 Task: Find a house in West Fargo, United States, for 8 guests from July 12 to July 16, with a price range of ₹10,000 to ₹16,000, including amenities like free parking and TV, and options like self check-in, with the host speaking English.
Action: Mouse moved to (843, 161)
Screenshot: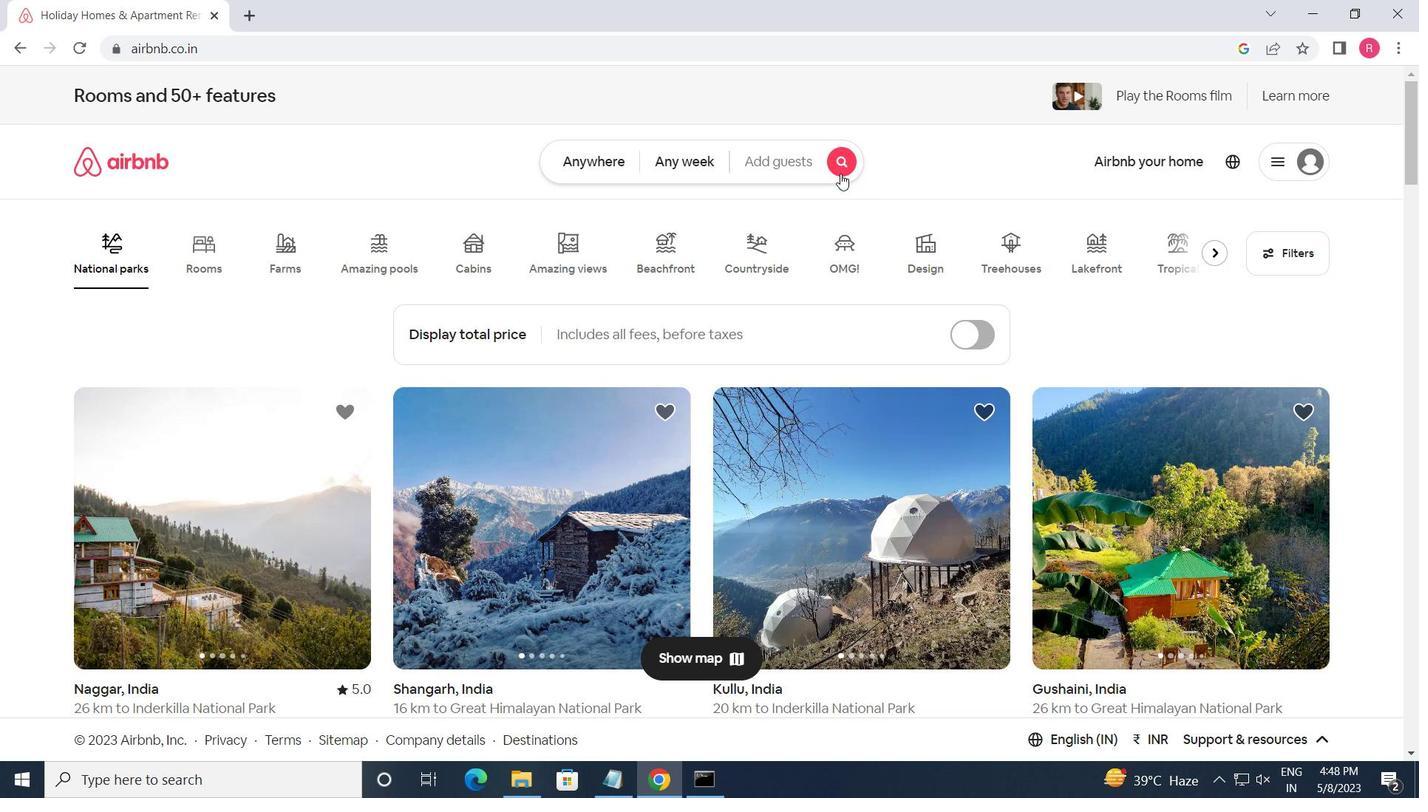 
Action: Mouse pressed left at (843, 161)
Screenshot: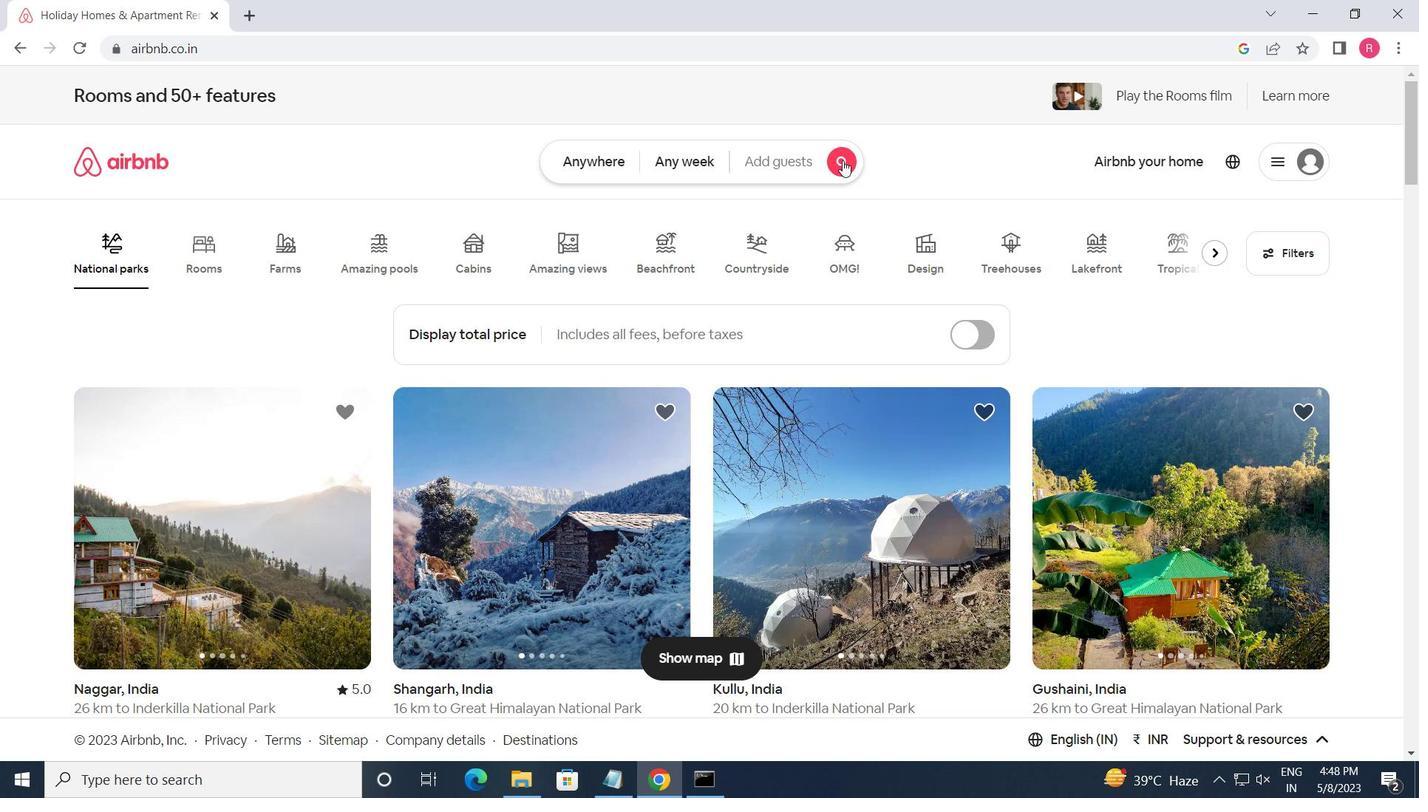 
Action: Mouse moved to (373, 231)
Screenshot: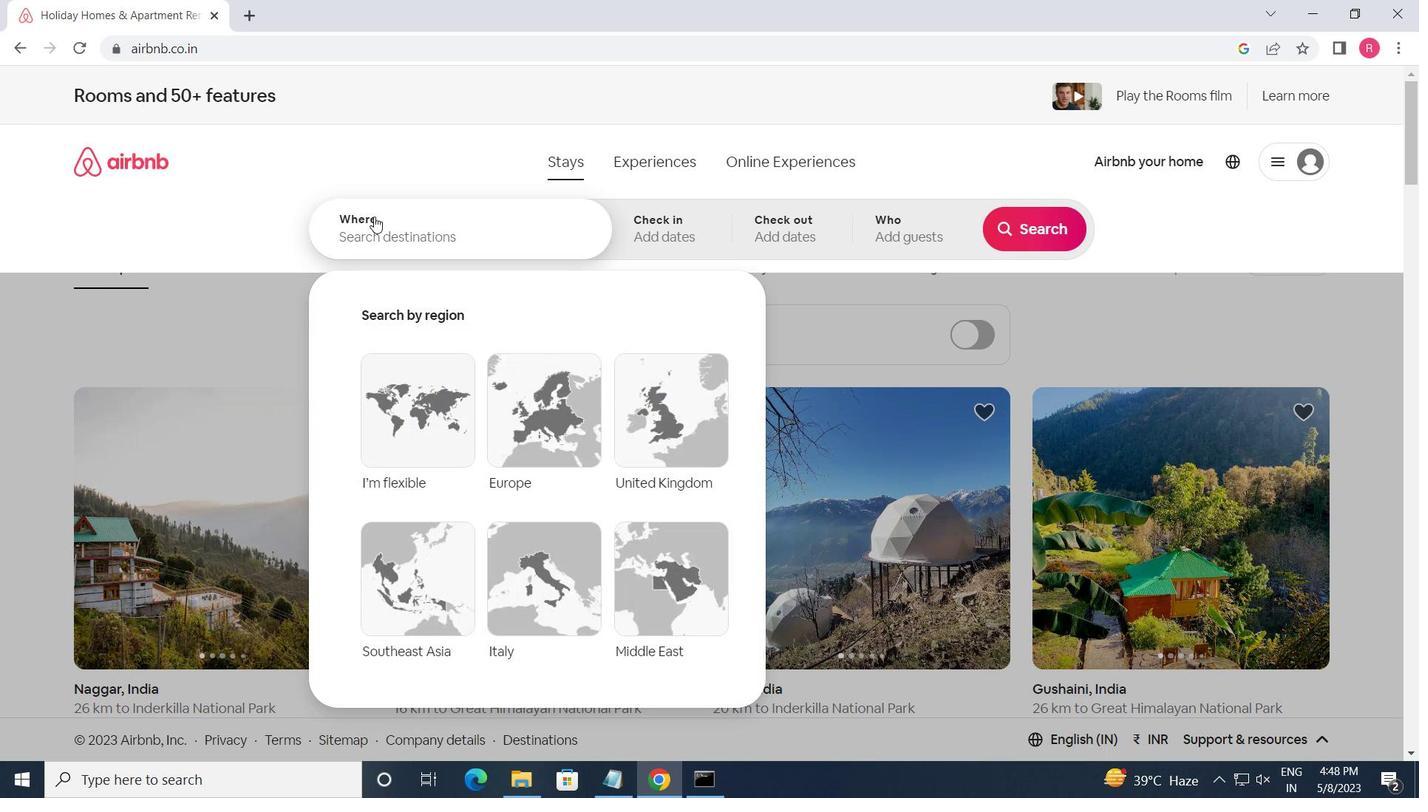 
Action: Mouse pressed left at (373, 231)
Screenshot: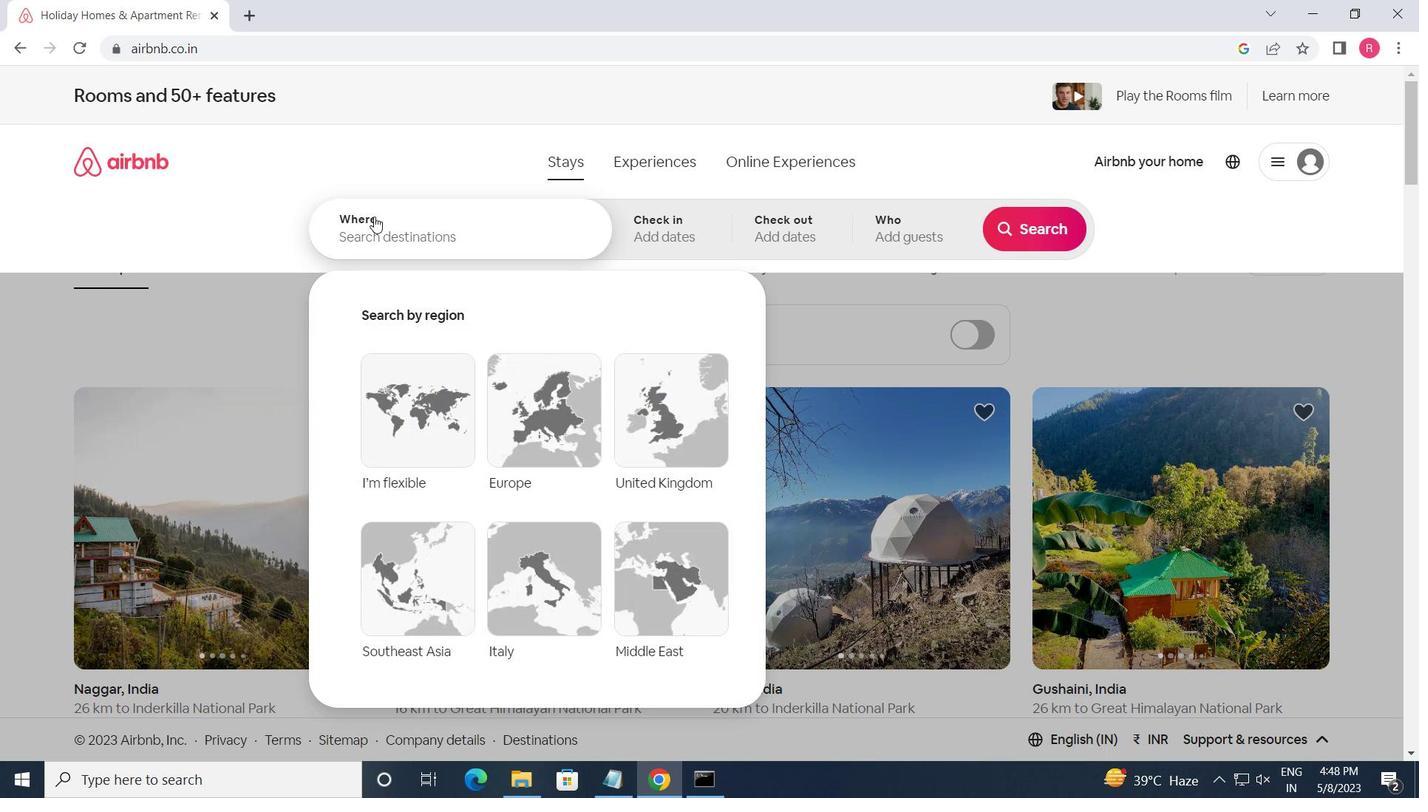
Action: Key pressed <Key.shift><Key.shift><Key.shift><Key.shift><Key.shift>WEST<Key.space><Key.shift>FARGO,<Key.space><Key.shift_r>UNITED<Key.space><Key.shift>STATES<Key.enter>
Screenshot: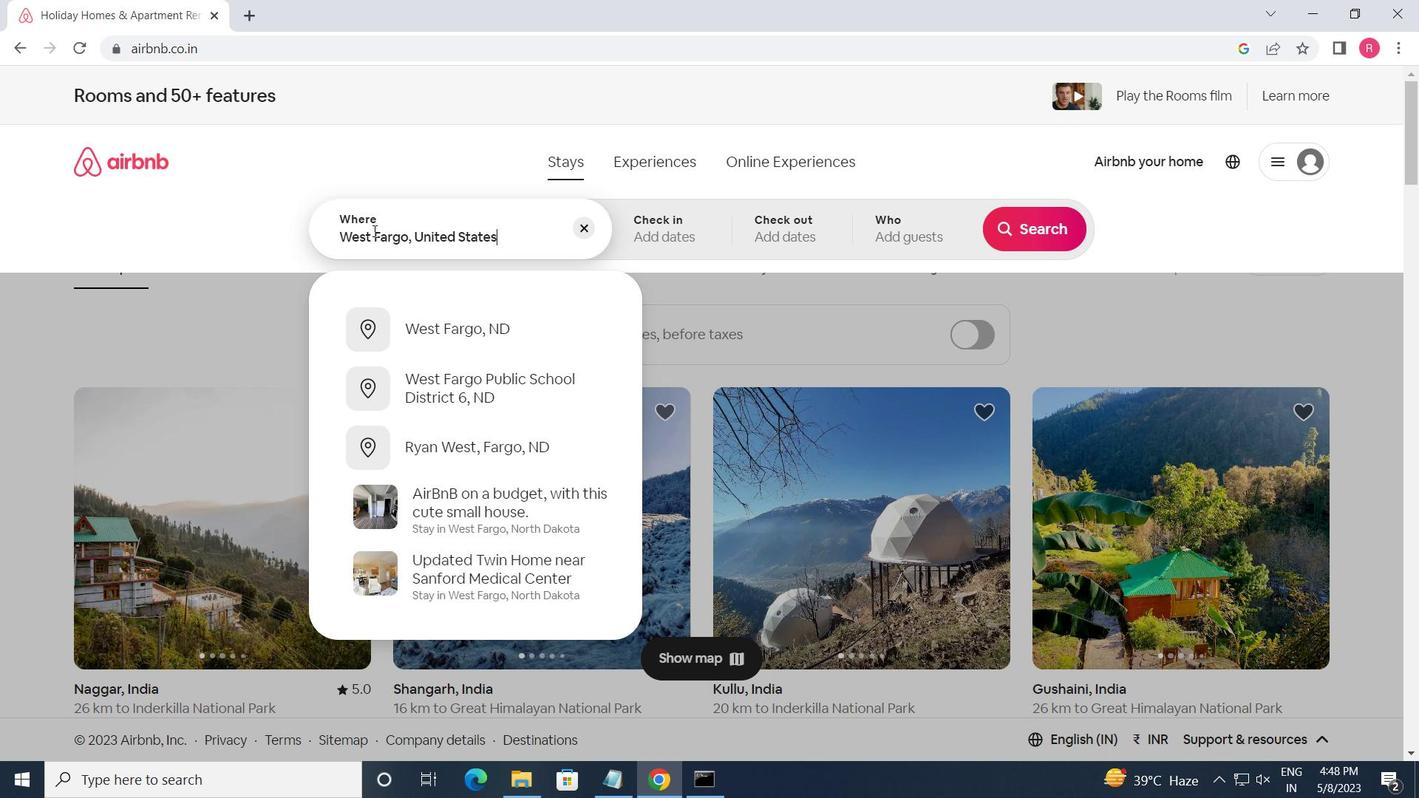 
Action: Mouse moved to (1036, 380)
Screenshot: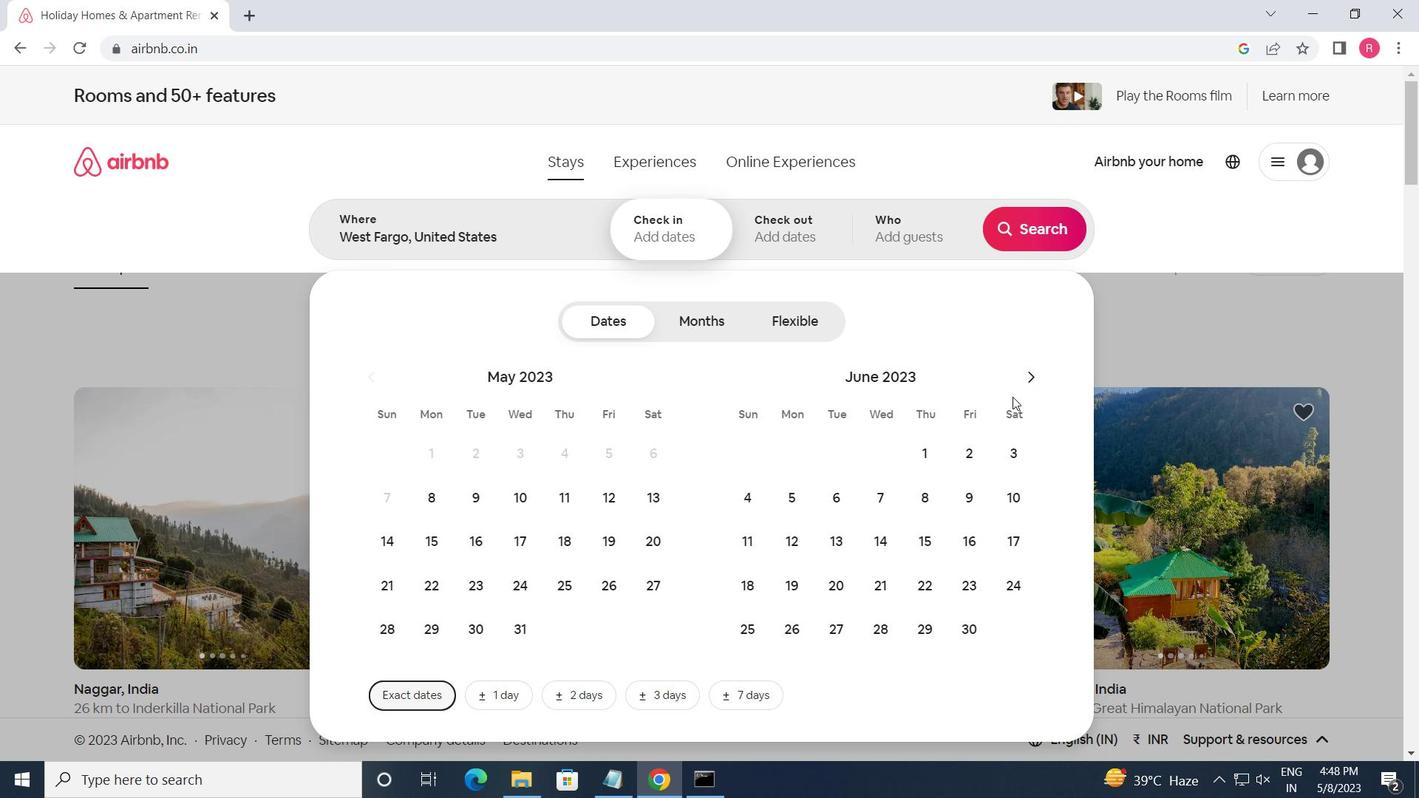 
Action: Mouse pressed left at (1036, 380)
Screenshot: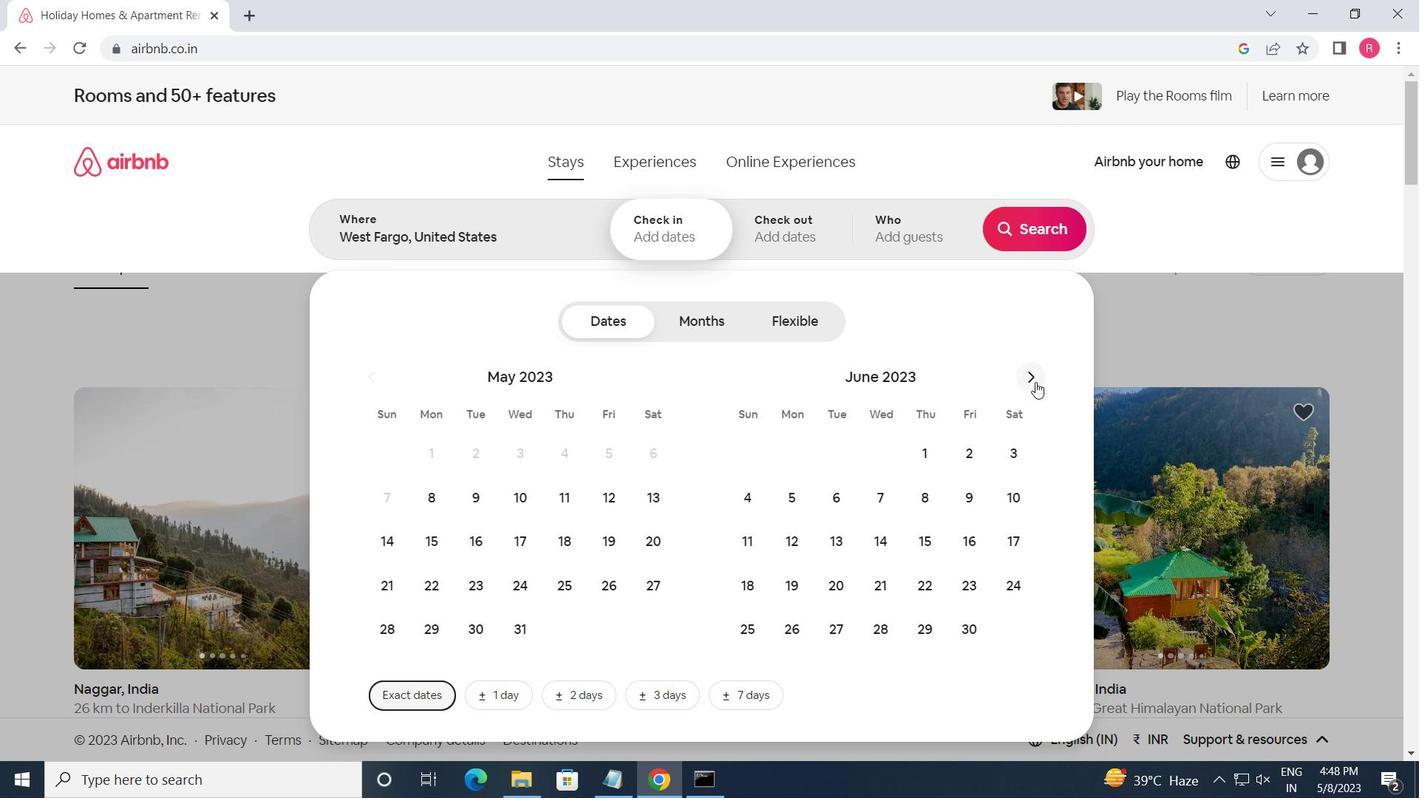 
Action: Mouse moved to (888, 550)
Screenshot: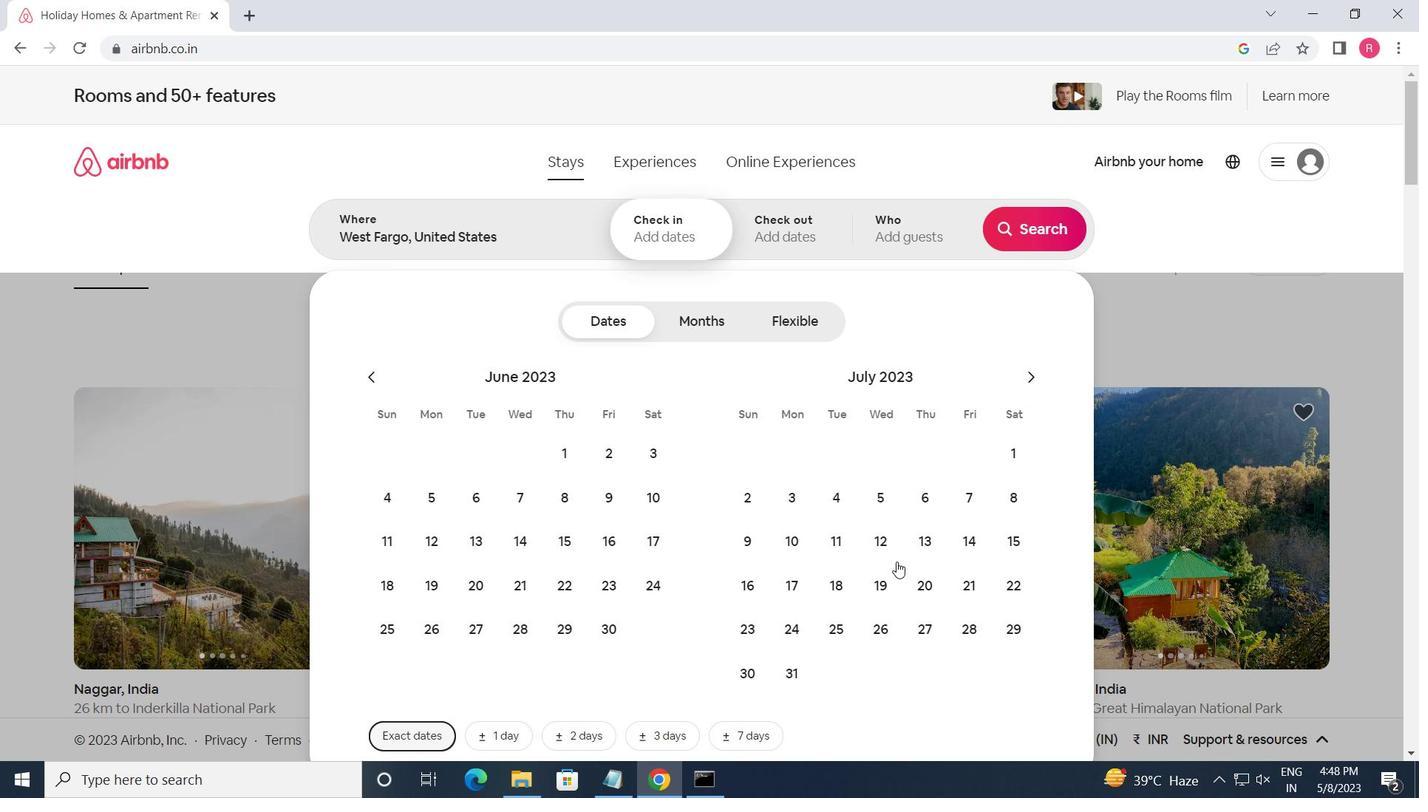 
Action: Mouse pressed left at (888, 550)
Screenshot: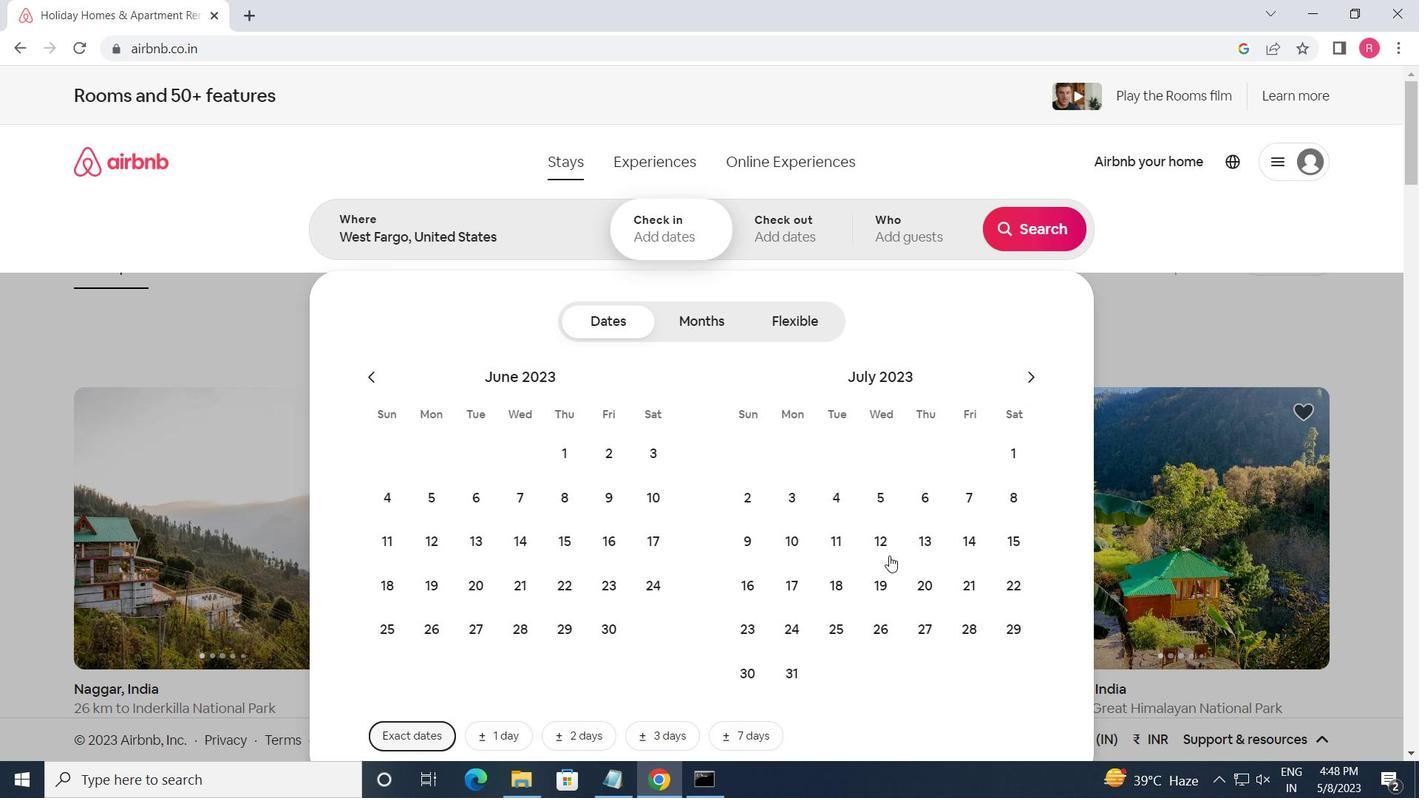 
Action: Mouse moved to (764, 581)
Screenshot: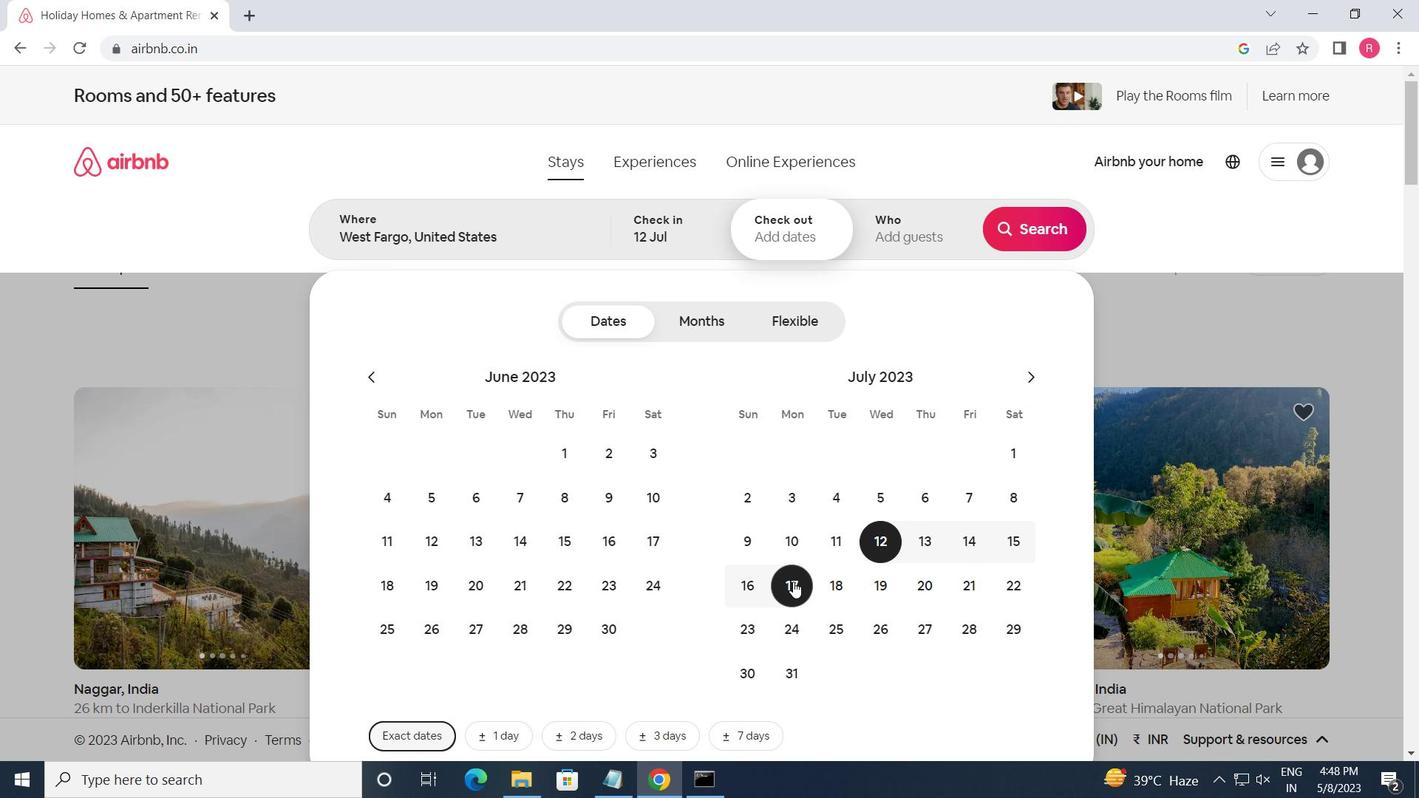 
Action: Mouse pressed left at (764, 581)
Screenshot: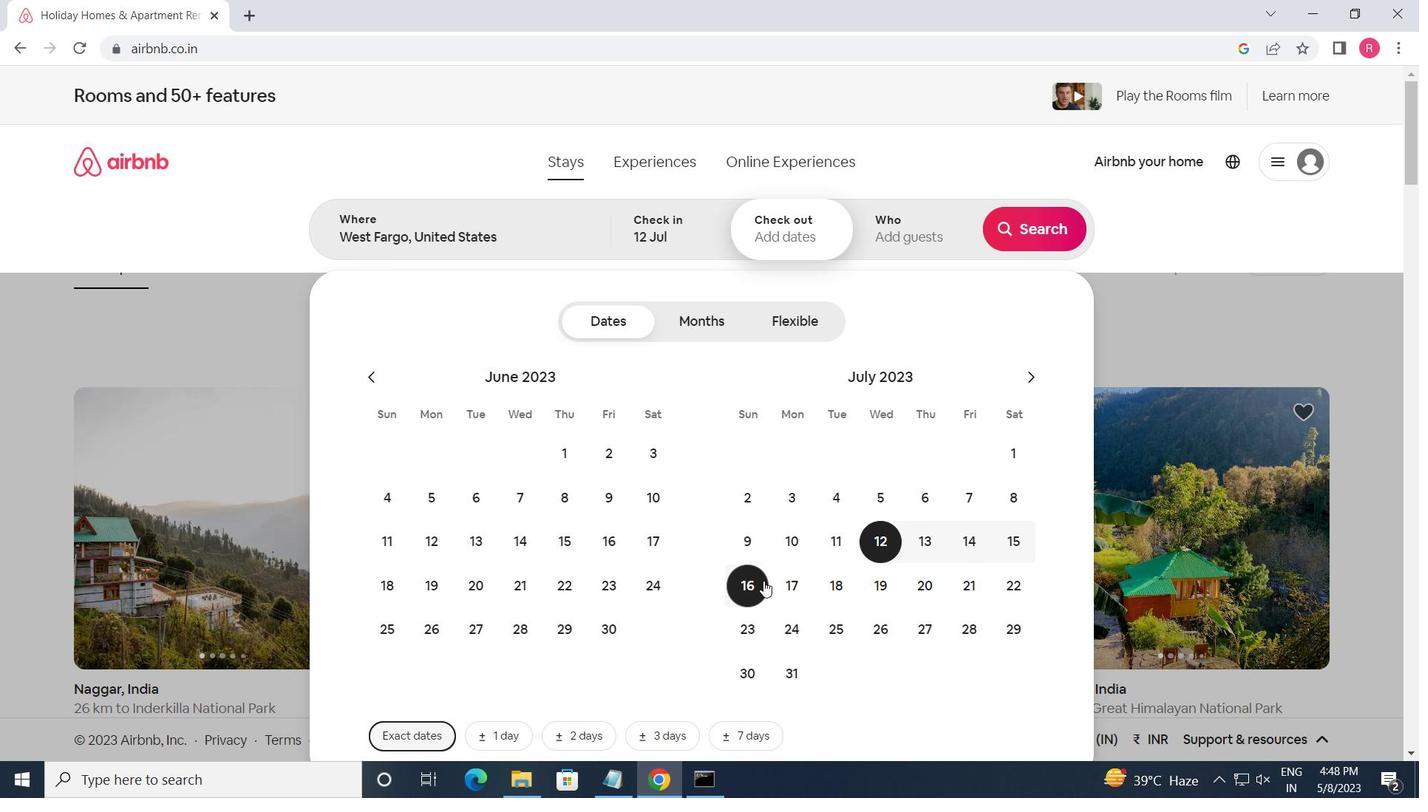 
Action: Mouse moved to (929, 224)
Screenshot: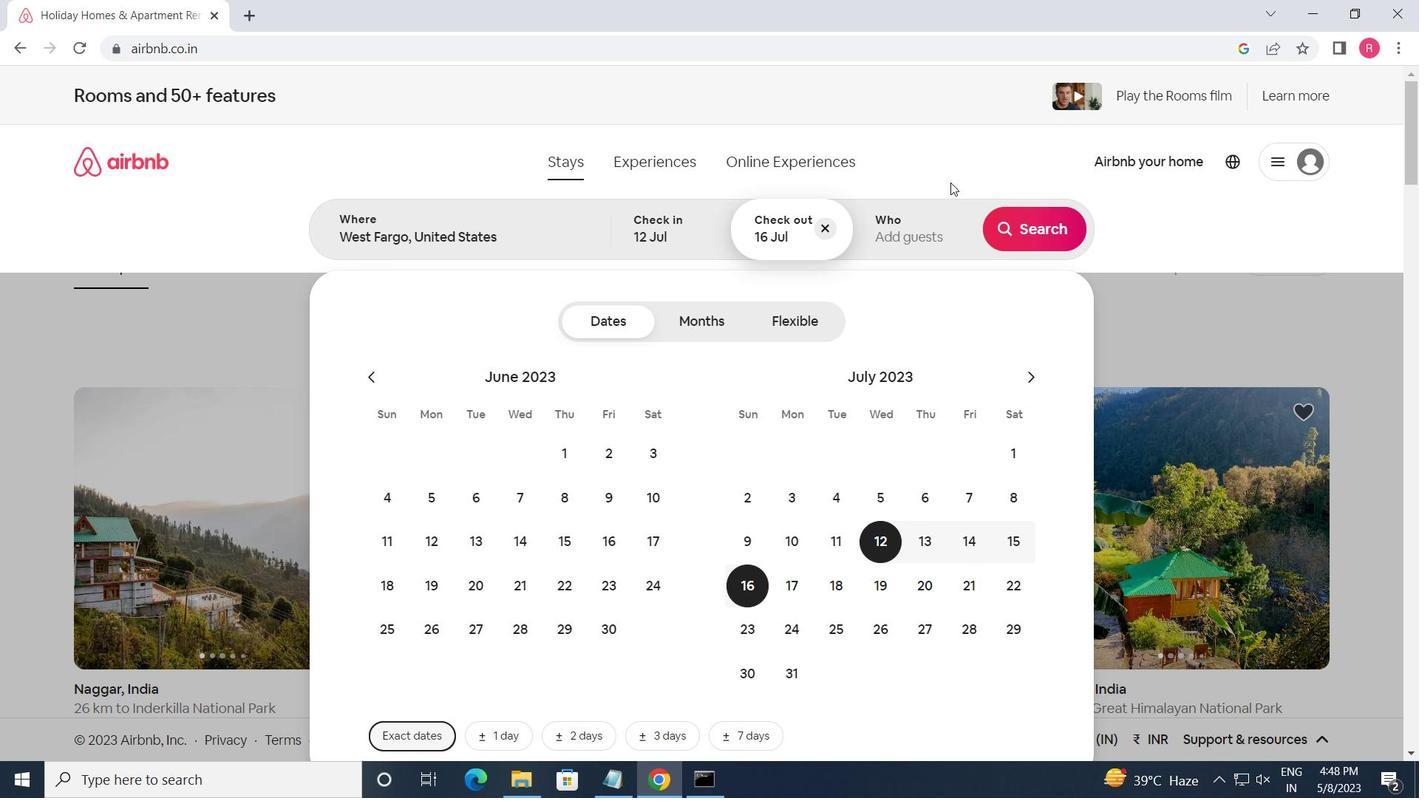 
Action: Mouse pressed left at (929, 224)
Screenshot: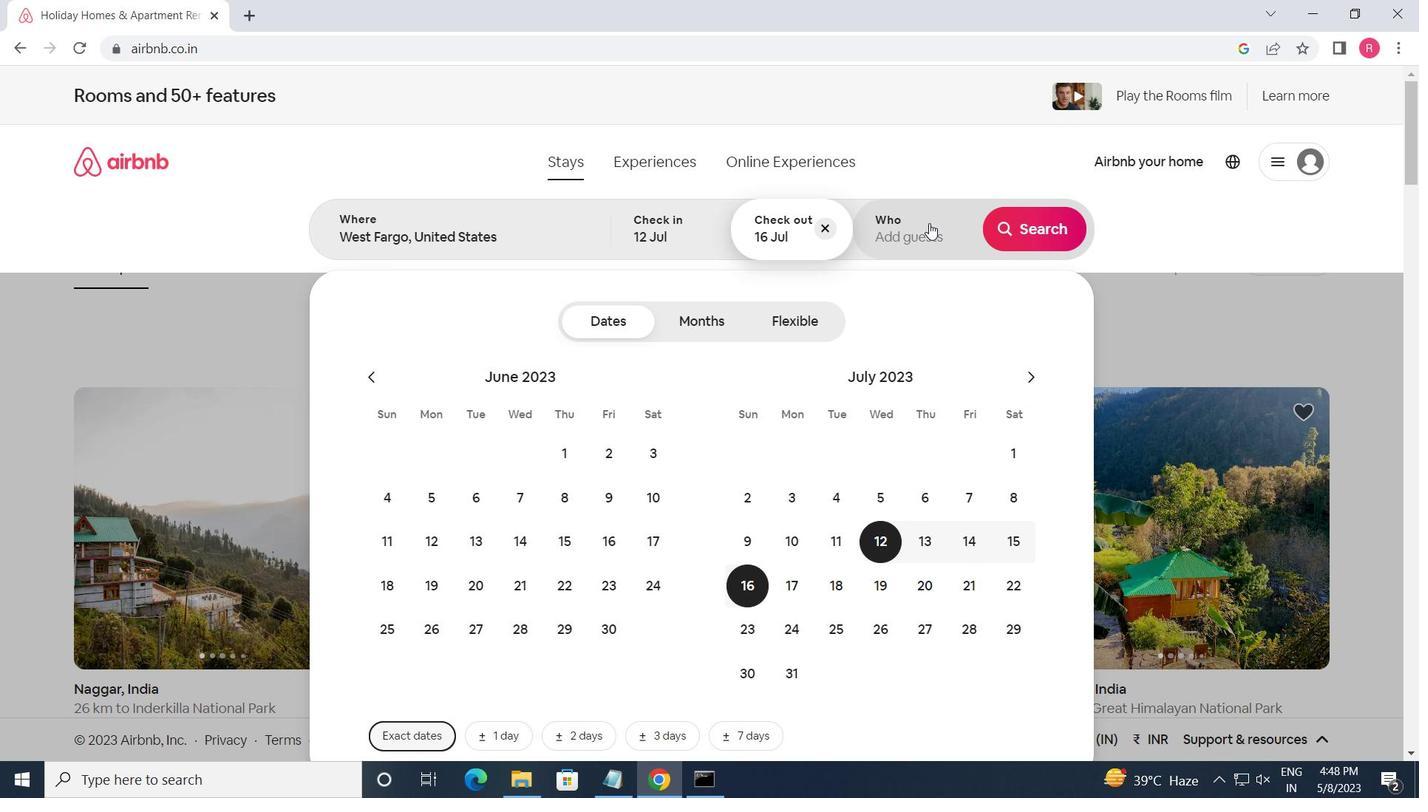 
Action: Mouse moved to (1044, 331)
Screenshot: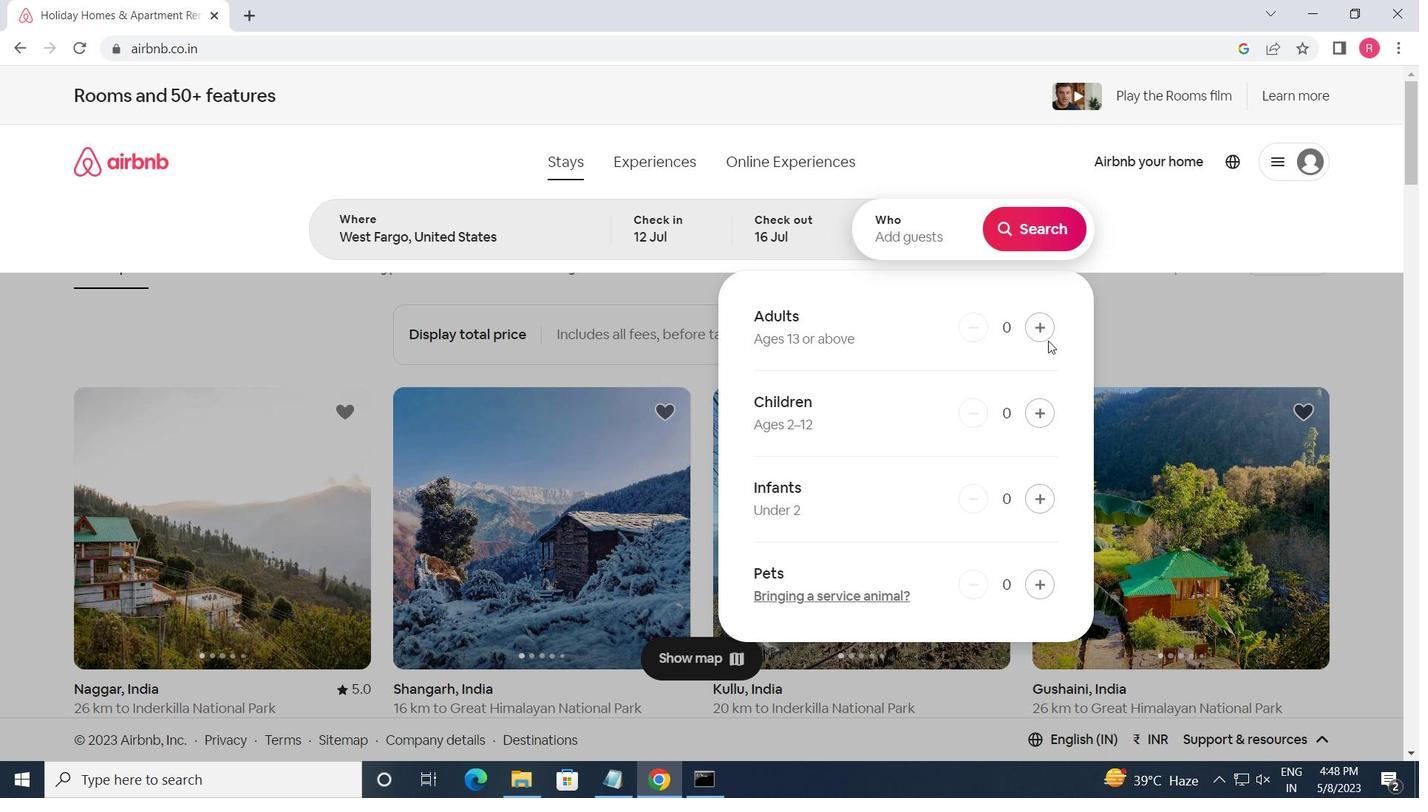 
Action: Mouse pressed left at (1044, 331)
Screenshot: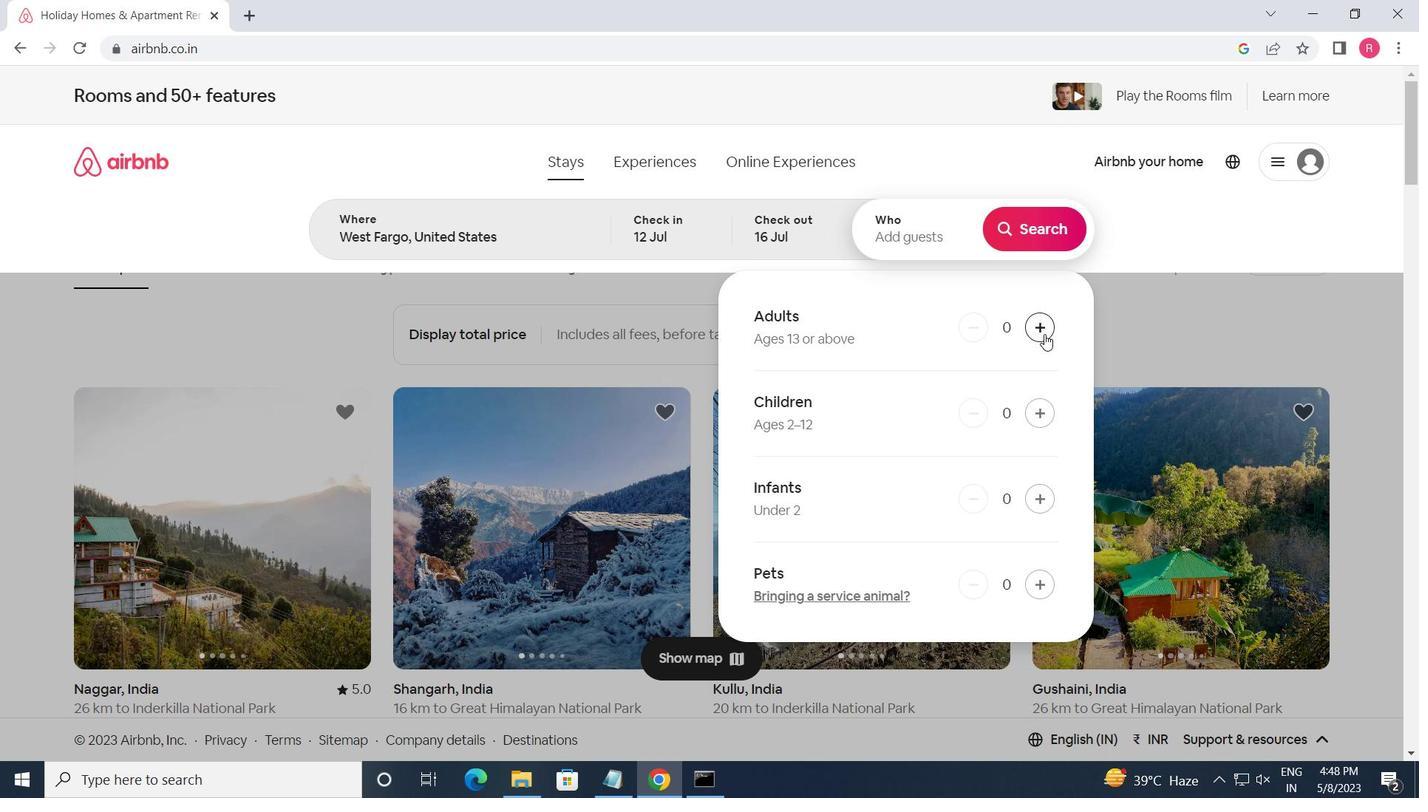 
Action: Mouse pressed left at (1044, 331)
Screenshot: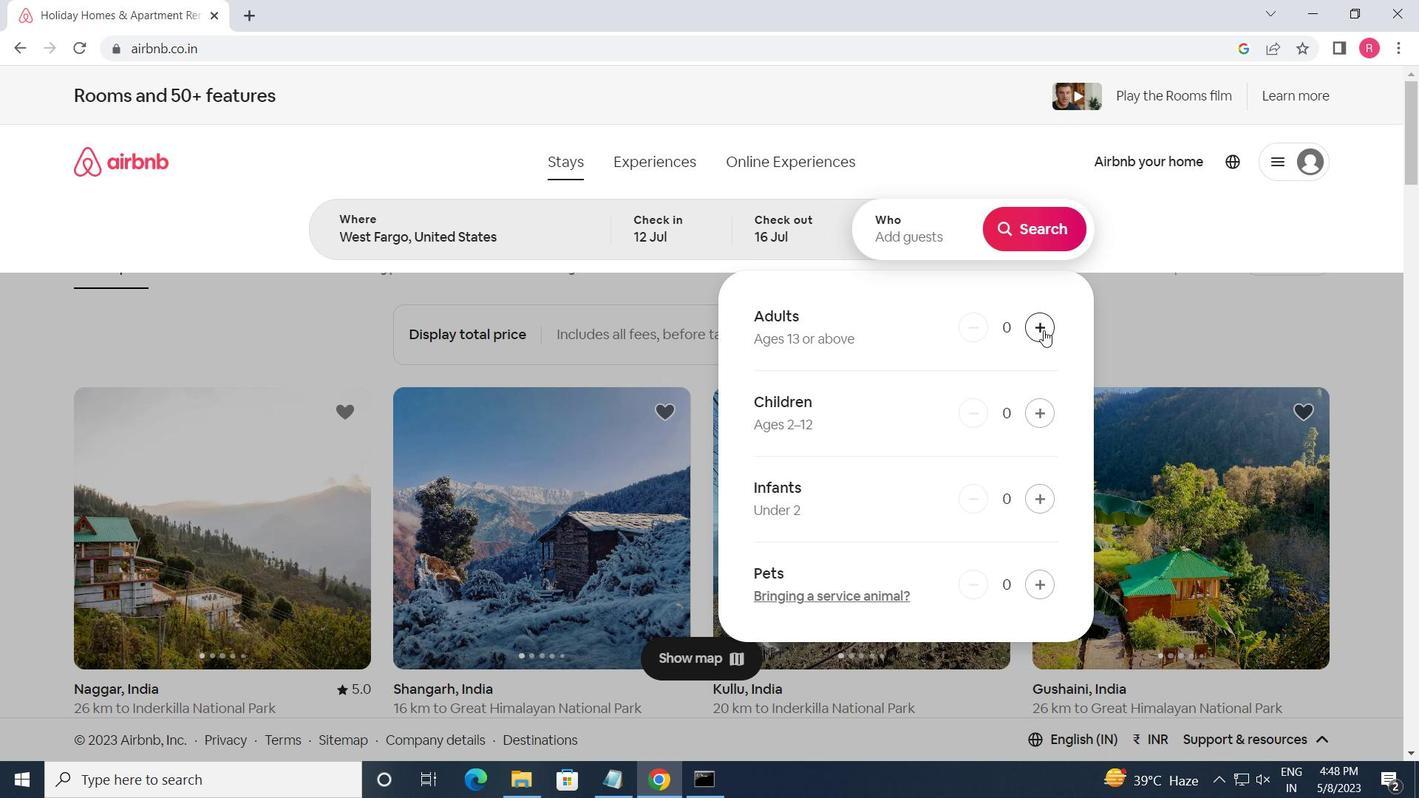 
Action: Mouse pressed left at (1044, 331)
Screenshot: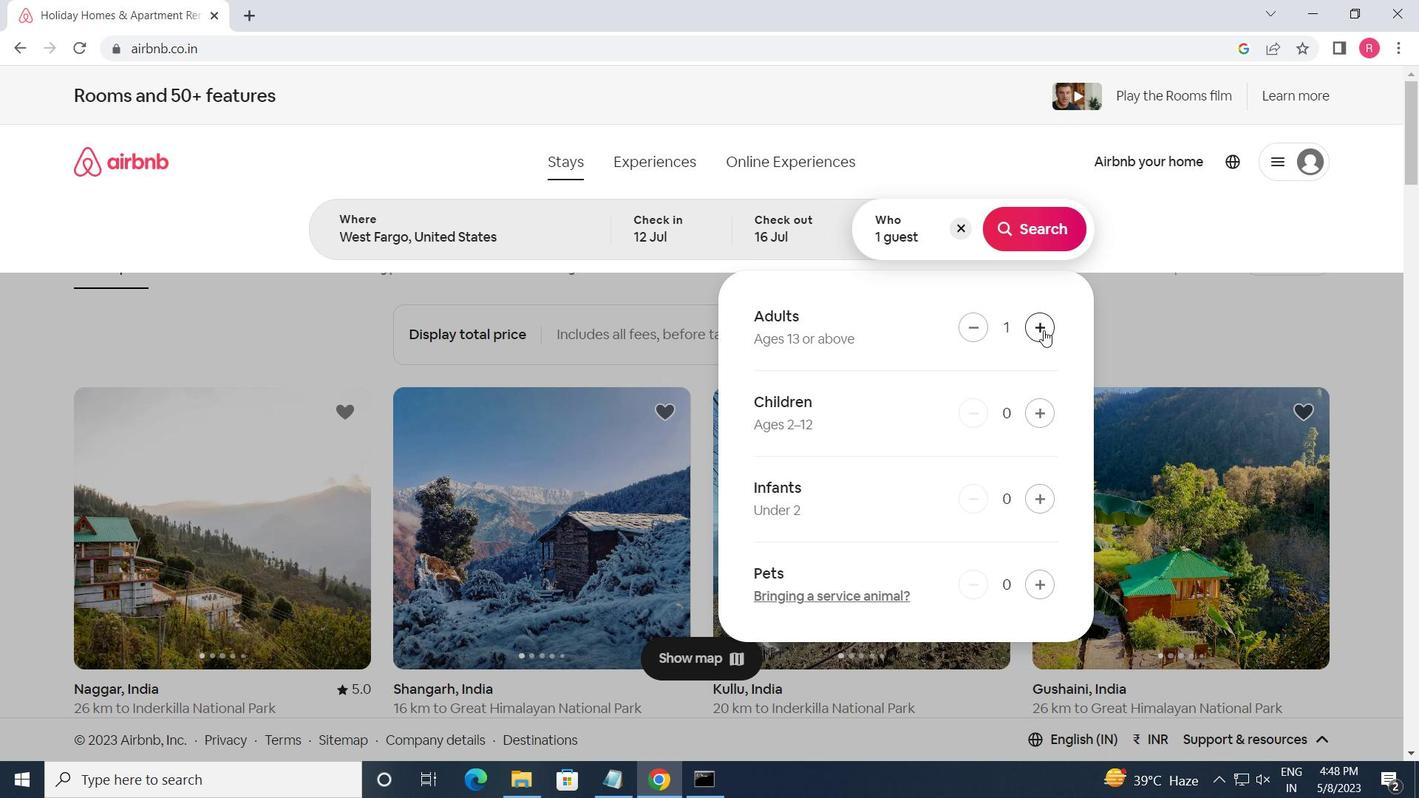 
Action: Mouse pressed left at (1044, 331)
Screenshot: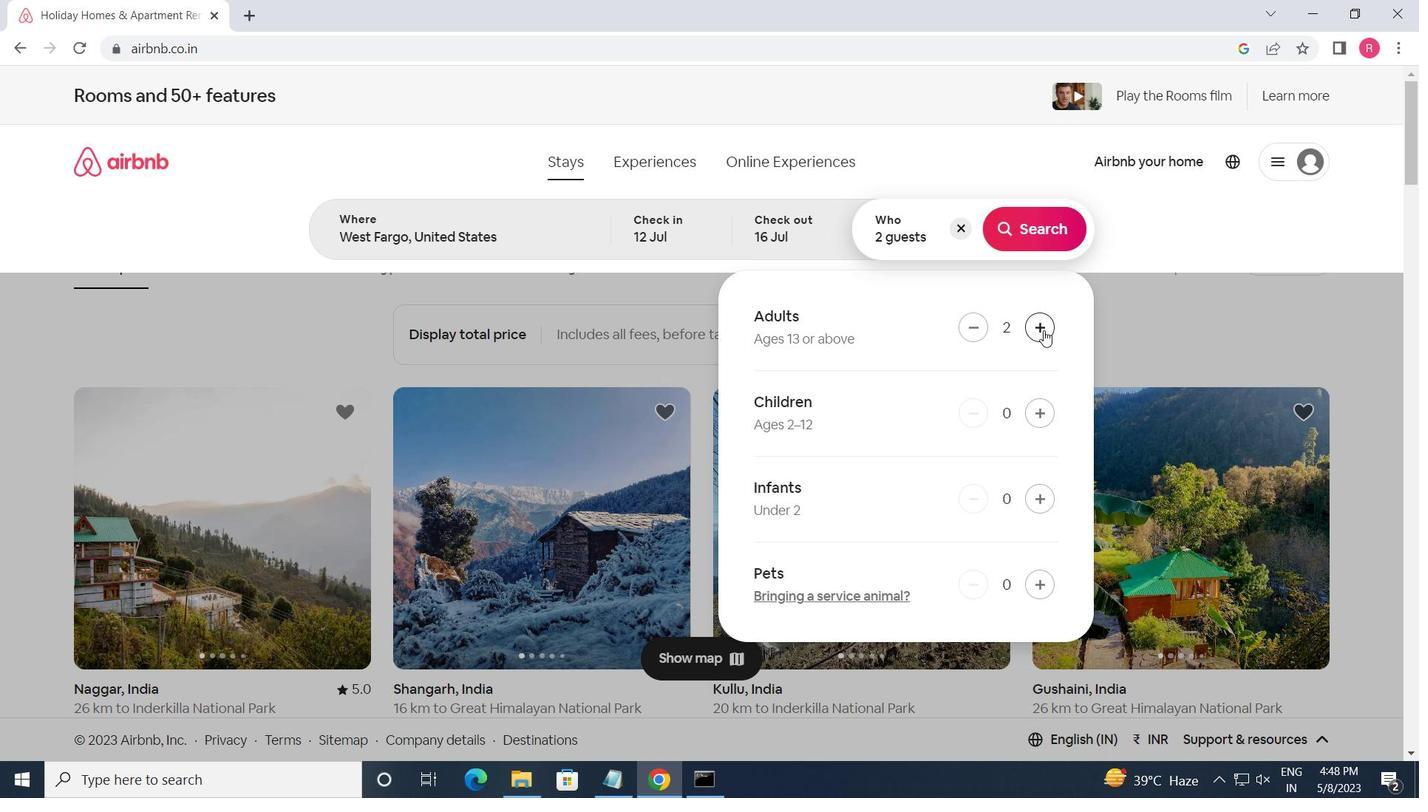 
Action: Mouse pressed left at (1044, 331)
Screenshot: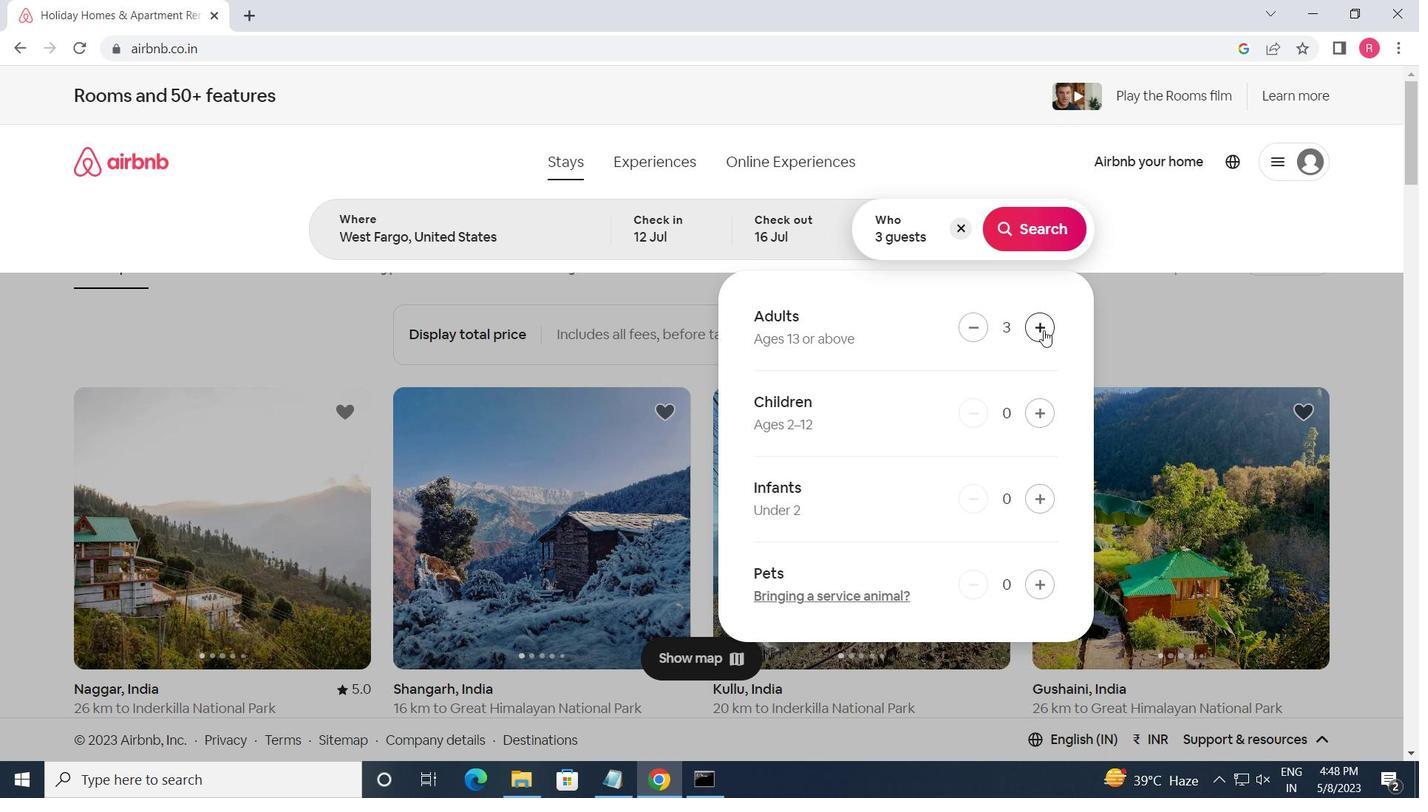 
Action: Mouse pressed left at (1044, 331)
Screenshot: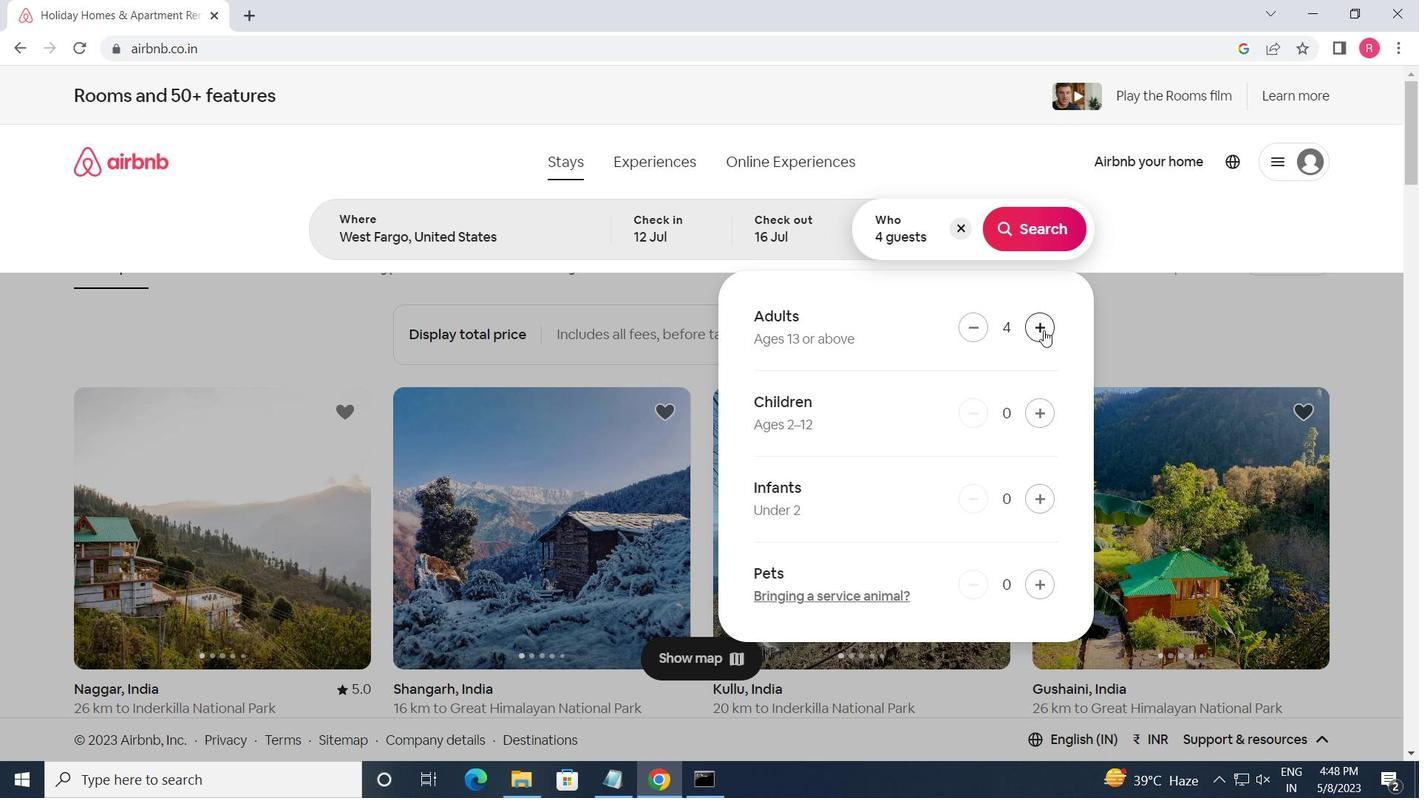 
Action: Mouse pressed left at (1044, 331)
Screenshot: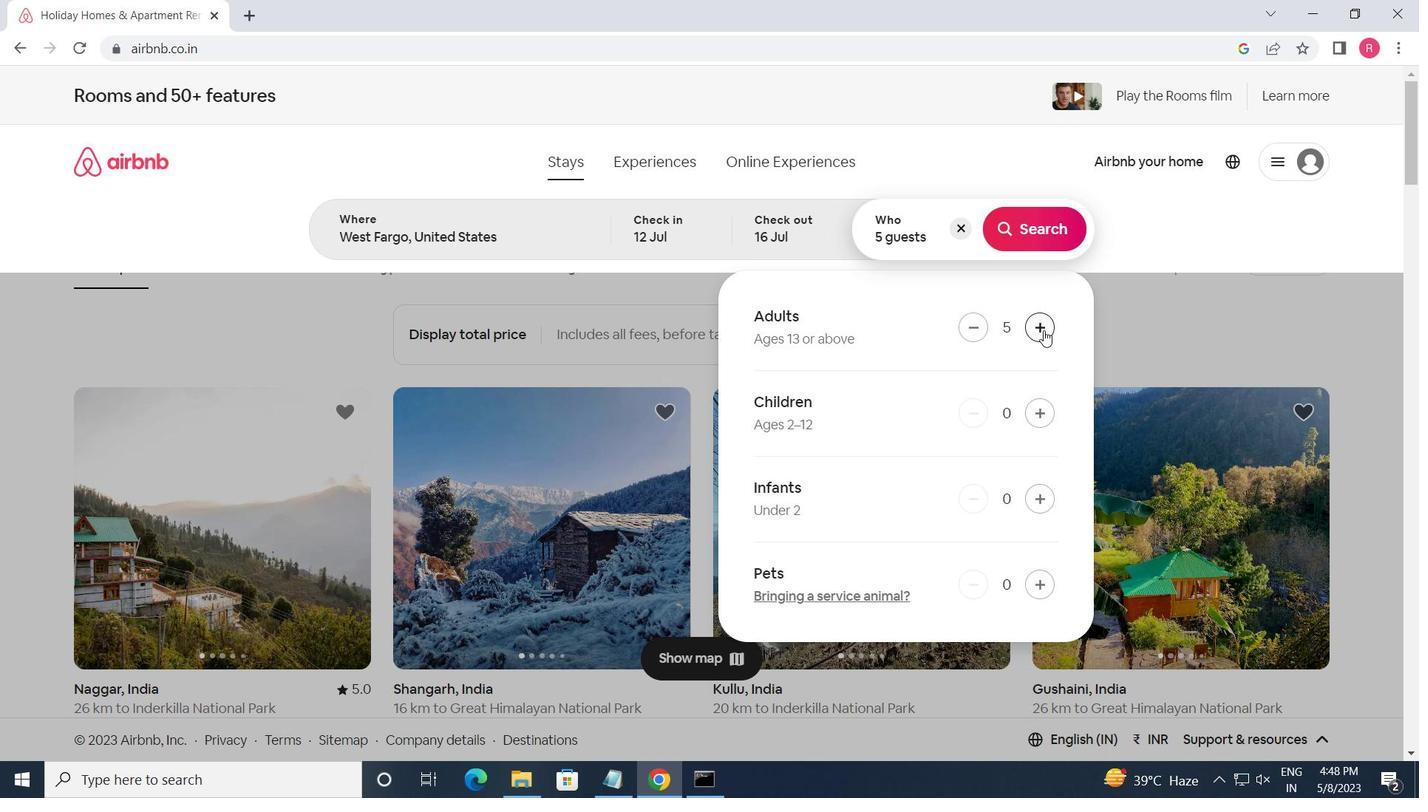 
Action: Mouse pressed left at (1044, 331)
Screenshot: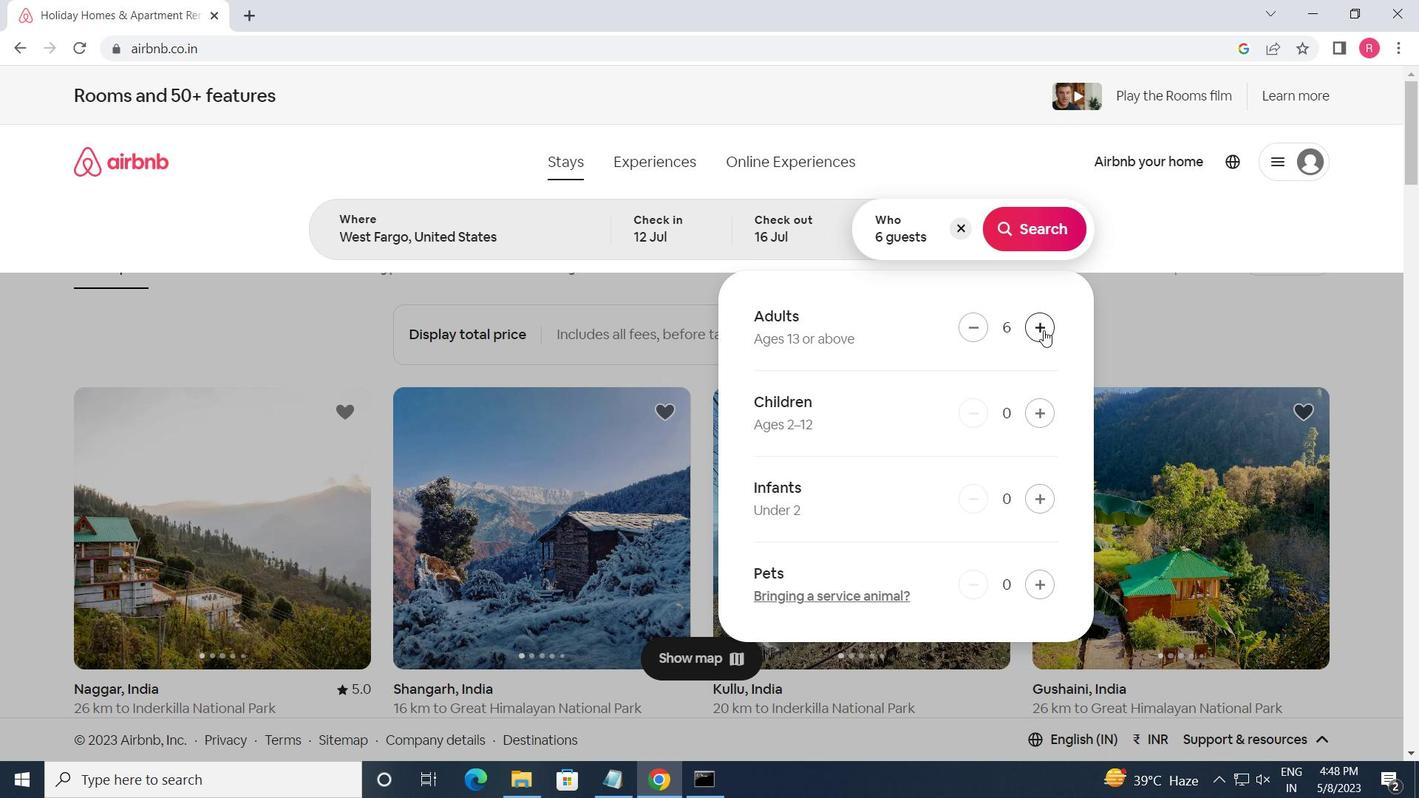
Action: Mouse moved to (1030, 243)
Screenshot: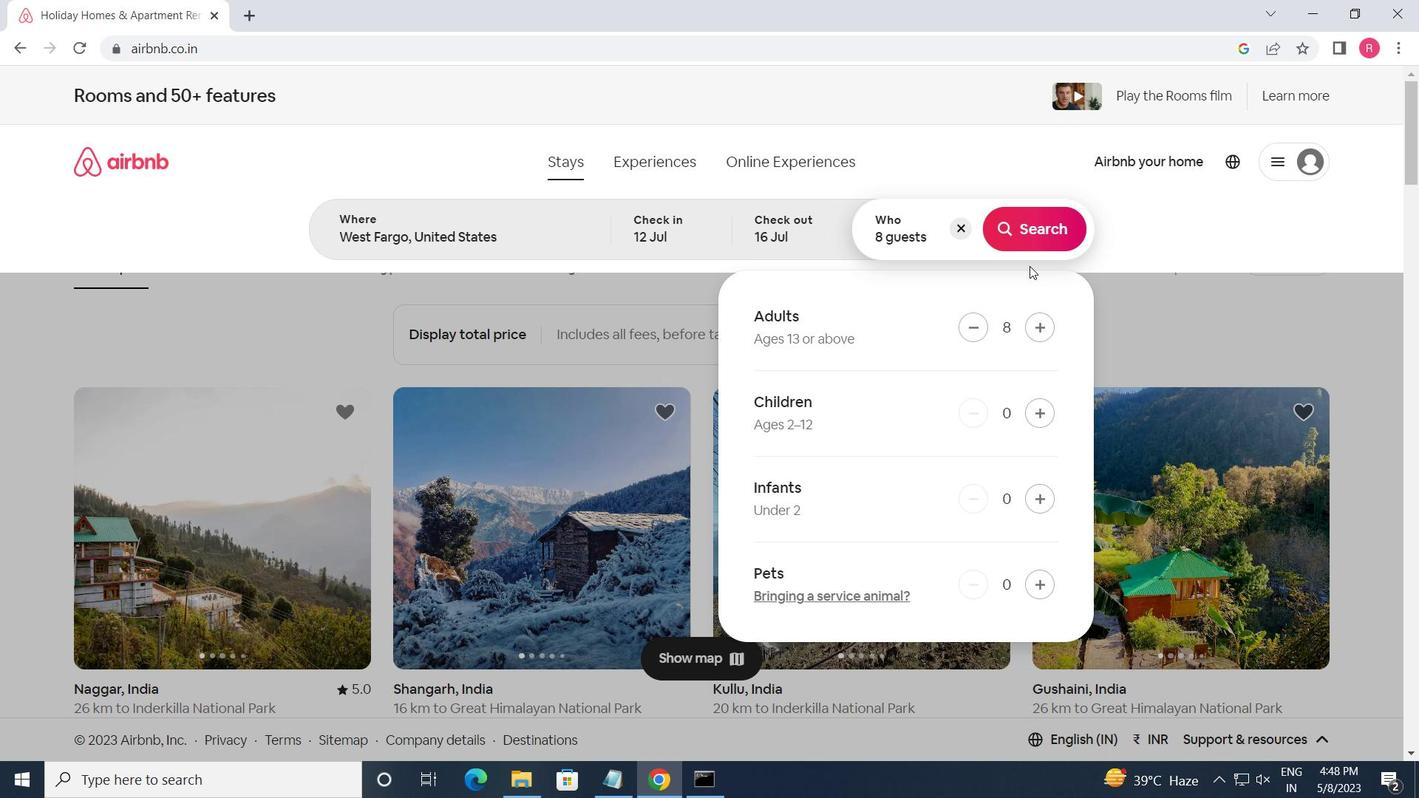
Action: Mouse pressed left at (1030, 243)
Screenshot: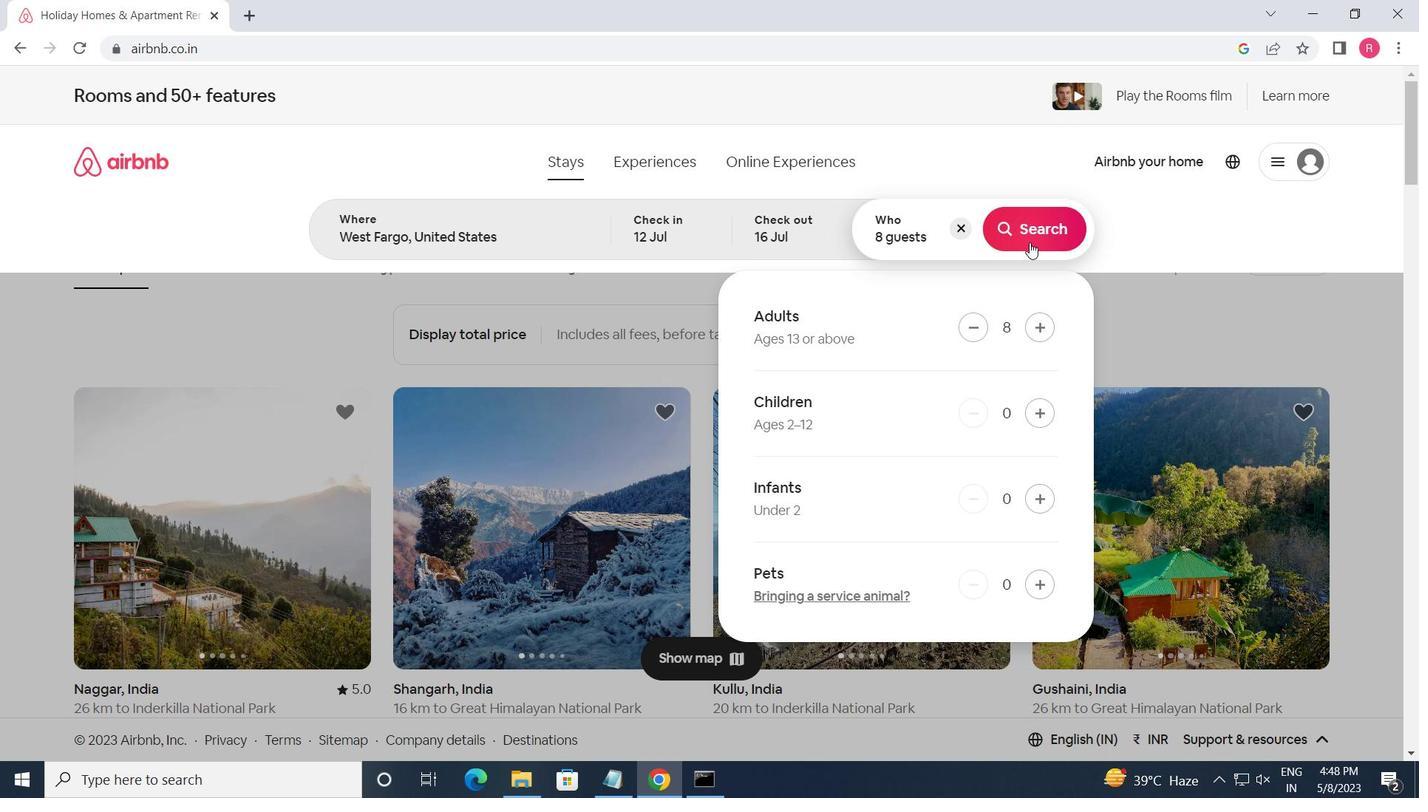 
Action: Mouse moved to (1328, 185)
Screenshot: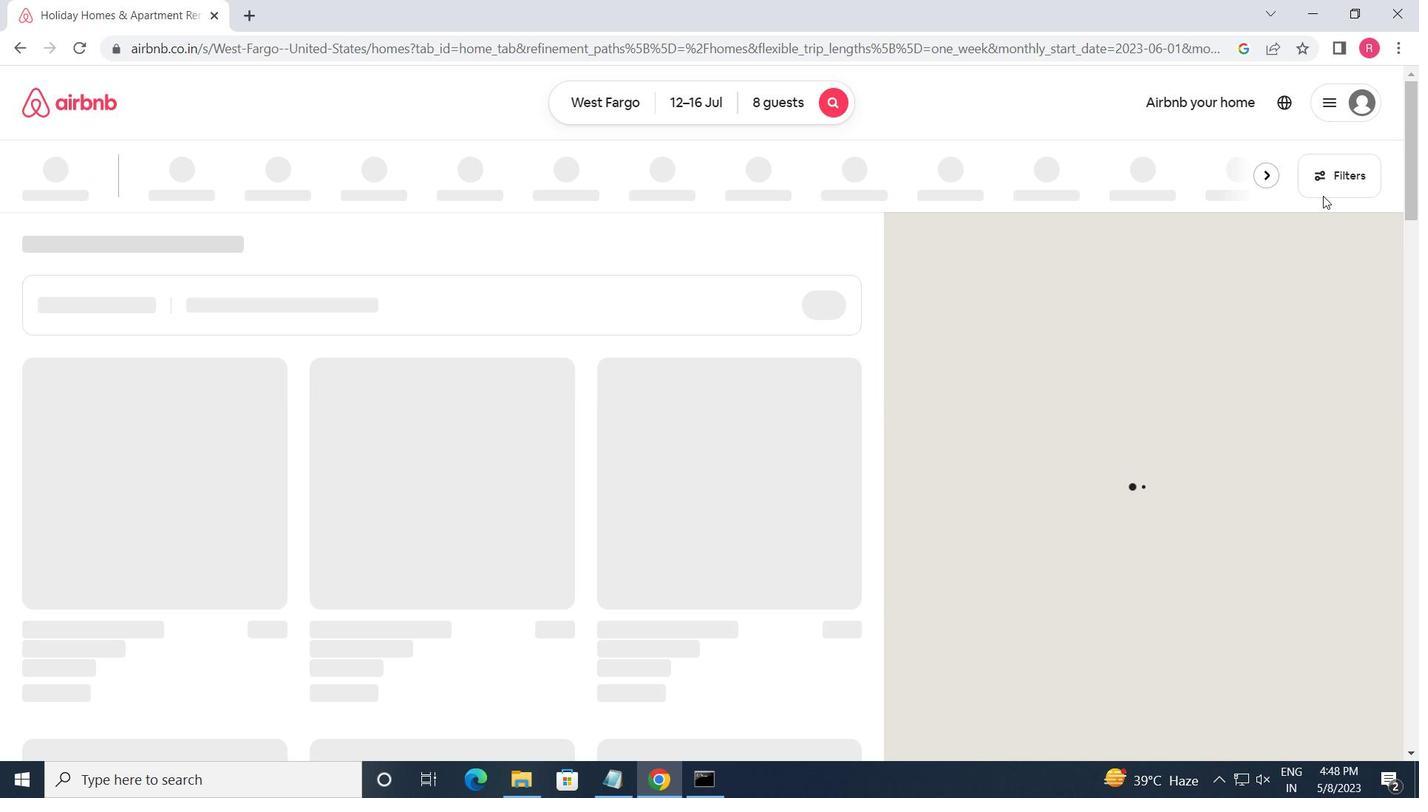 
Action: Mouse pressed left at (1328, 185)
Screenshot: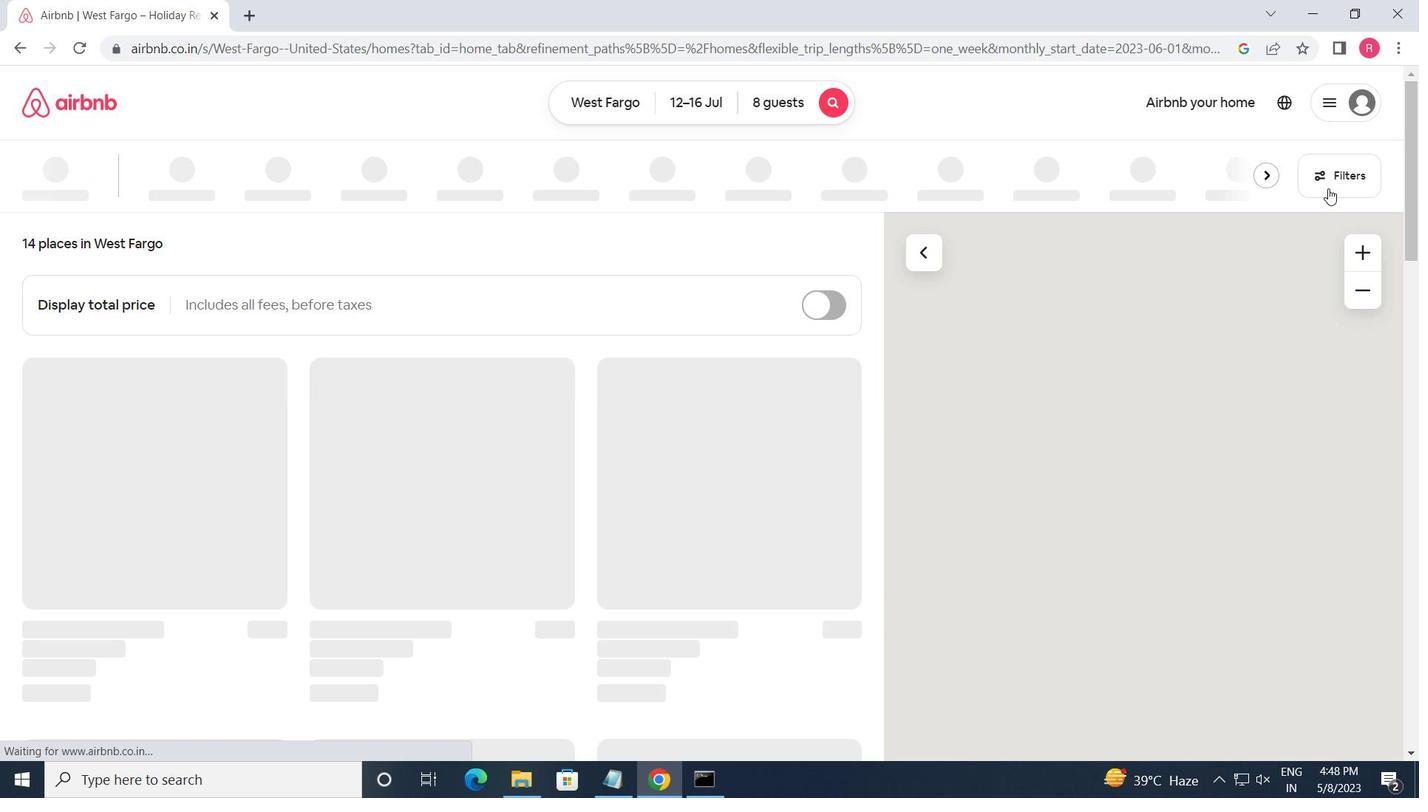 
Action: Mouse moved to (478, 613)
Screenshot: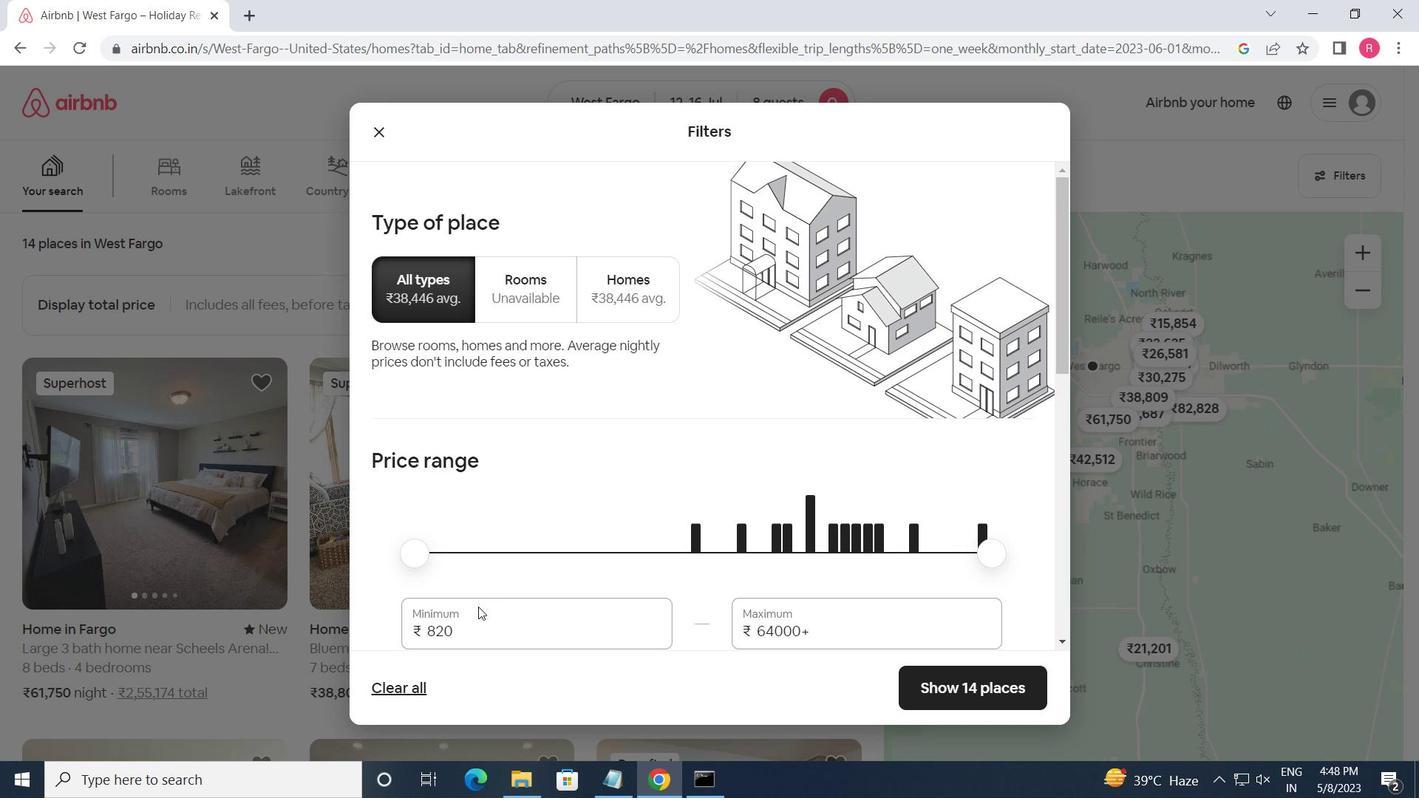 
Action: Mouse pressed left at (478, 613)
Screenshot: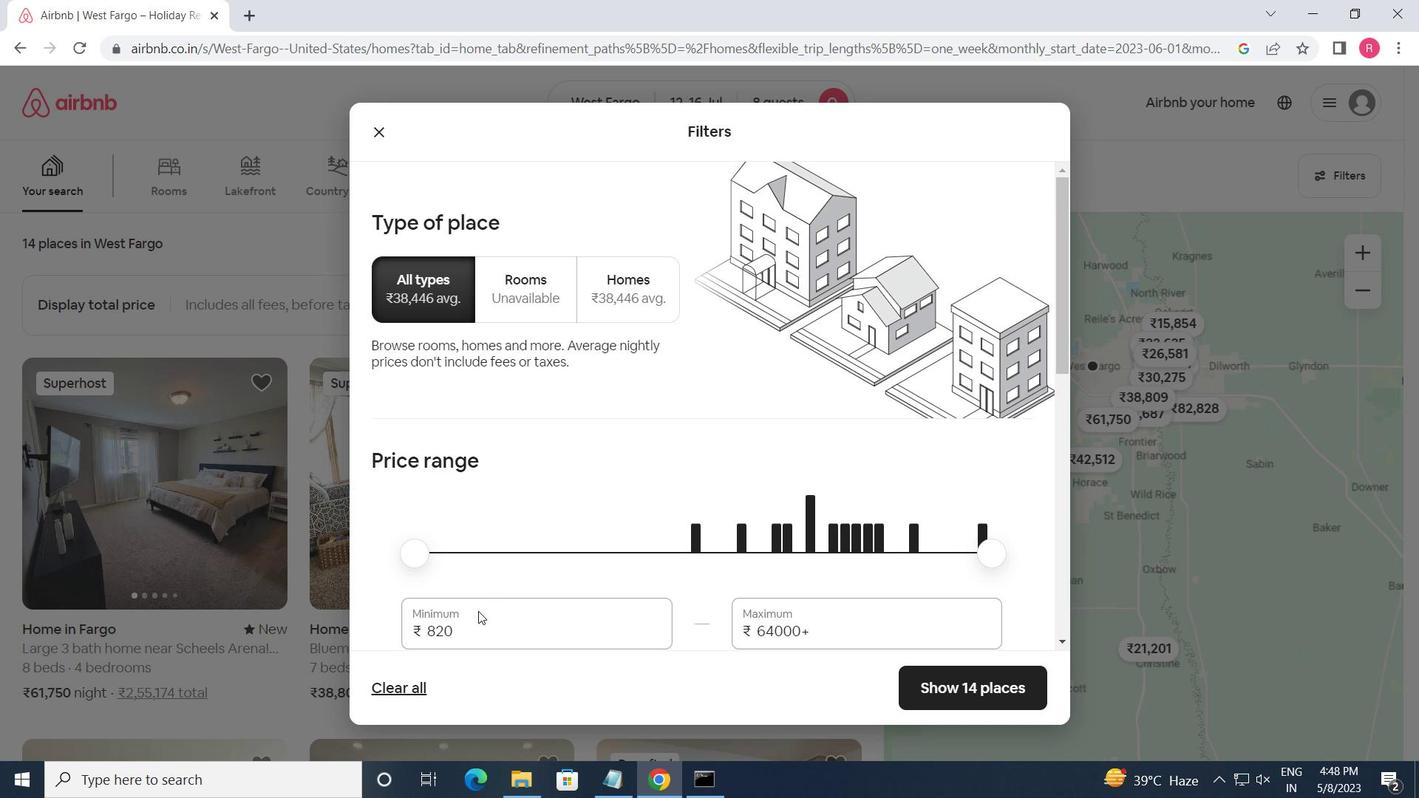 
Action: Mouse pressed left at (478, 613)
Screenshot: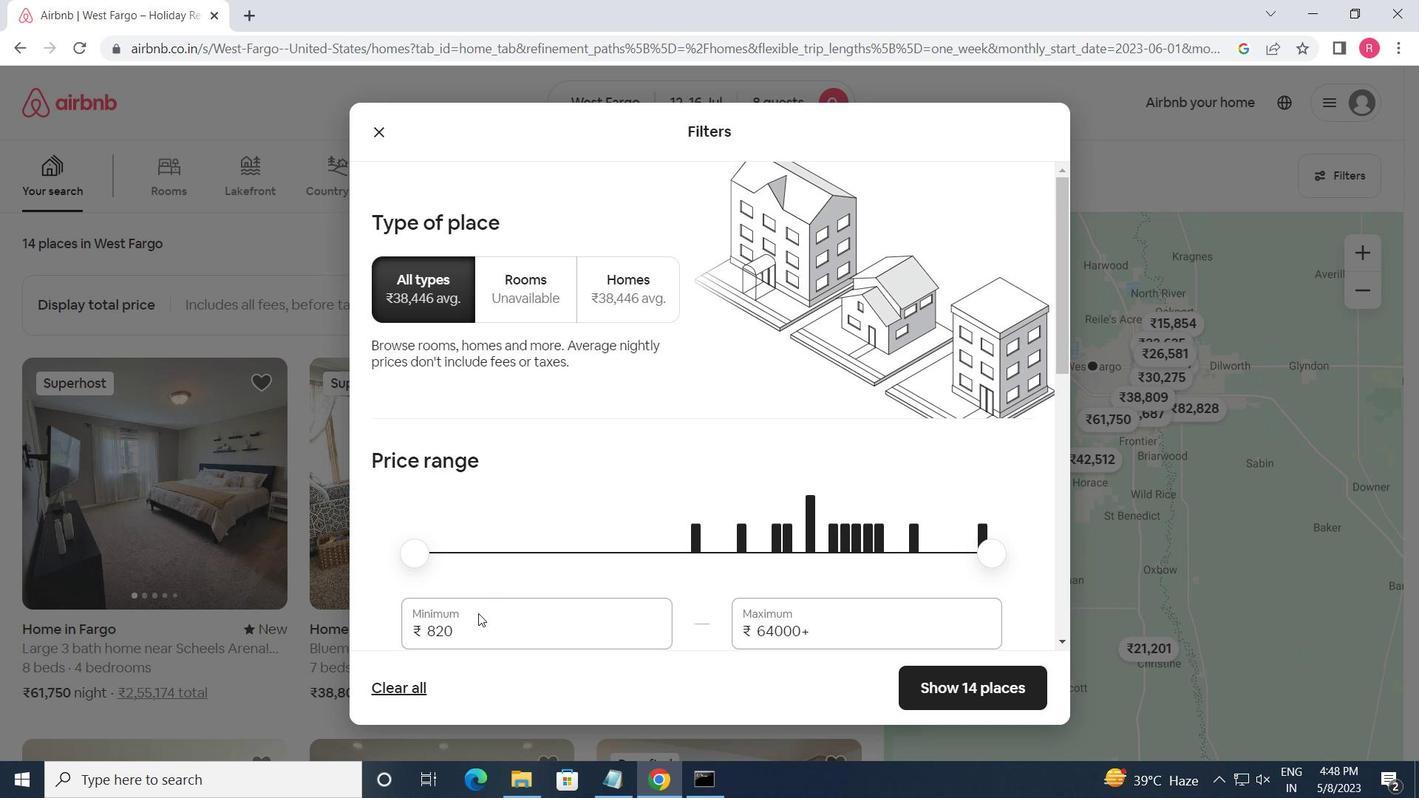 
Action: Key pressed <Key.backspace><Key.backspace><Key.backspace>10000<Key.tab>16000
Screenshot: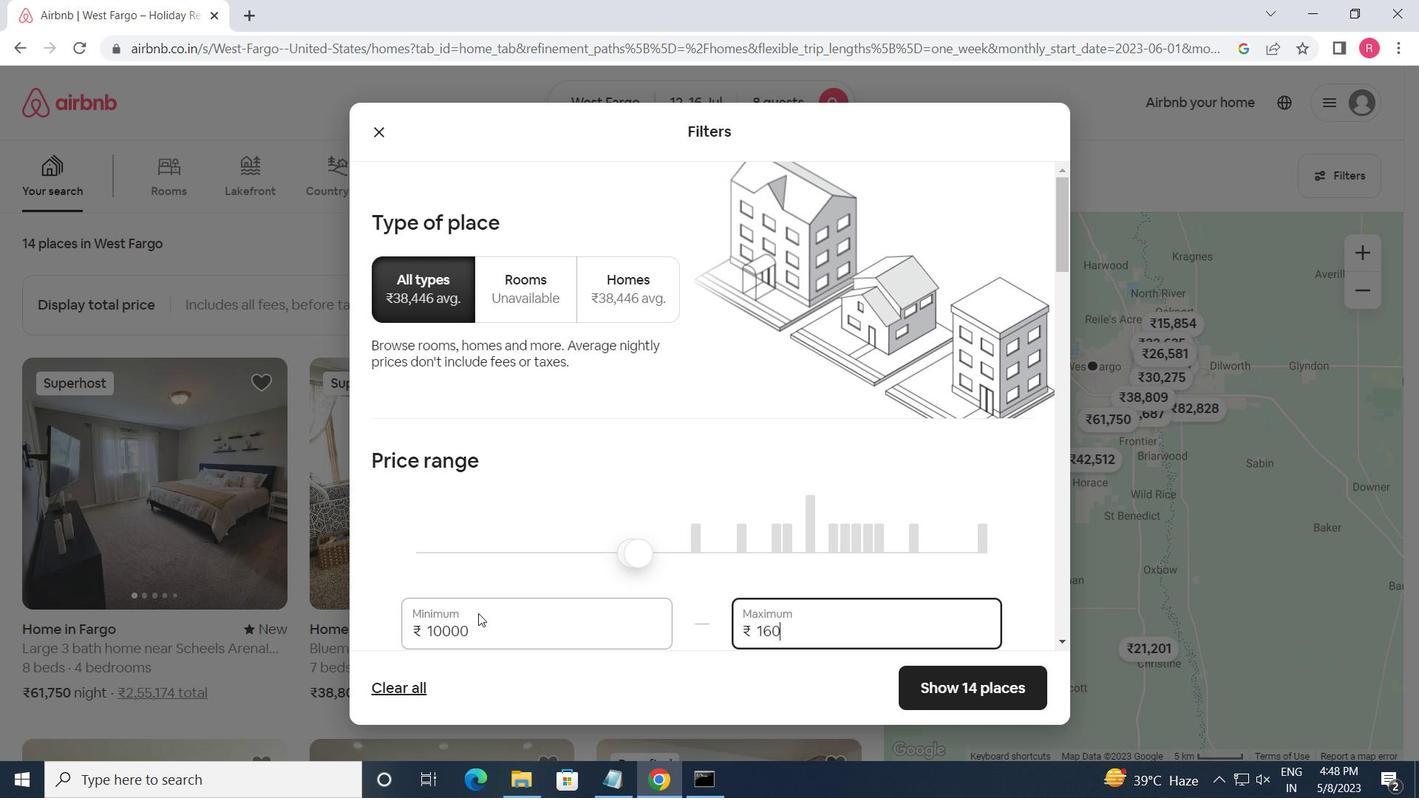 
Action: Mouse moved to (519, 582)
Screenshot: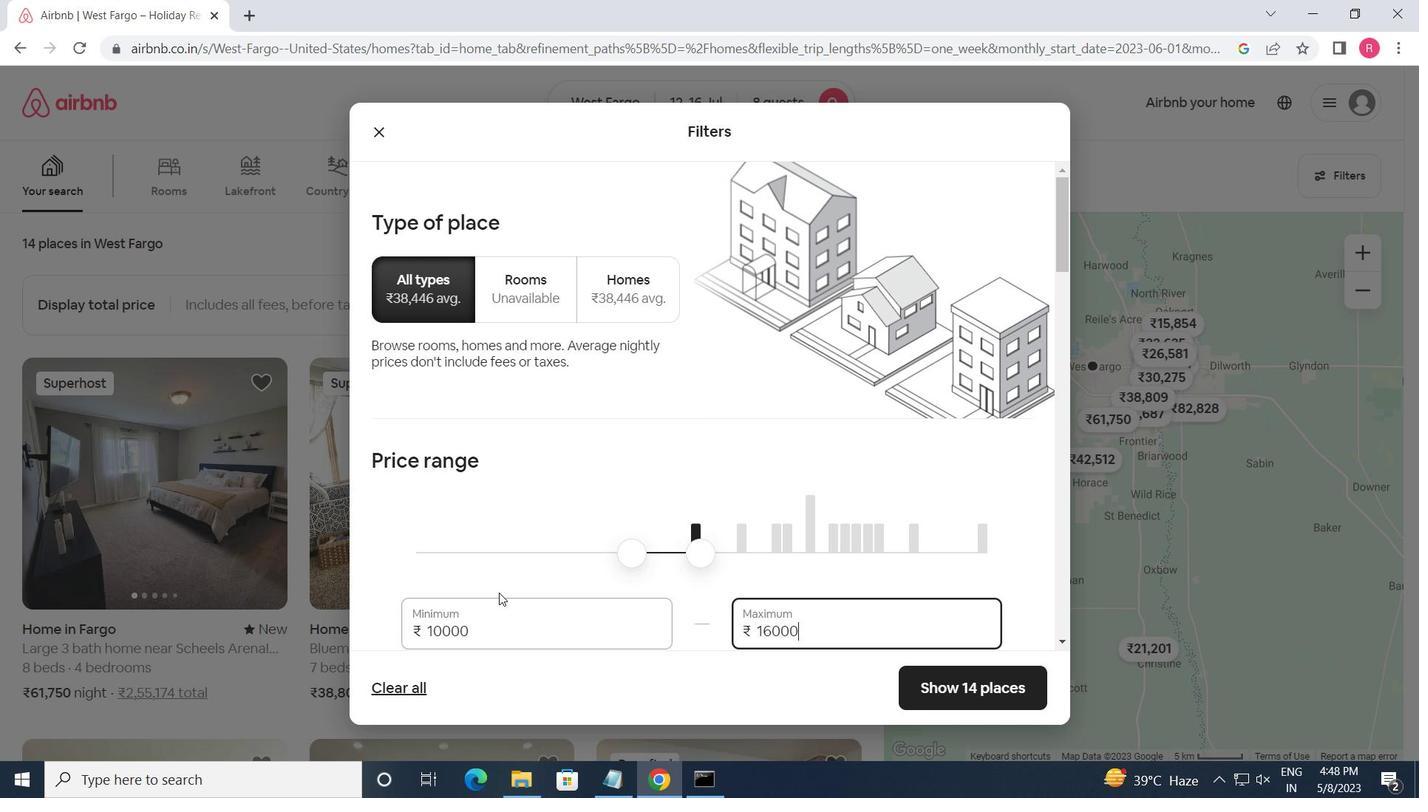 
Action: Mouse scrolled (519, 581) with delta (0, 0)
Screenshot: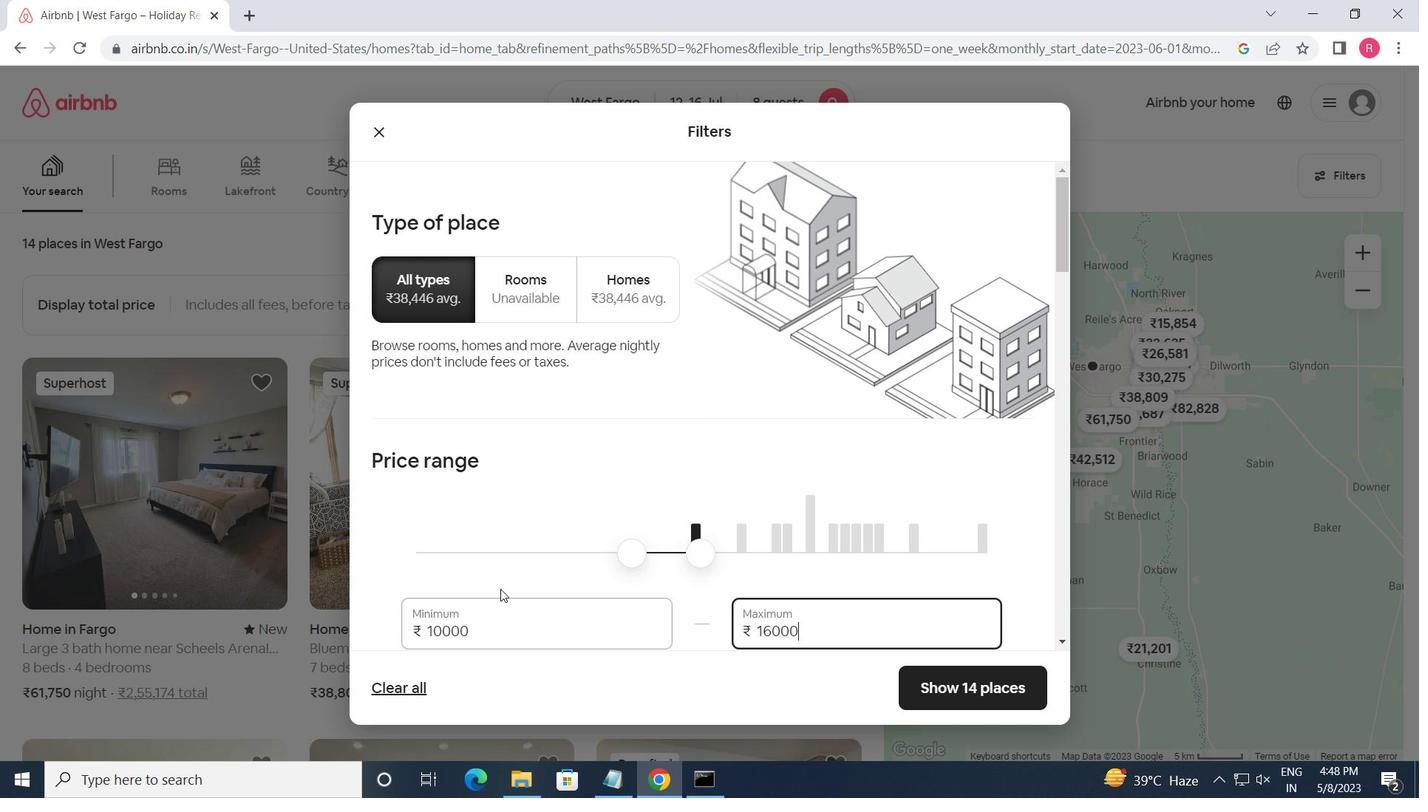 
Action: Mouse scrolled (519, 581) with delta (0, 0)
Screenshot: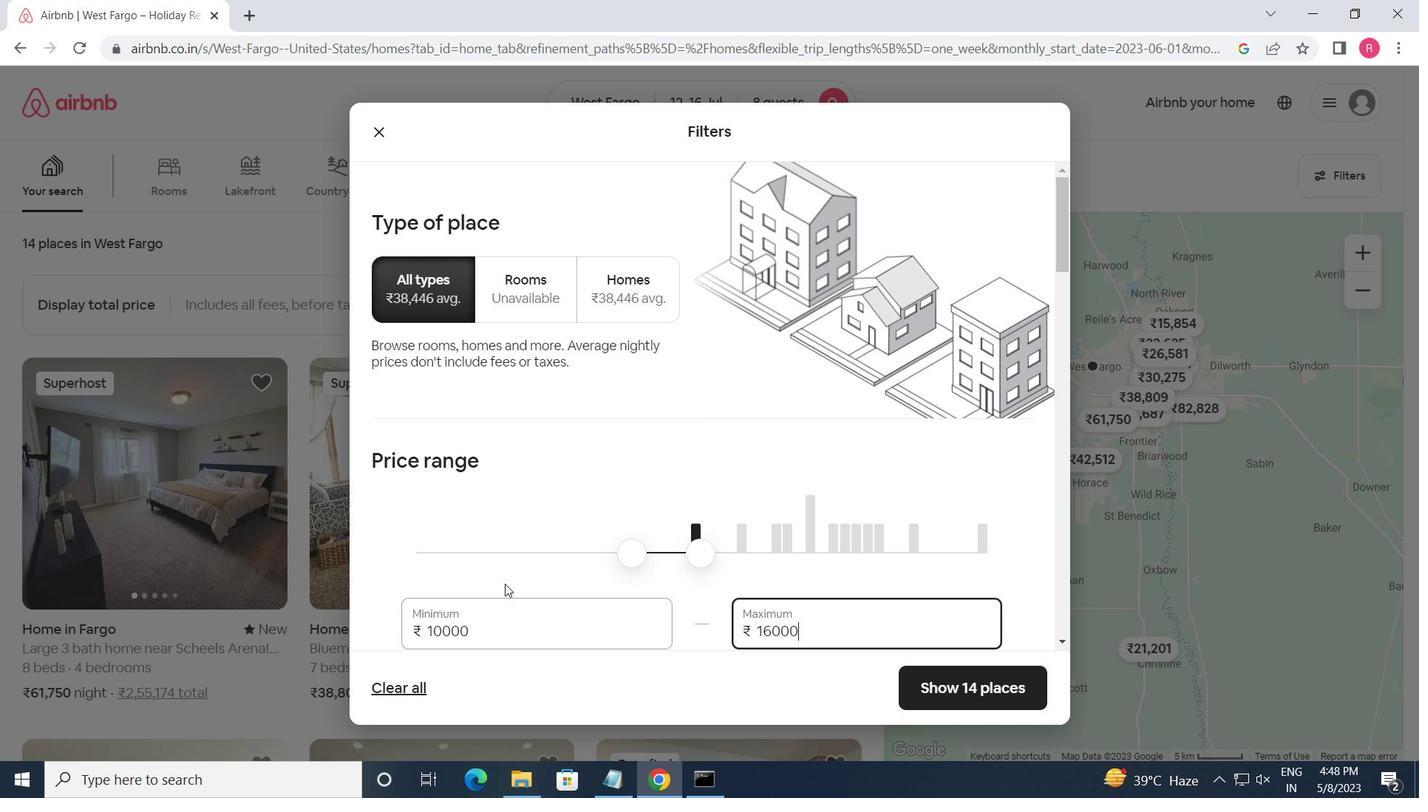 
Action: Mouse moved to (520, 582)
Screenshot: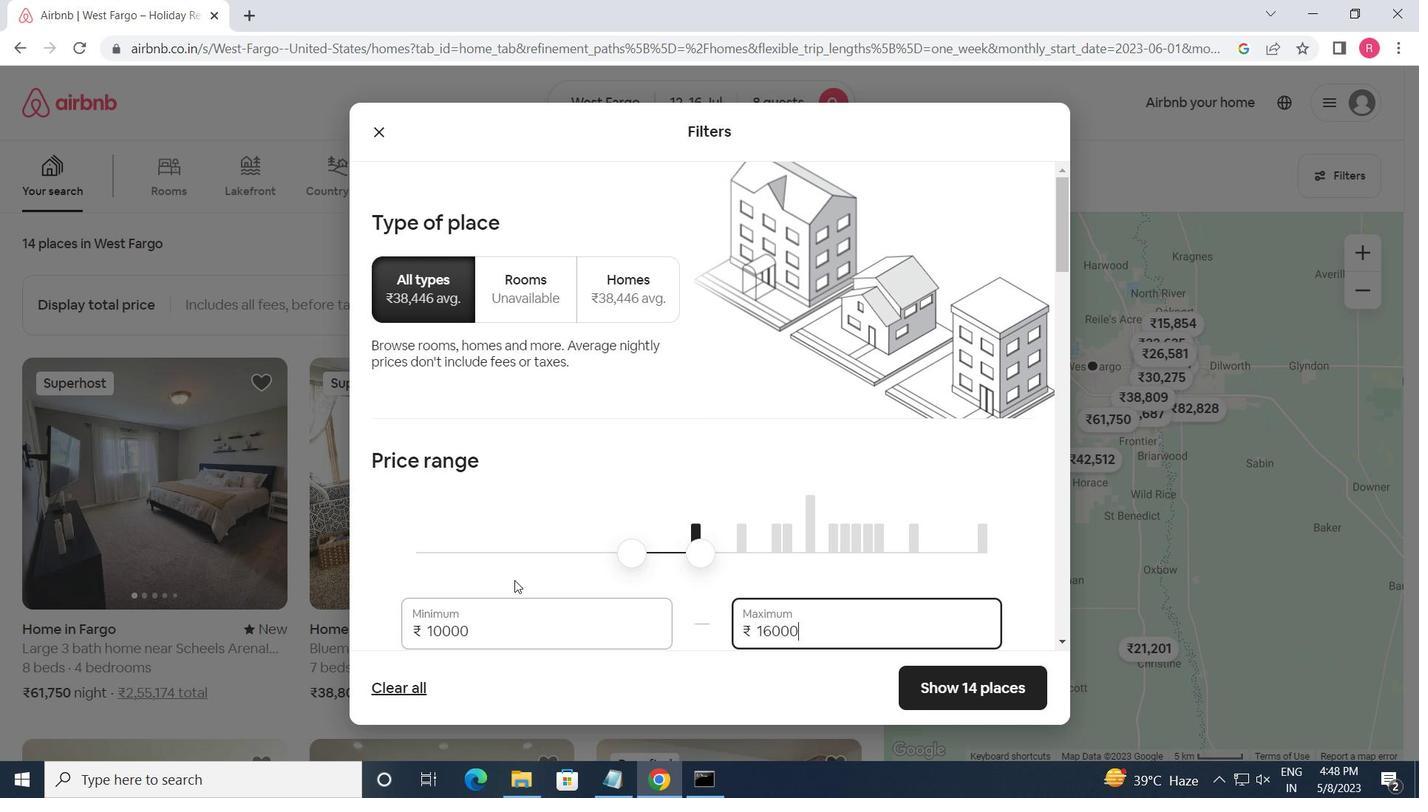 
Action: Mouse scrolled (520, 582) with delta (0, 0)
Screenshot: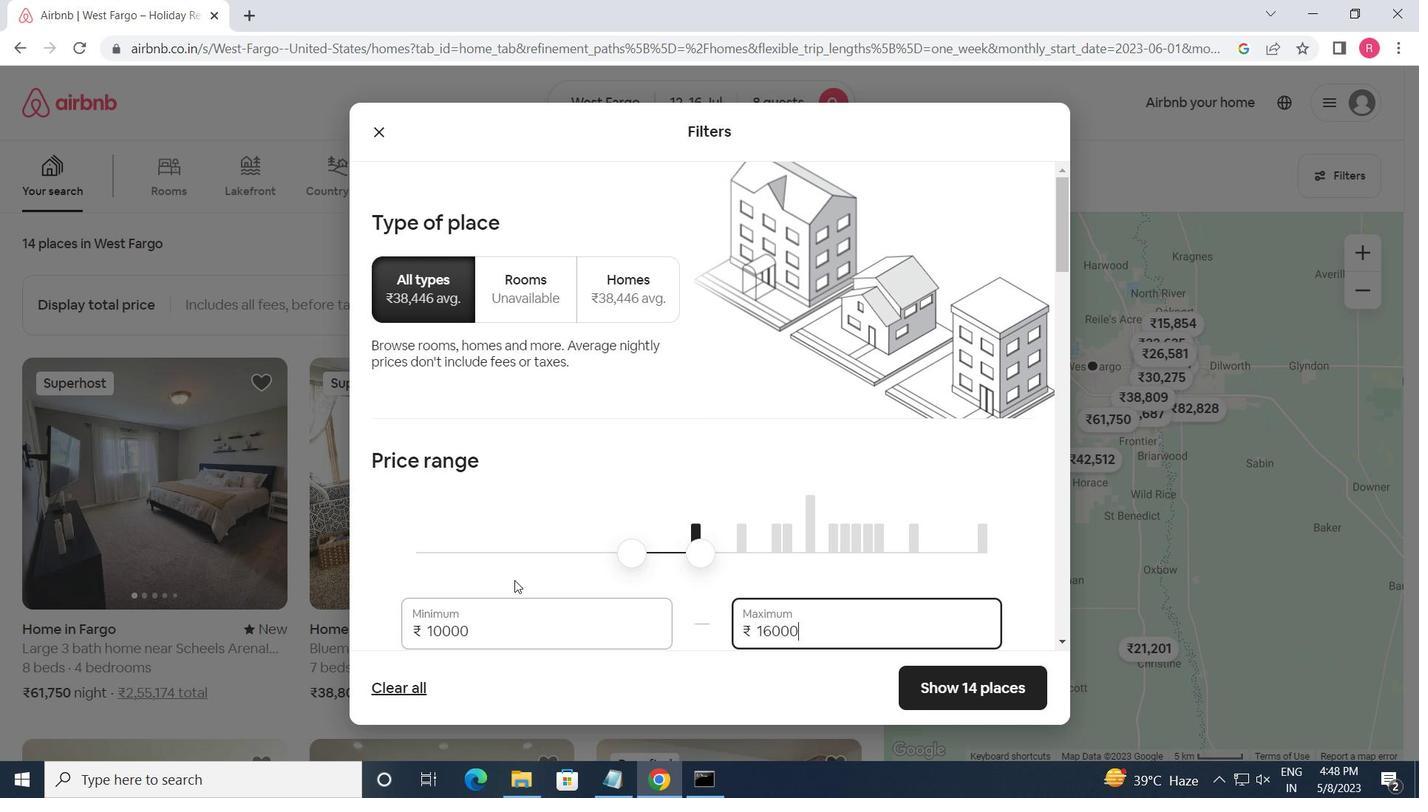 
Action: Mouse scrolled (520, 582) with delta (0, 0)
Screenshot: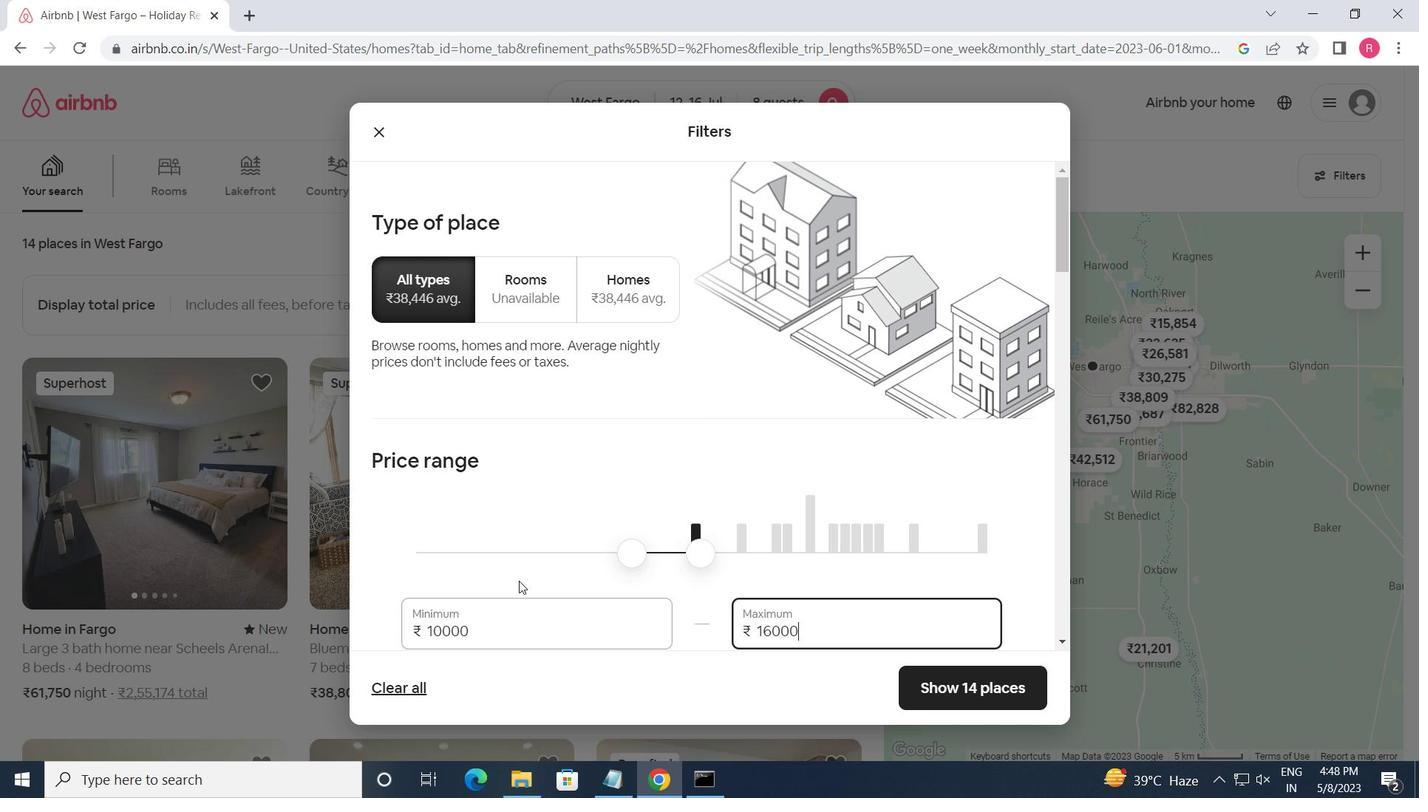 
Action: Mouse moved to (928, 457)
Screenshot: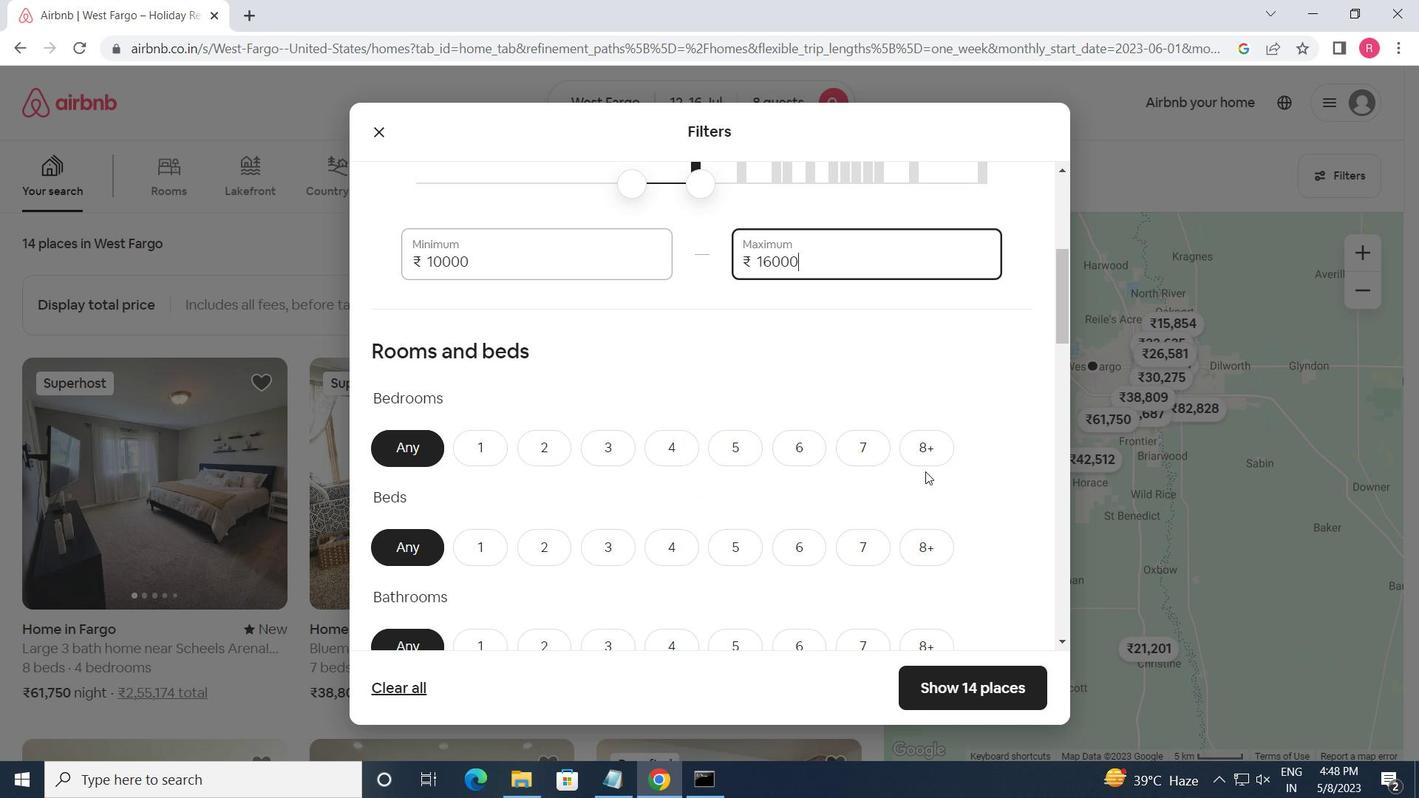 
Action: Mouse pressed left at (928, 457)
Screenshot: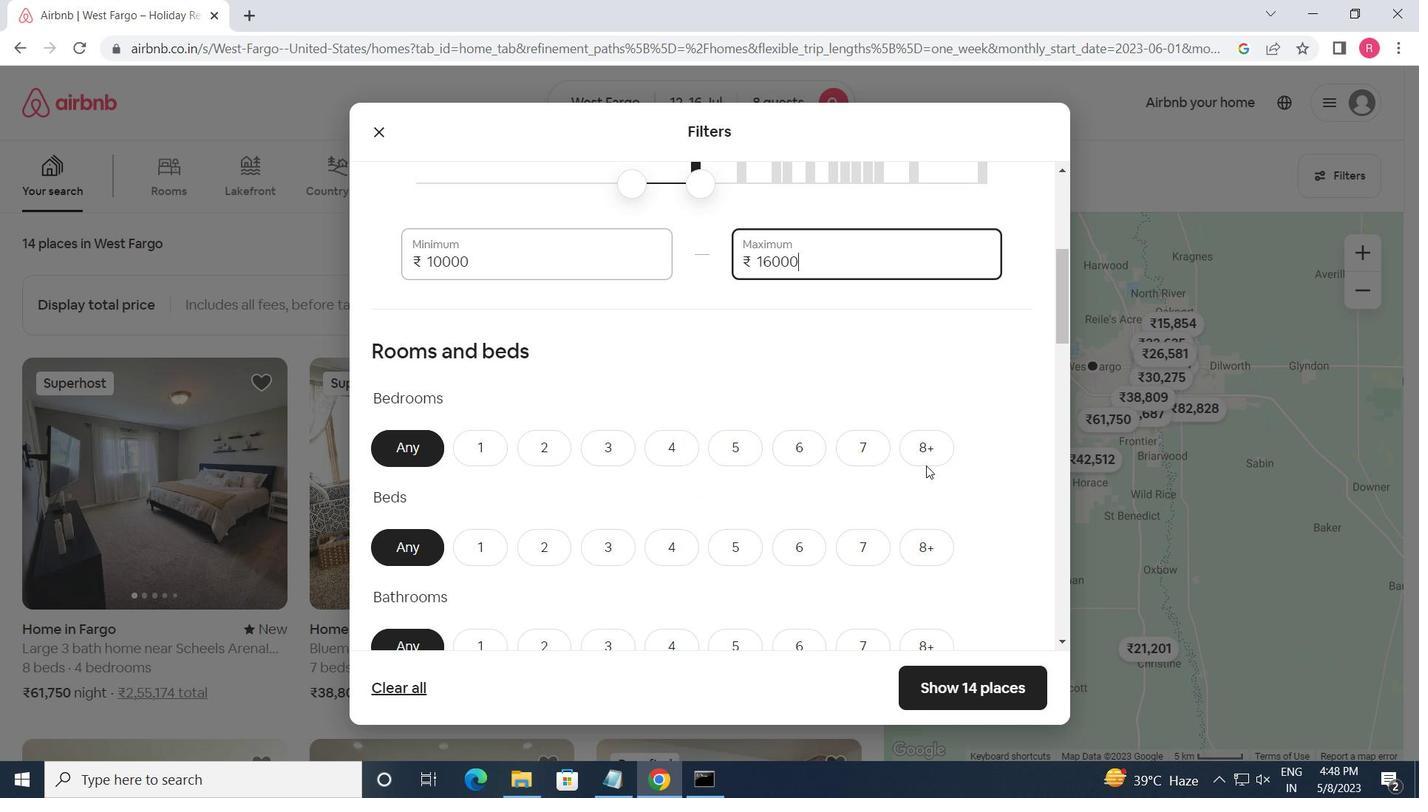 
Action: Mouse moved to (917, 550)
Screenshot: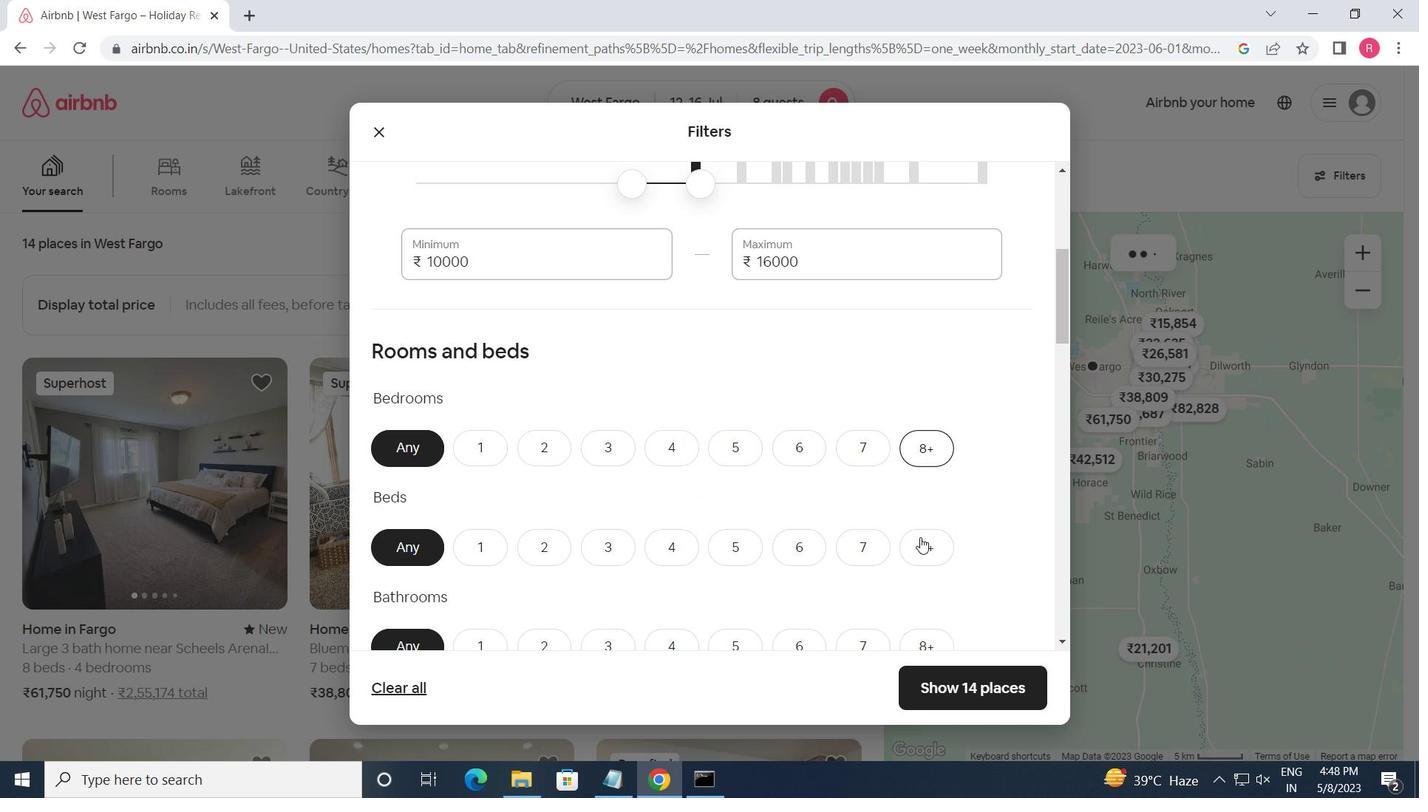 
Action: Mouse pressed left at (917, 550)
Screenshot: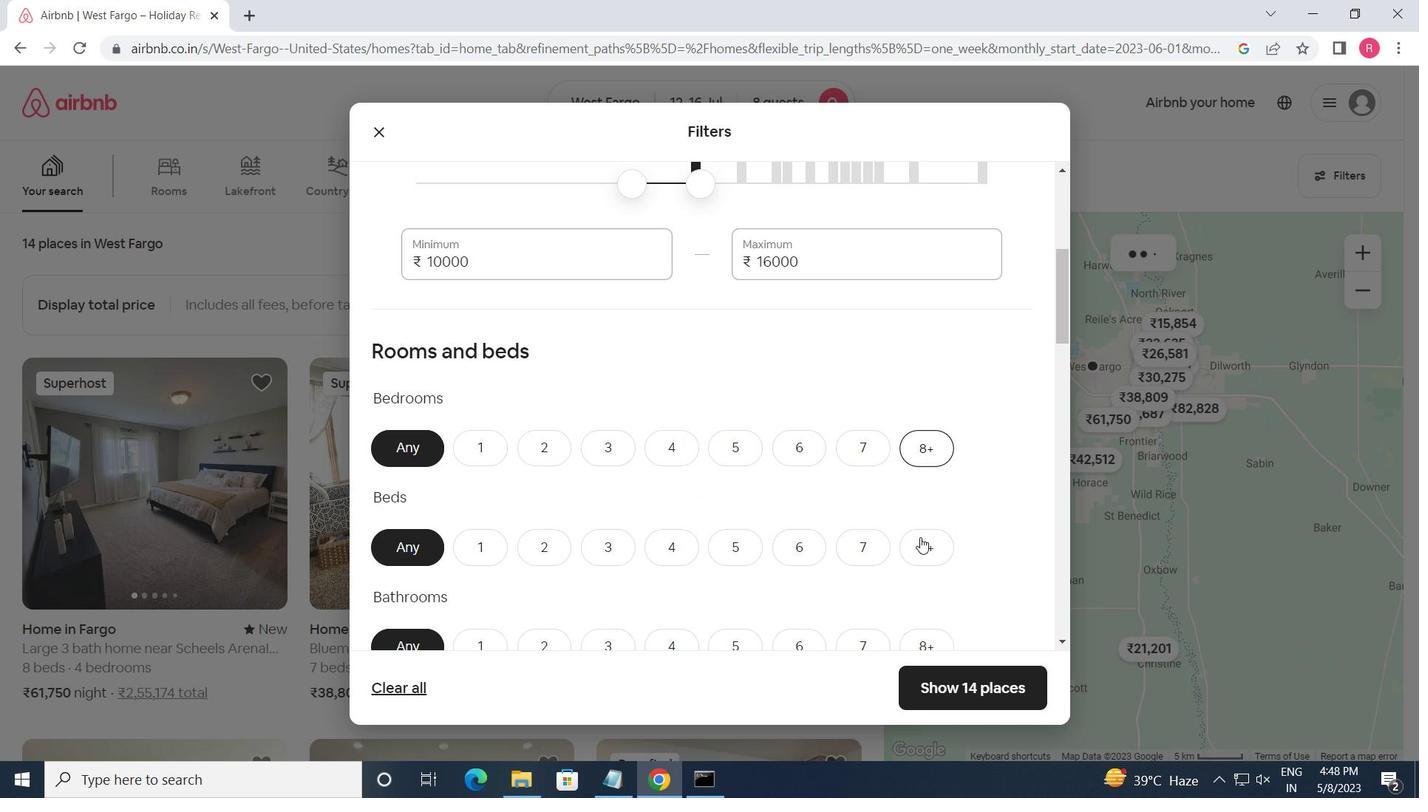 
Action: Mouse moved to (925, 628)
Screenshot: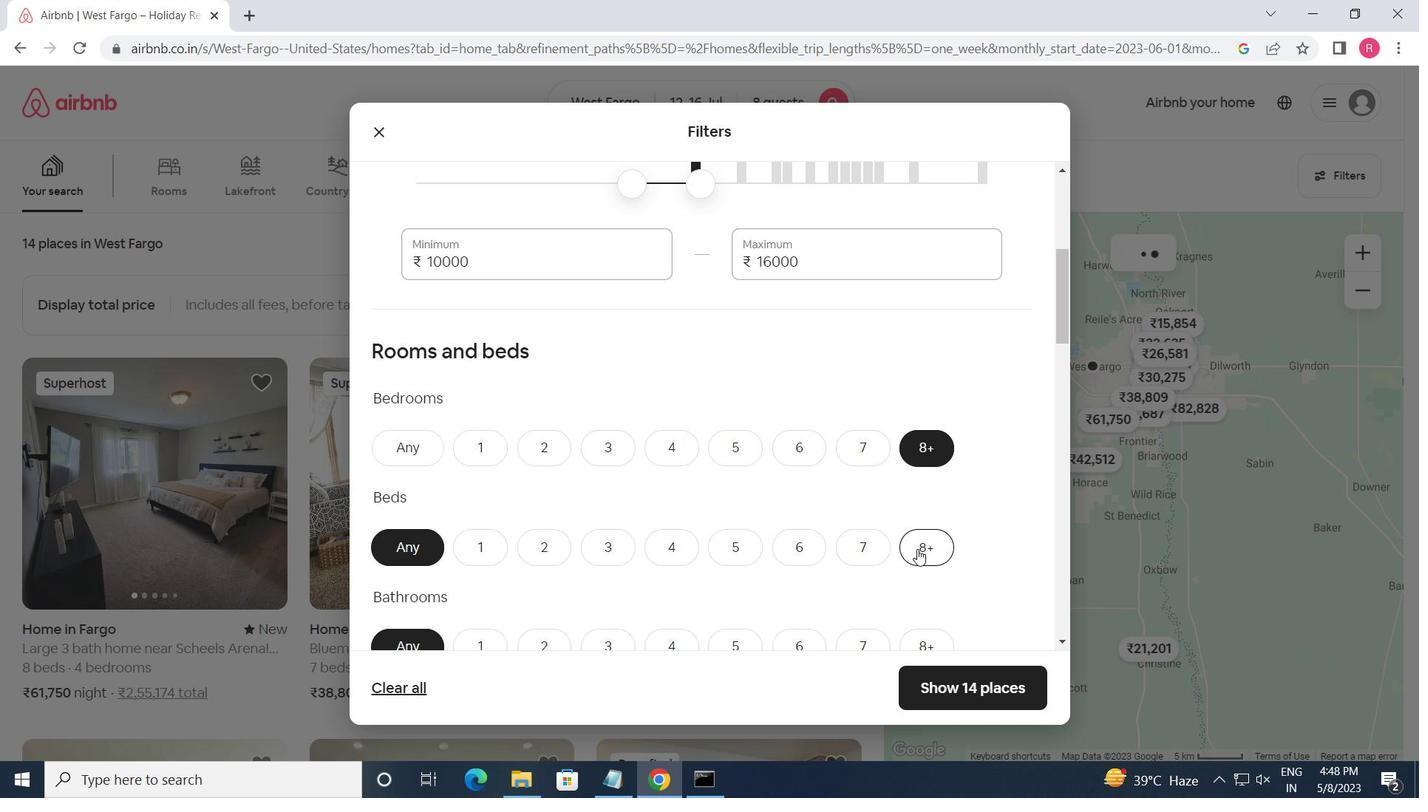 
Action: Mouse pressed left at (925, 628)
Screenshot: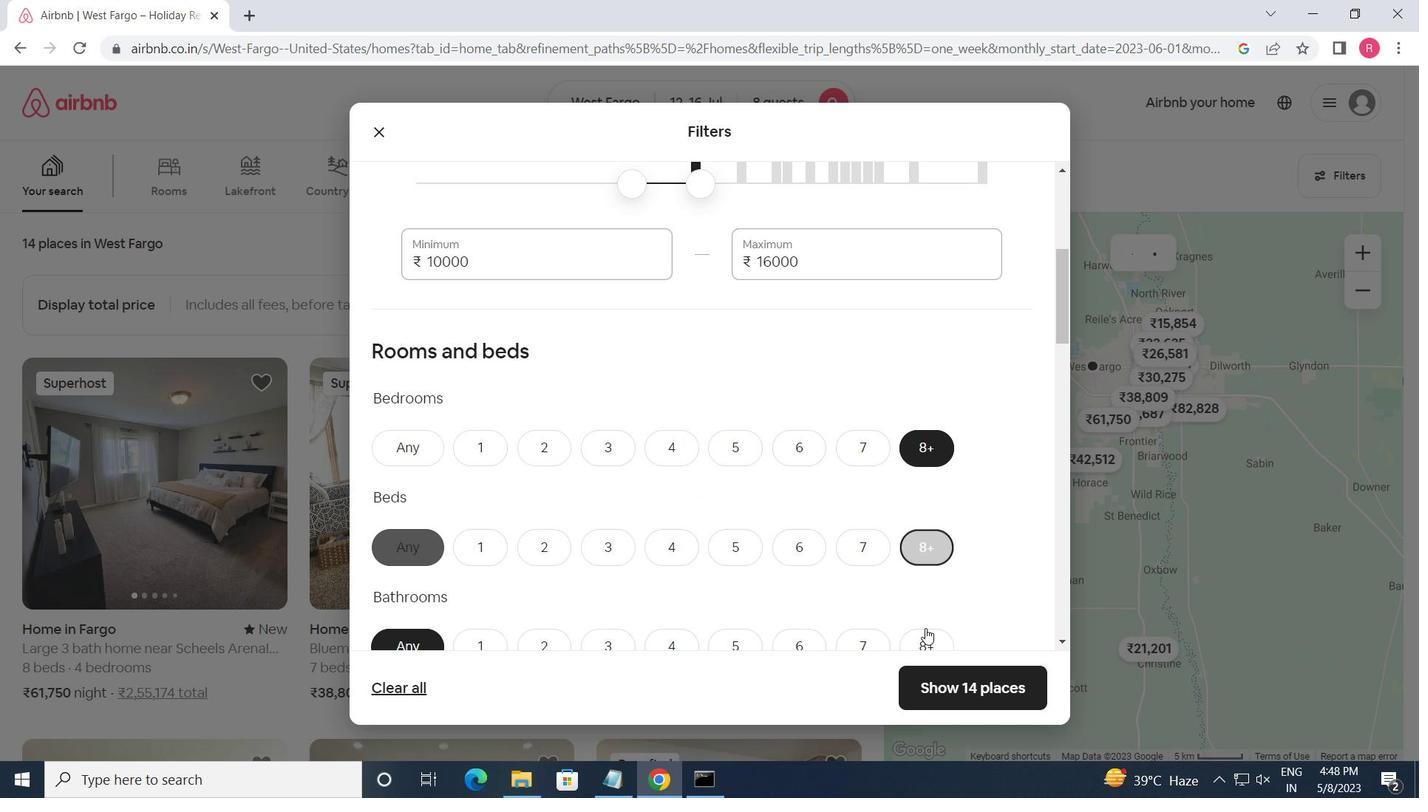 
Action: Mouse moved to (922, 624)
Screenshot: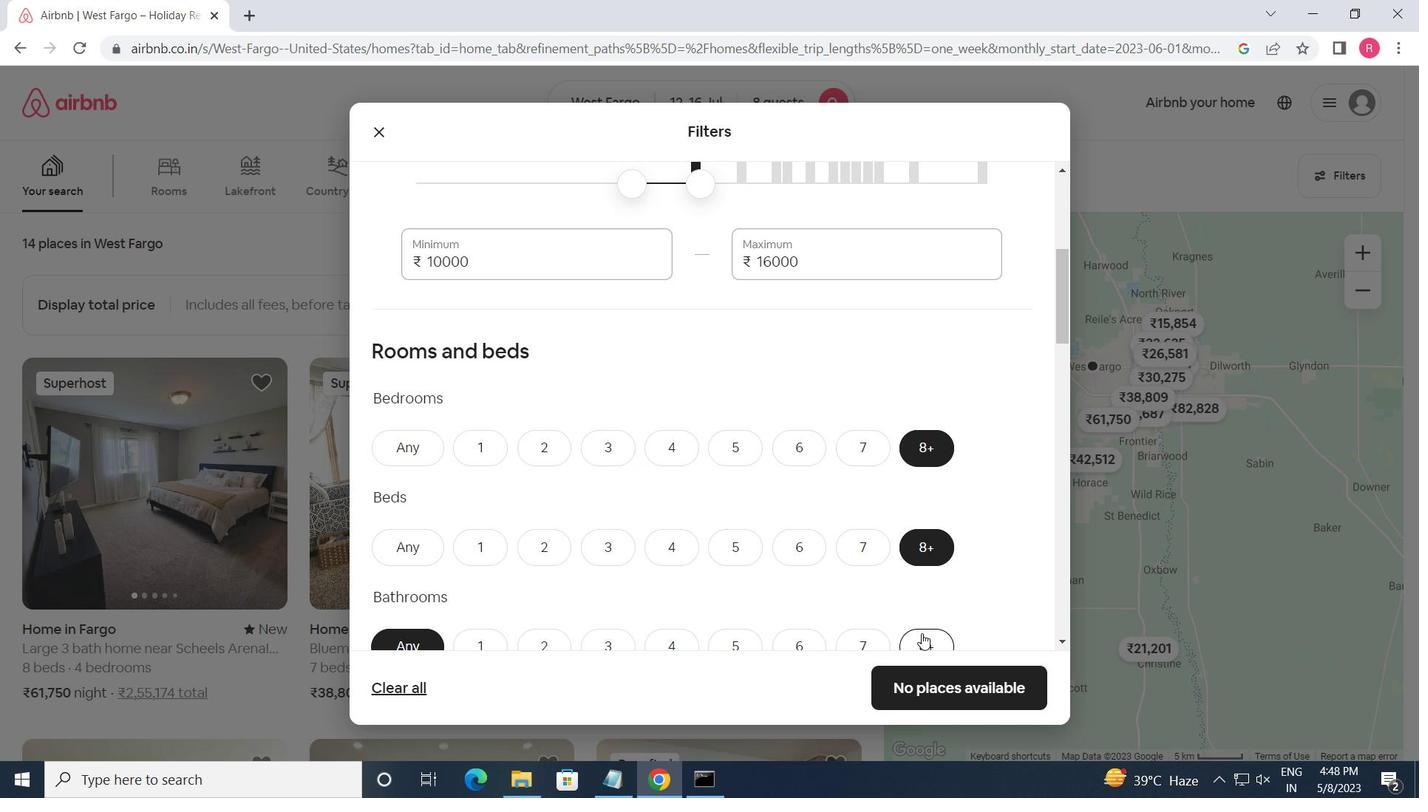 
Action: Mouse scrolled (922, 623) with delta (0, 0)
Screenshot: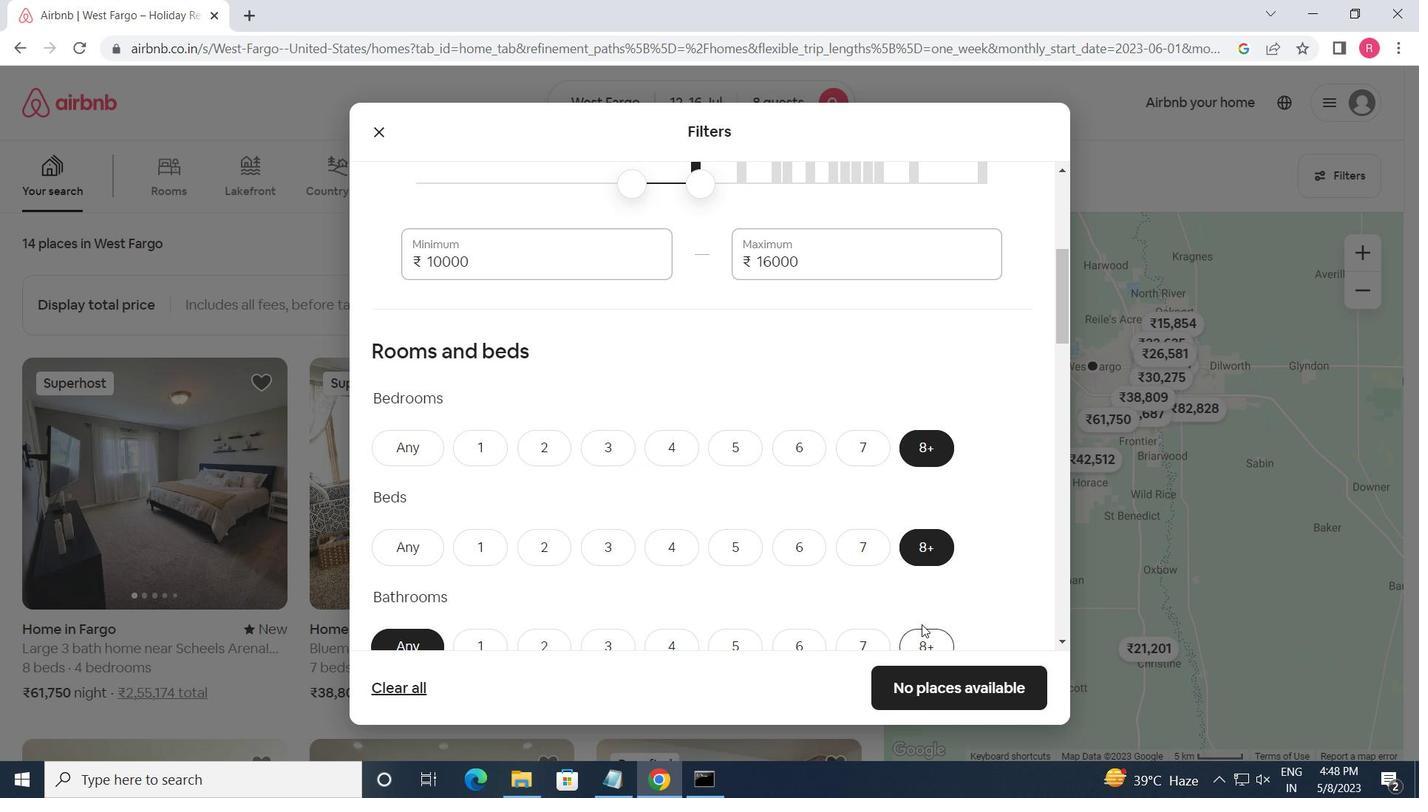 
Action: Mouse scrolled (922, 623) with delta (0, 0)
Screenshot: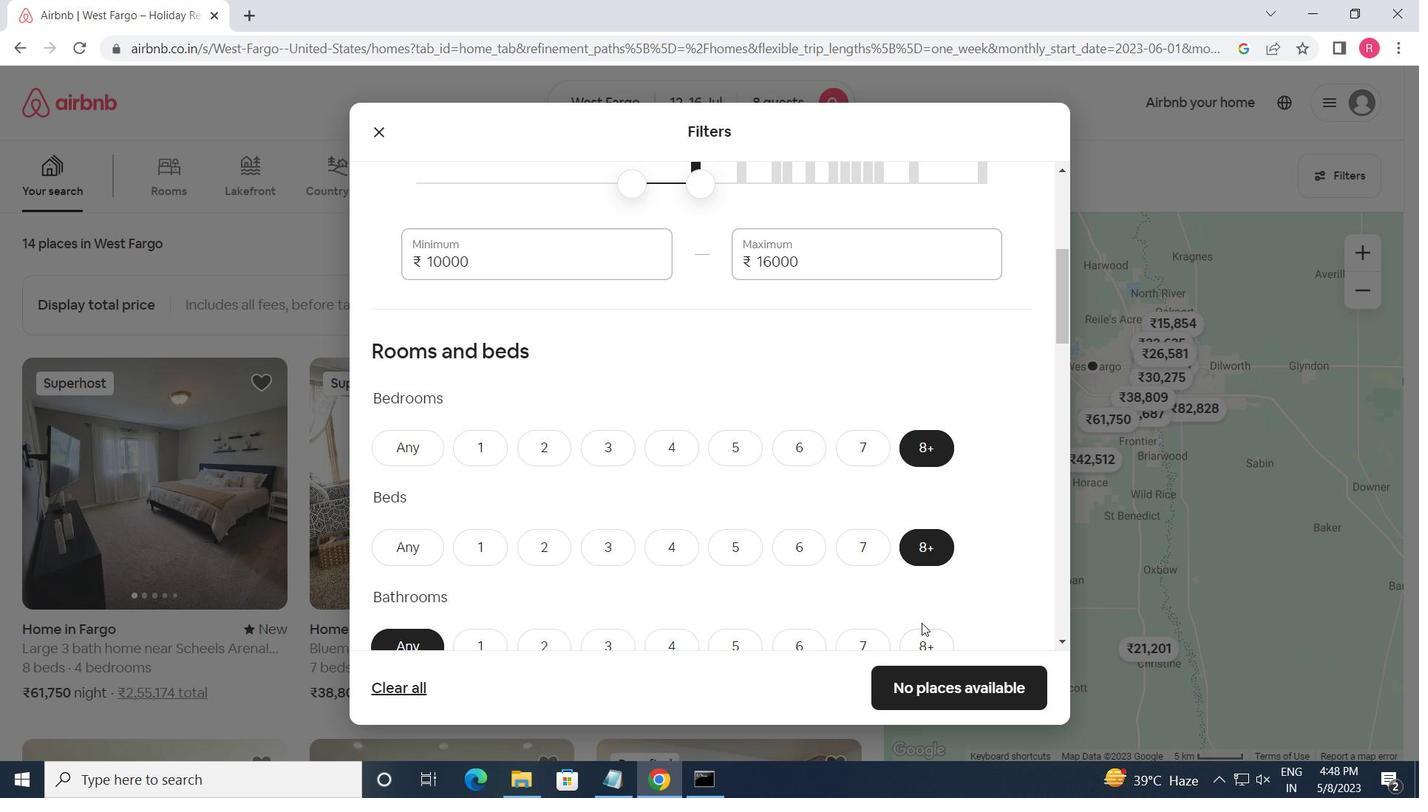 
Action: Mouse scrolled (922, 623) with delta (0, 0)
Screenshot: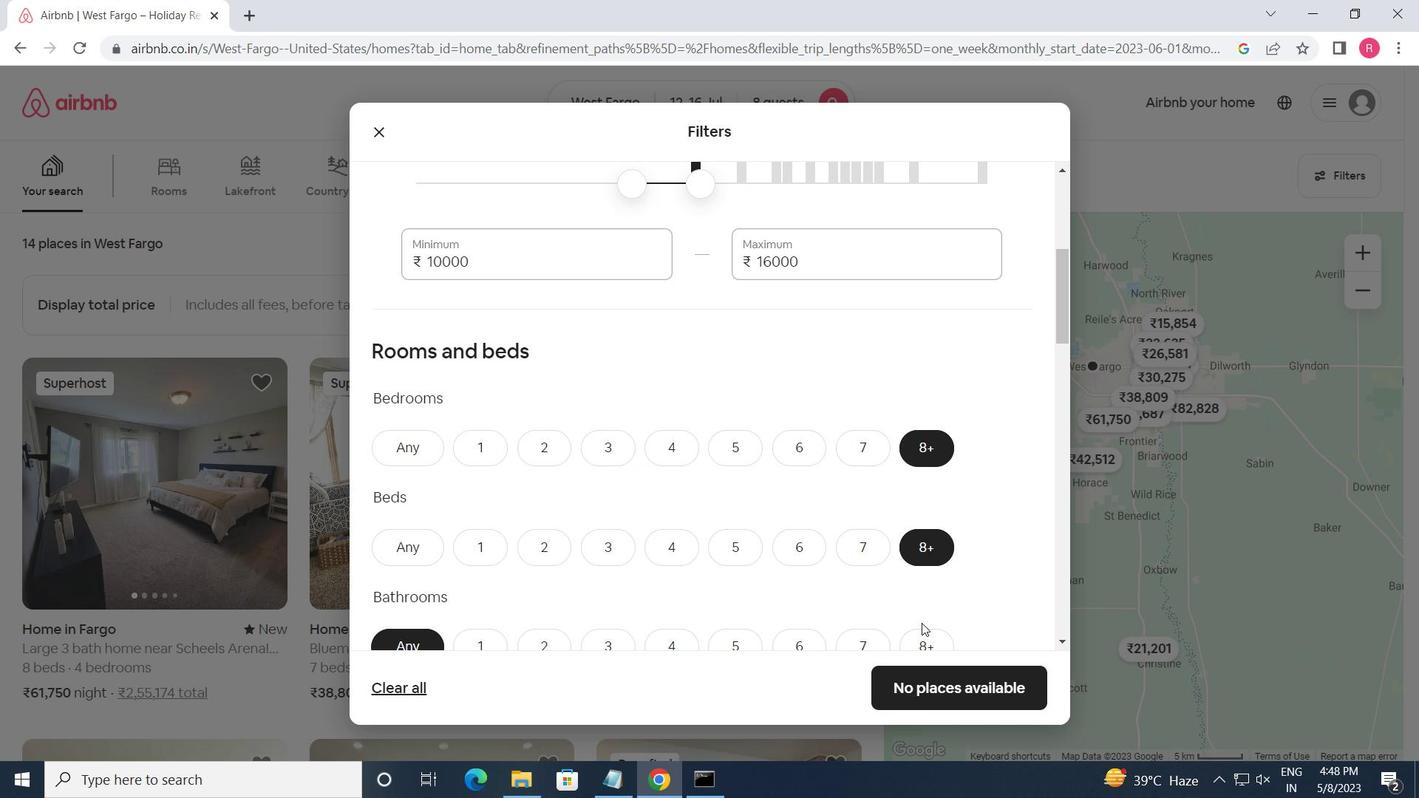 
Action: Mouse moved to (437, 531)
Screenshot: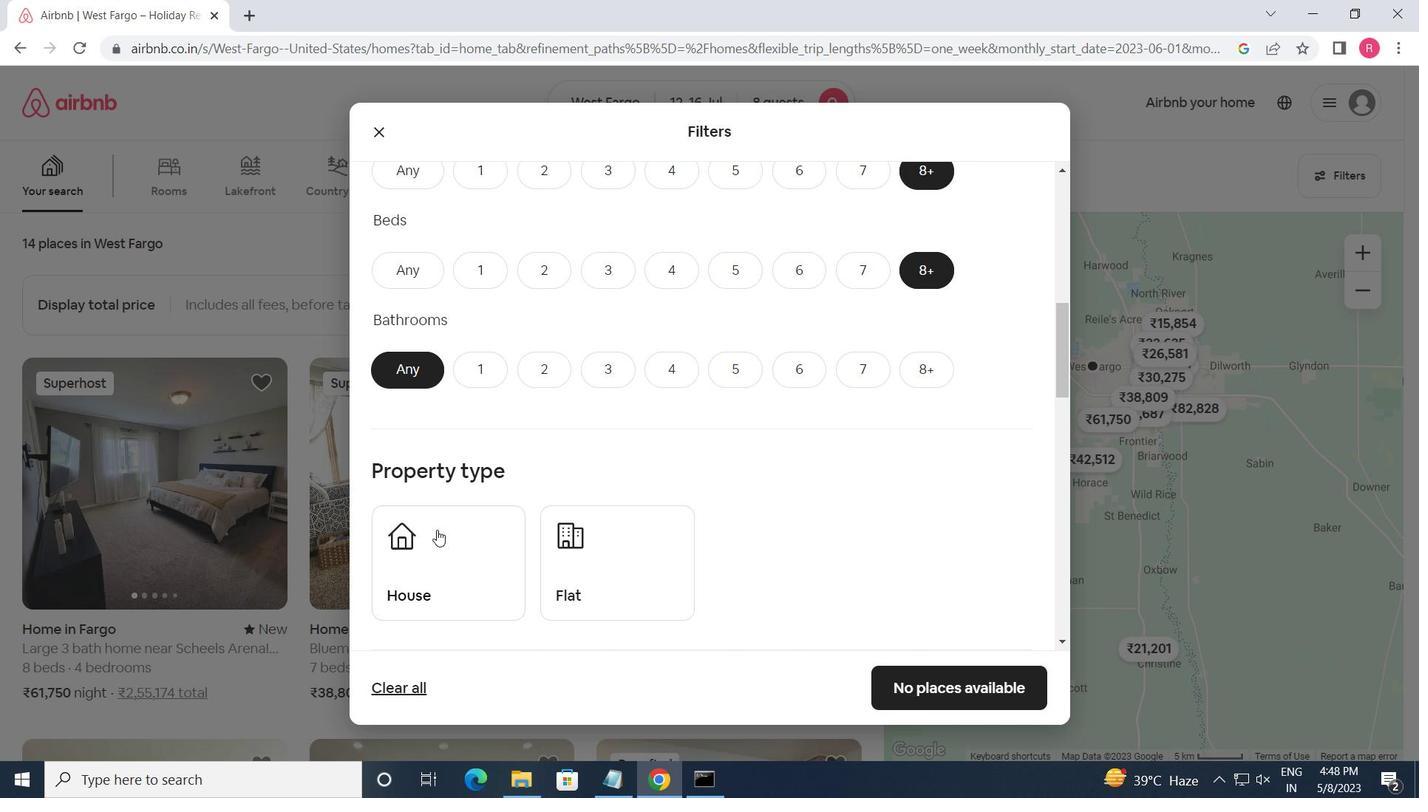 
Action: Mouse pressed left at (437, 531)
Screenshot: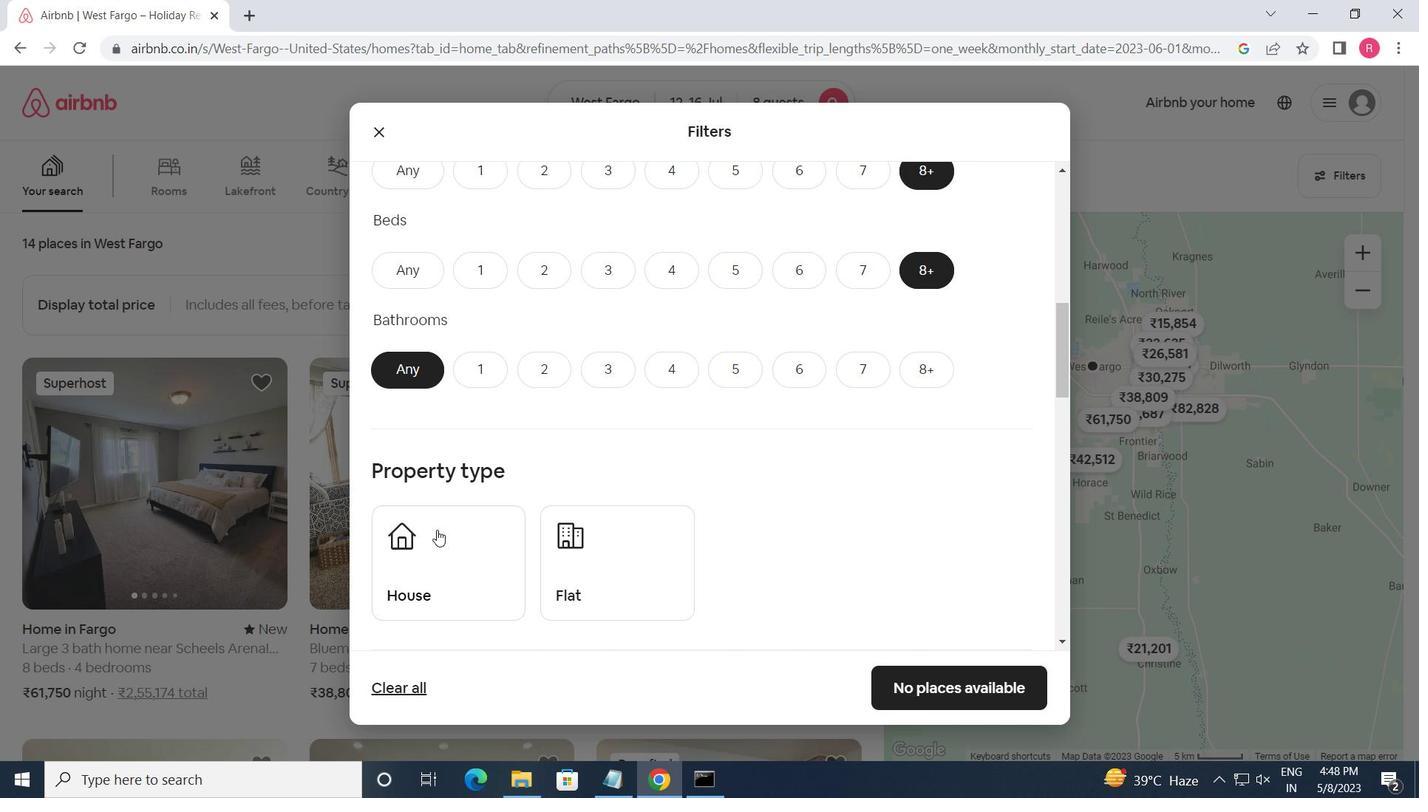 
Action: Mouse moved to (587, 548)
Screenshot: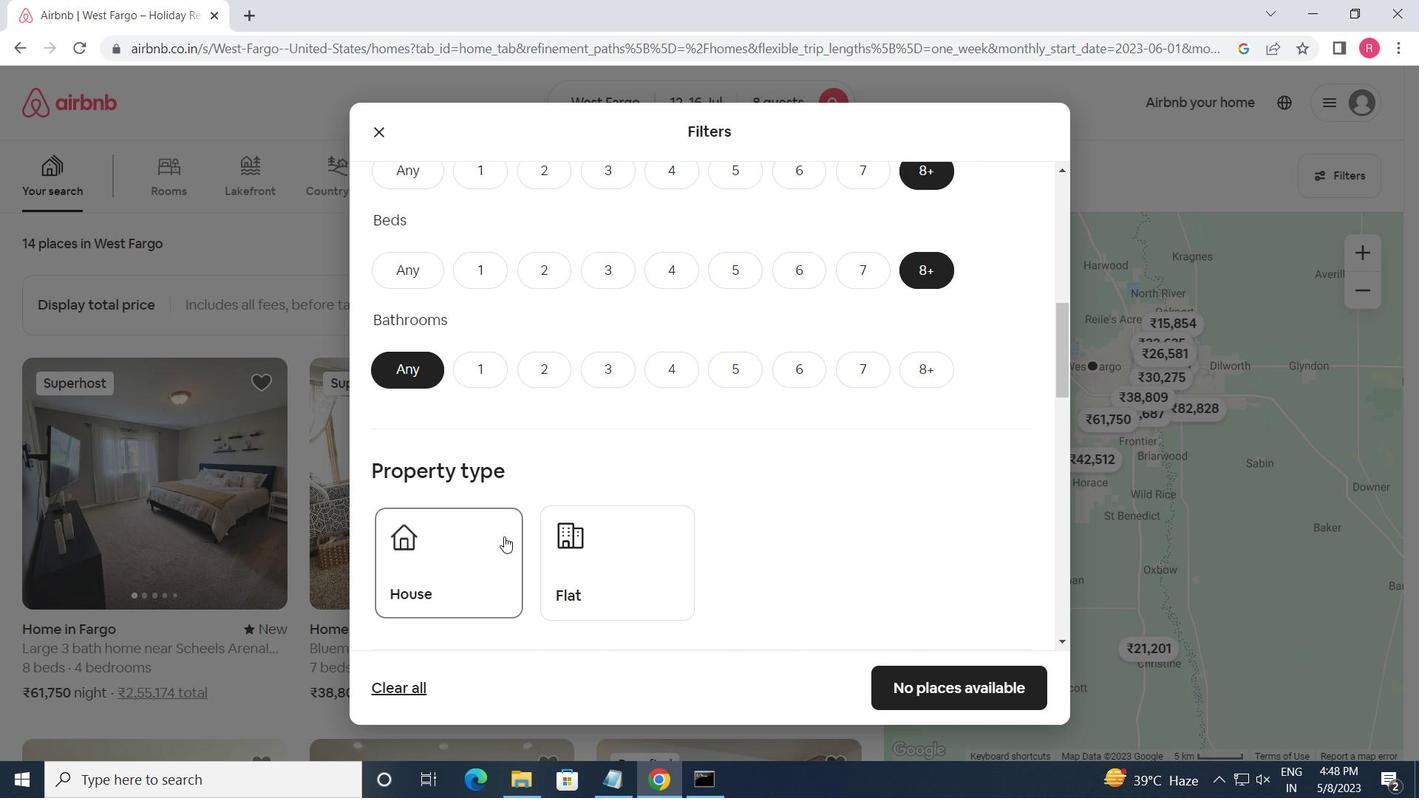 
Action: Mouse pressed left at (587, 548)
Screenshot: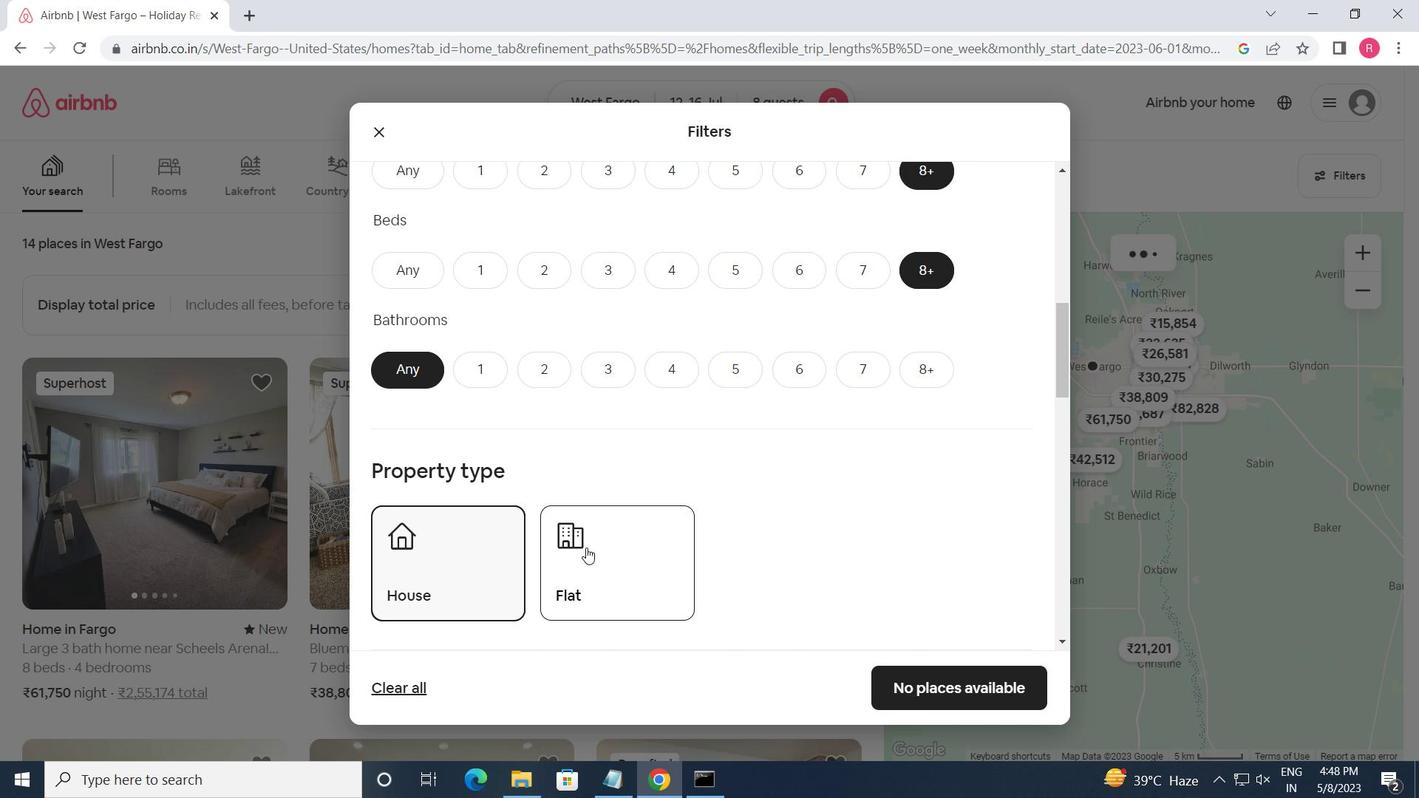 
Action: Mouse moved to (613, 538)
Screenshot: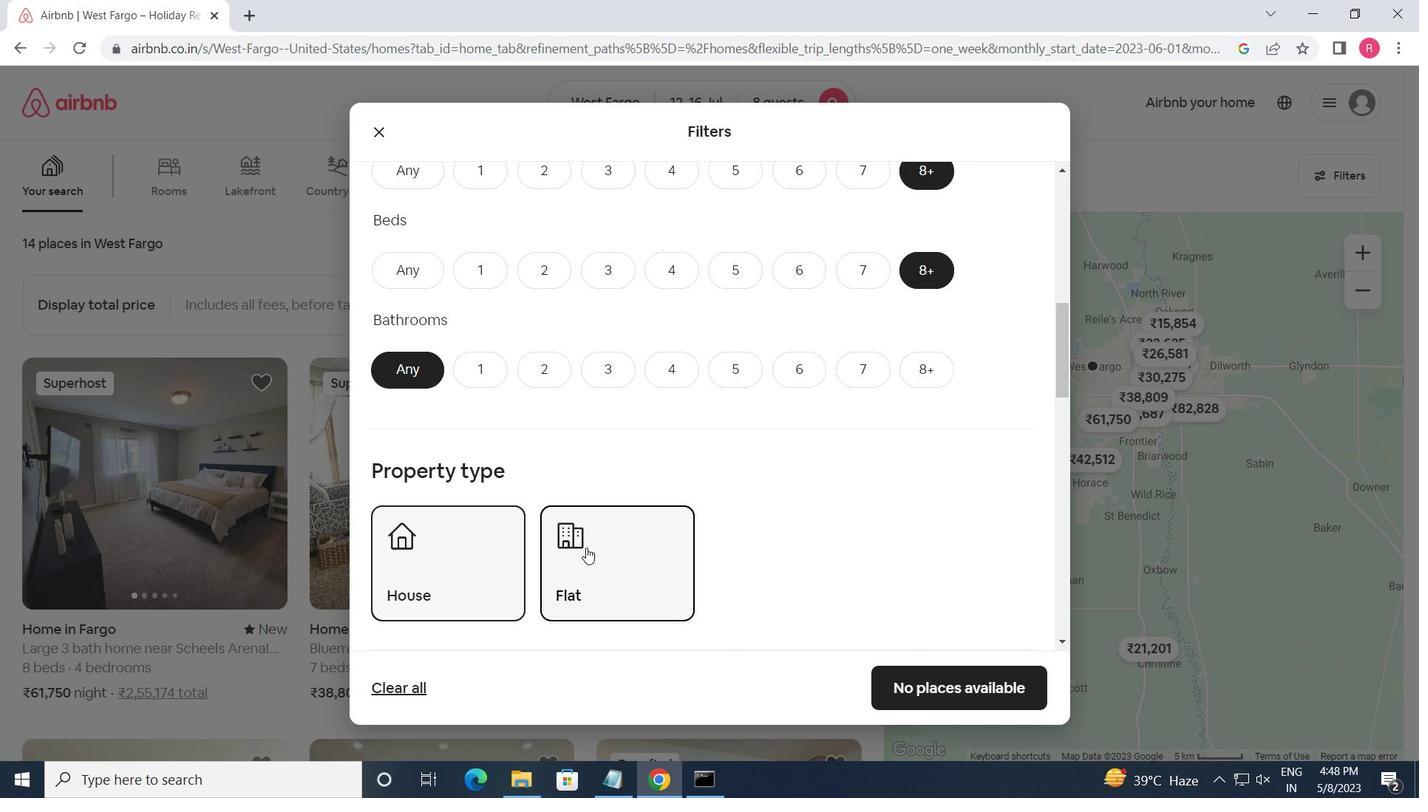 
Action: Mouse scrolled (613, 537) with delta (0, 0)
Screenshot: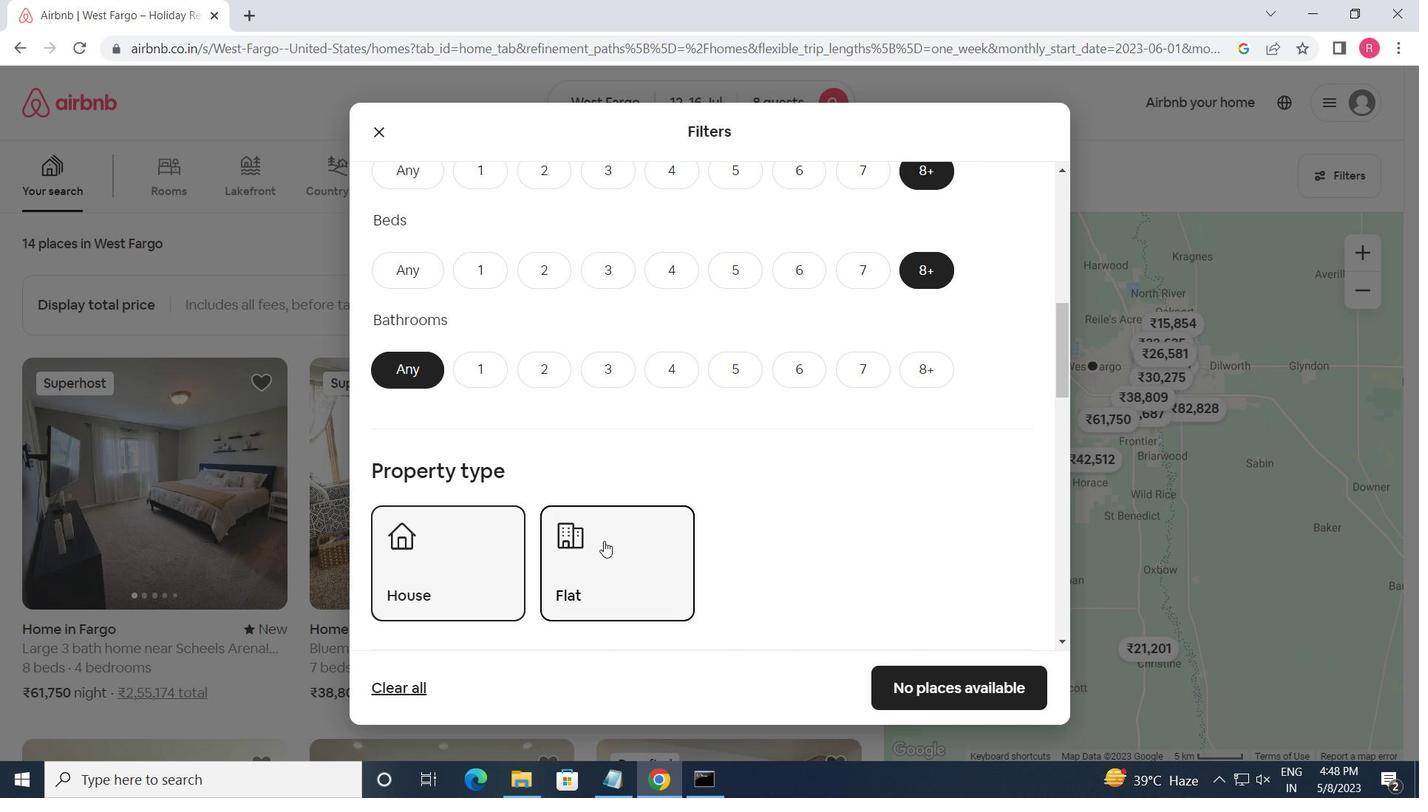 
Action: Mouse scrolled (613, 537) with delta (0, 0)
Screenshot: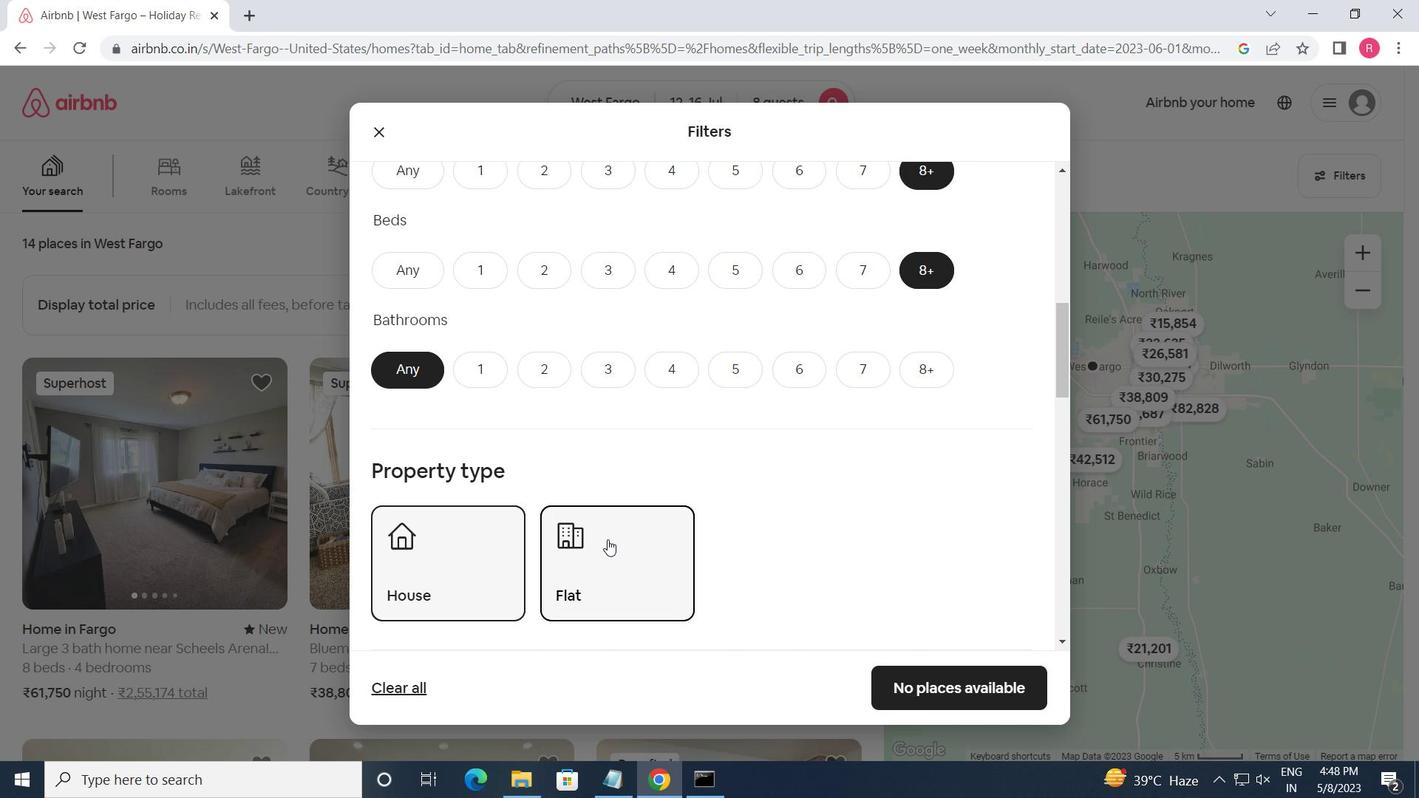 
Action: Mouse moved to (613, 538)
Screenshot: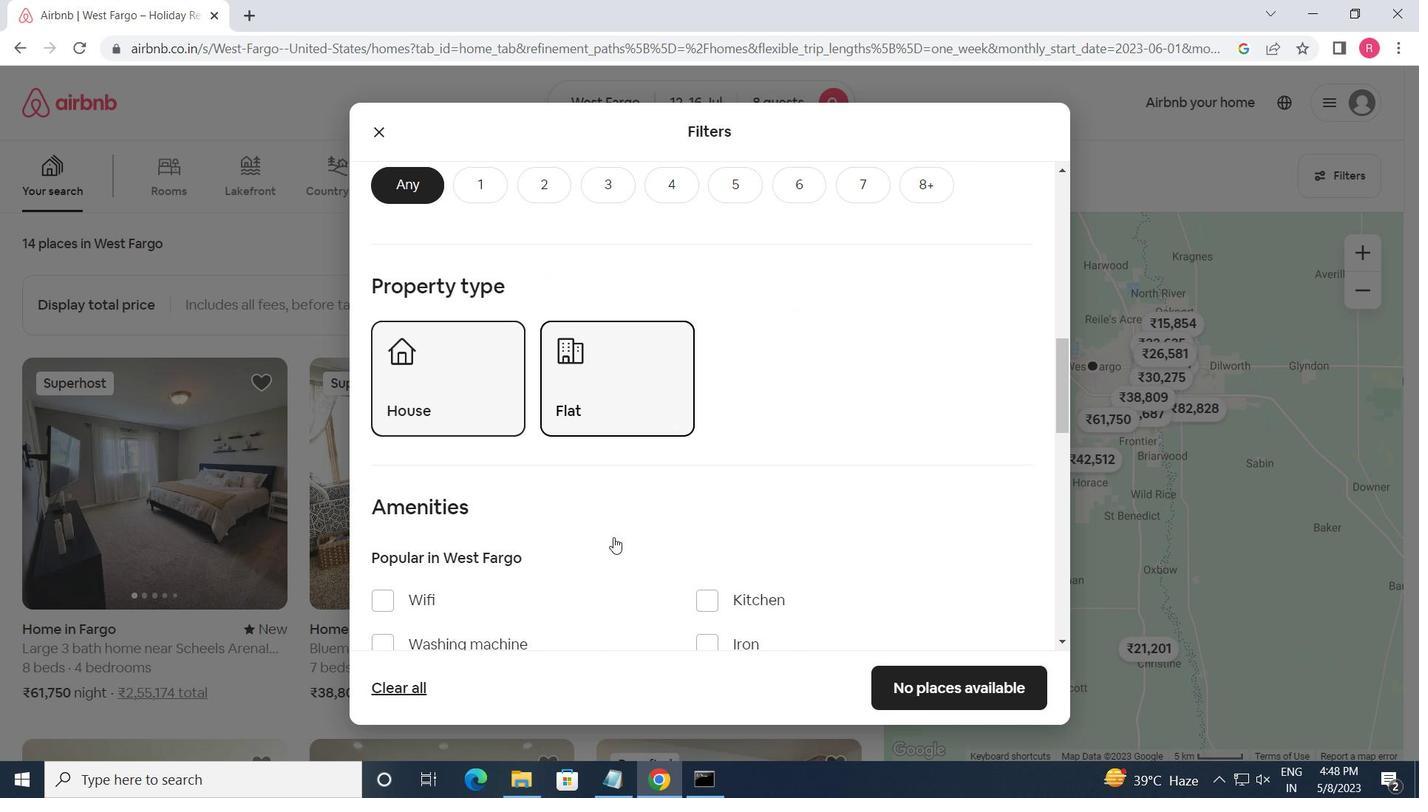 
Action: Mouse scrolled (613, 537) with delta (0, 0)
Screenshot: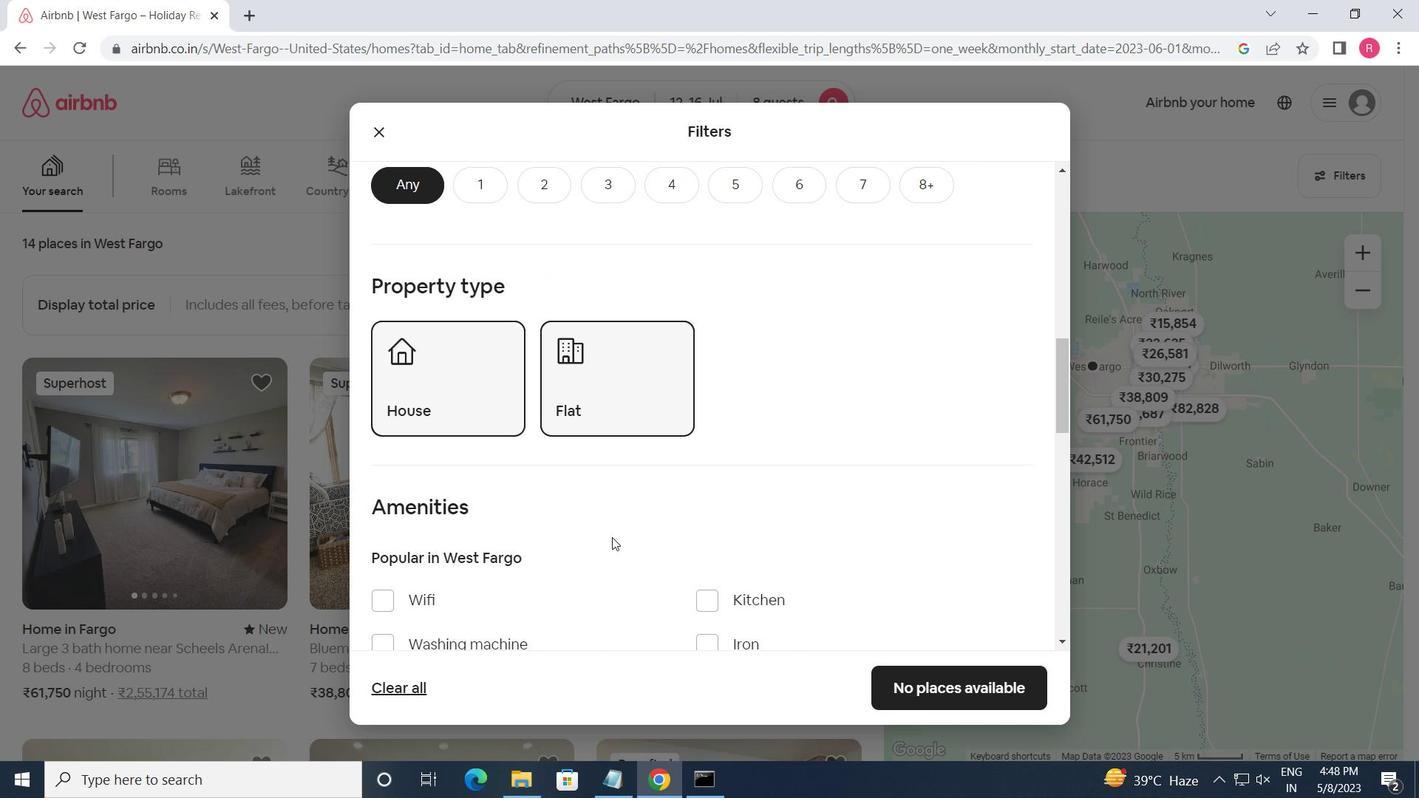 
Action: Mouse scrolled (613, 537) with delta (0, 0)
Screenshot: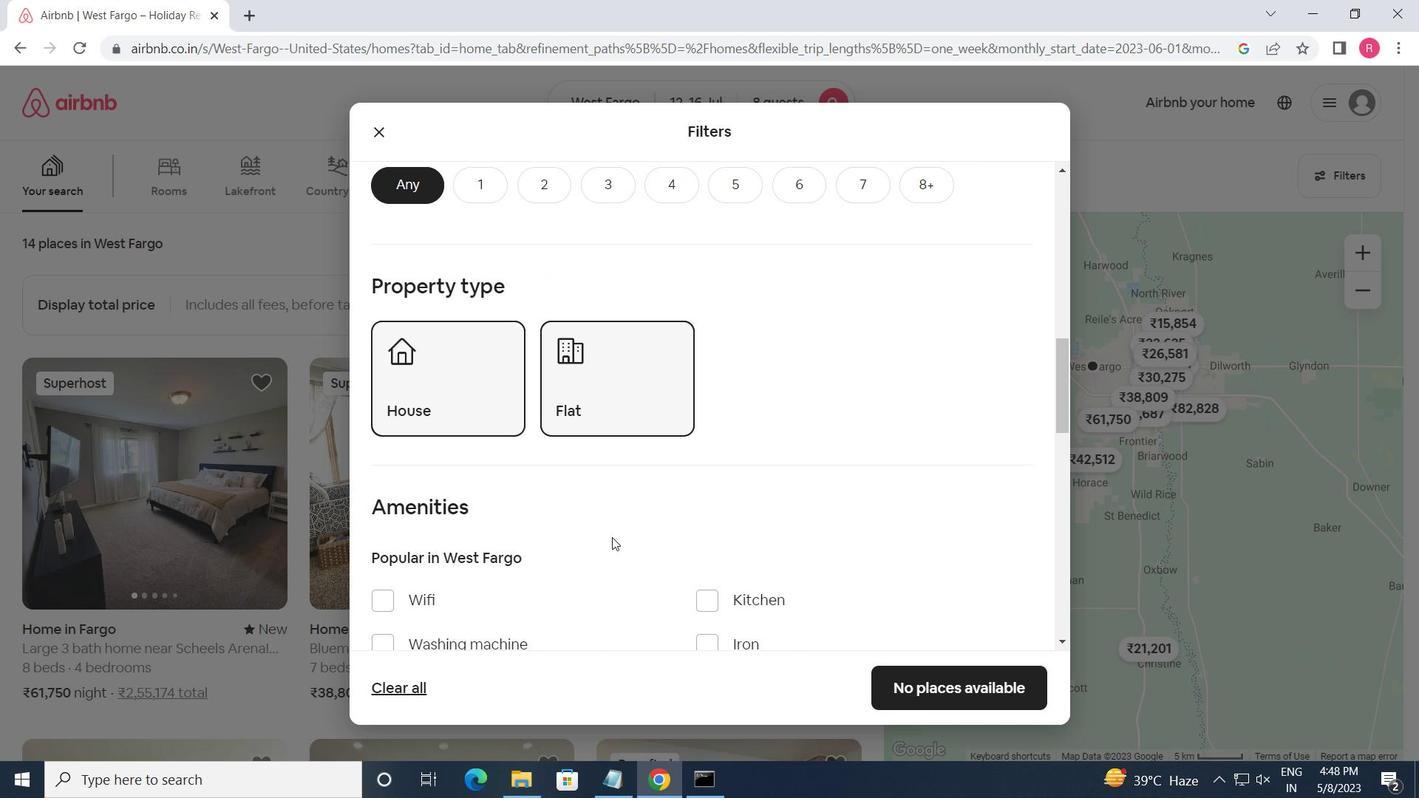 
Action: Mouse scrolled (613, 537) with delta (0, 0)
Screenshot: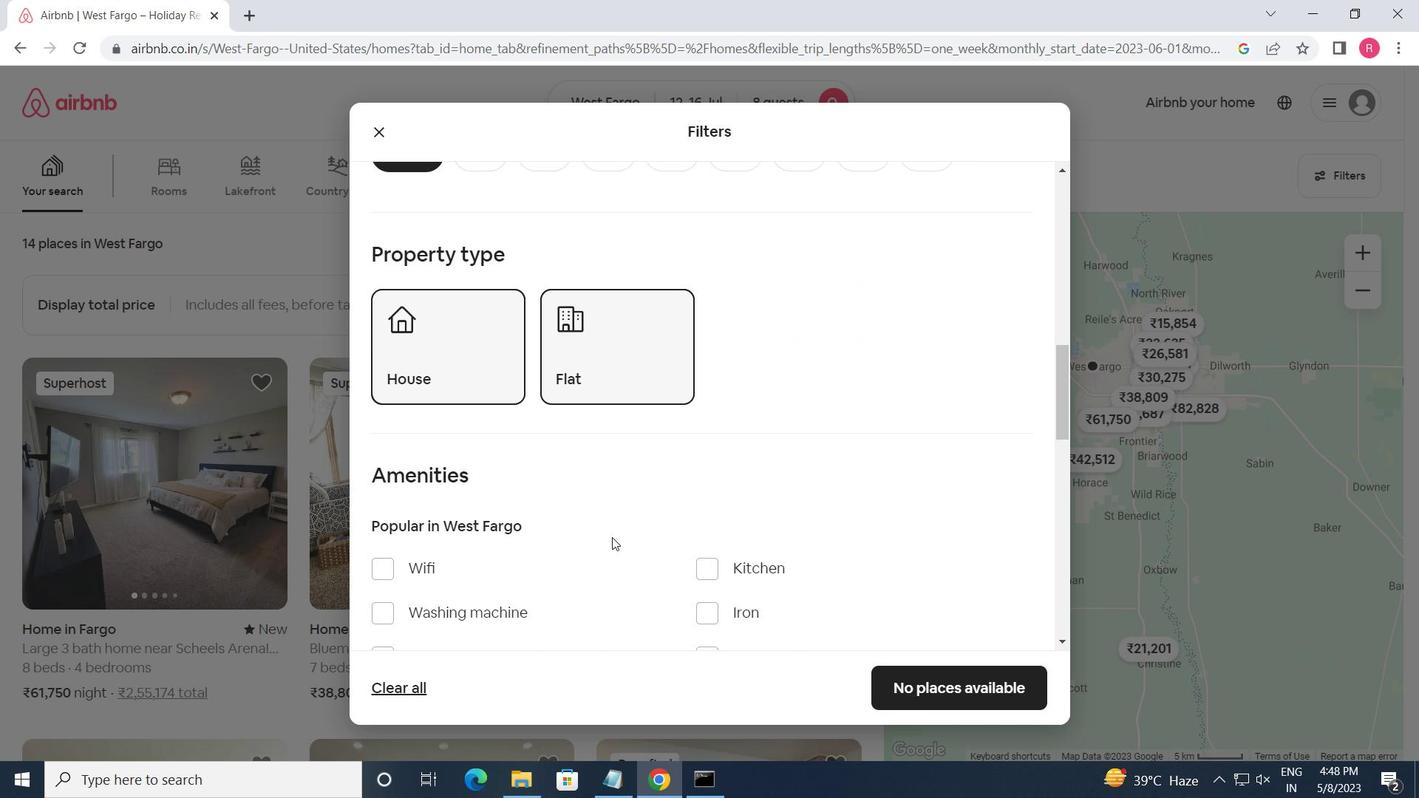 
Action: Mouse moved to (380, 315)
Screenshot: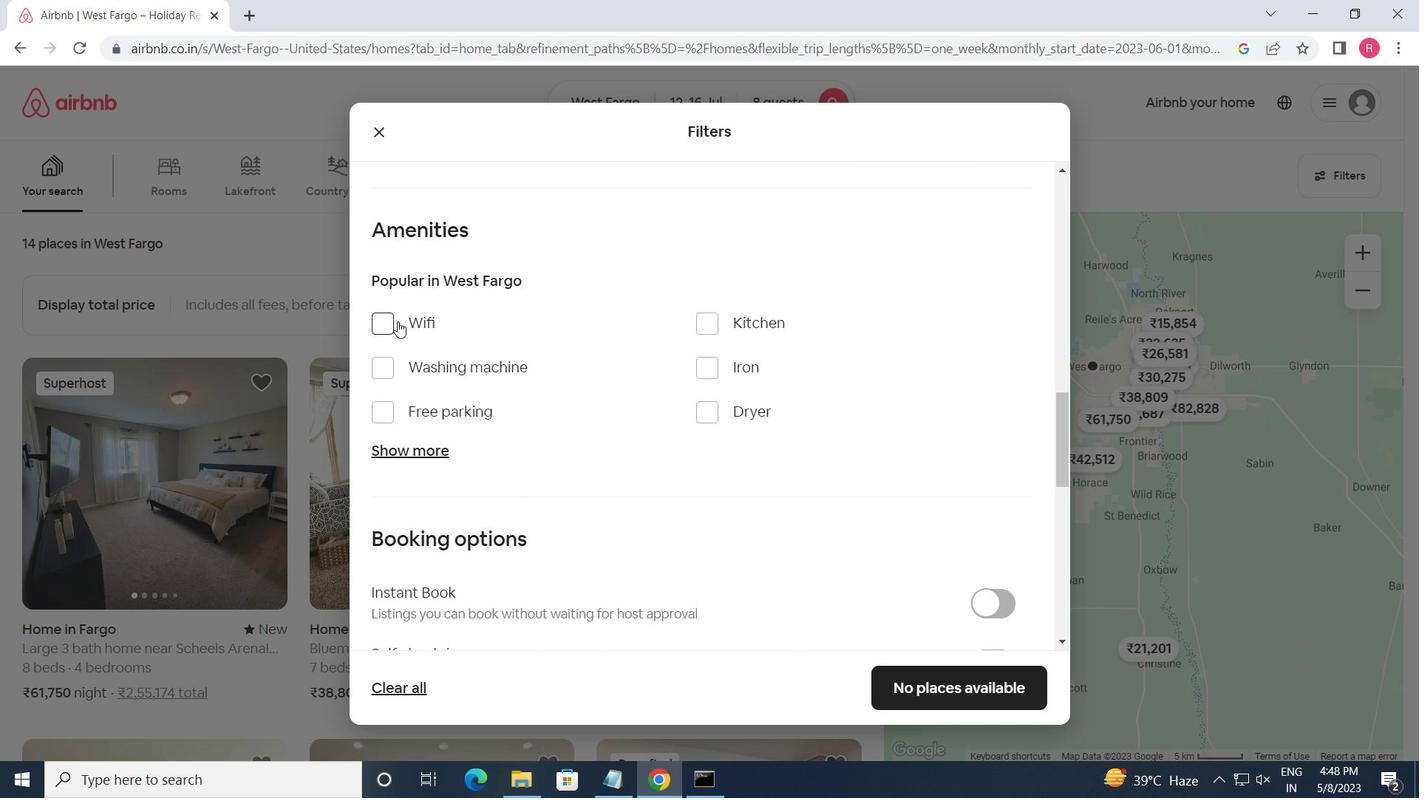 
Action: Mouse pressed left at (380, 315)
Screenshot: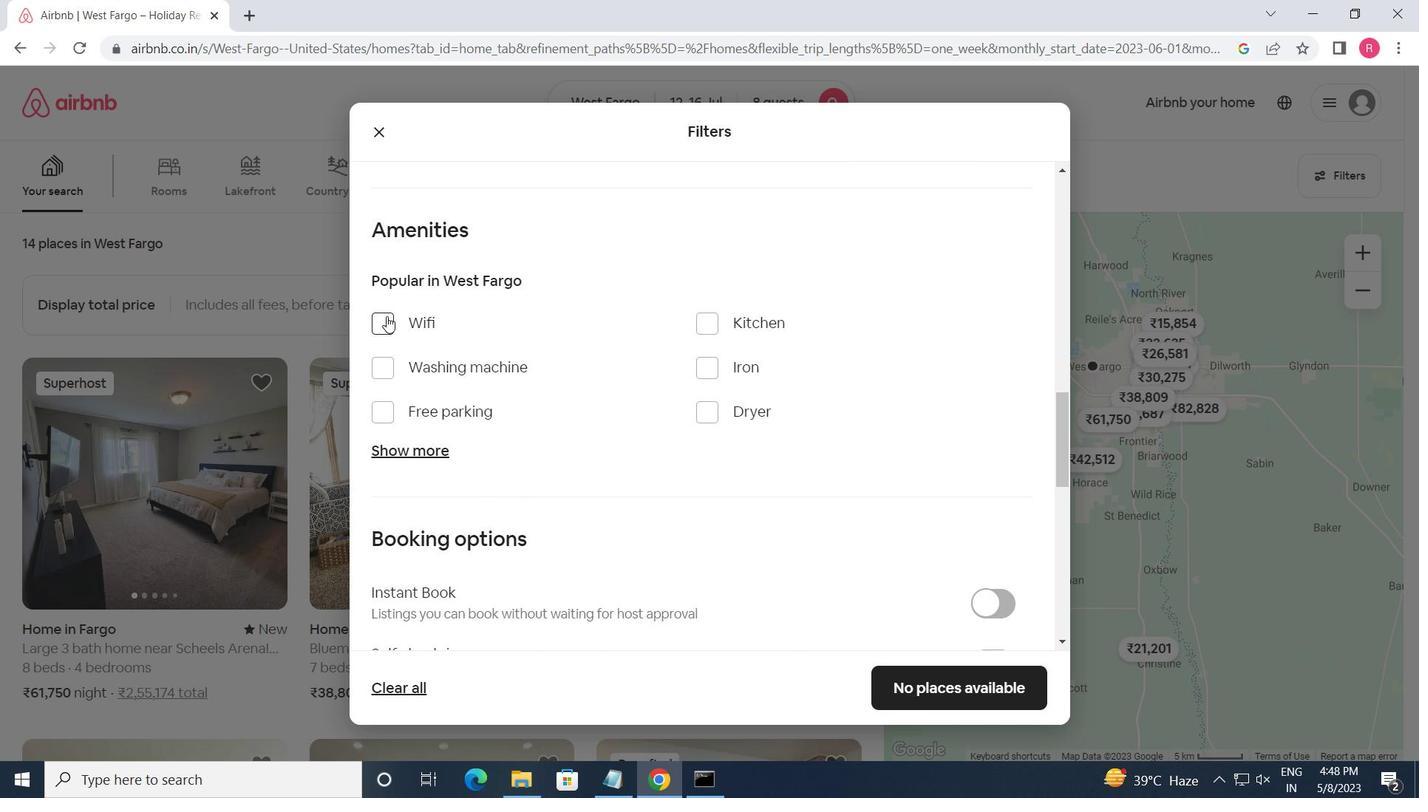 
Action: Mouse moved to (408, 455)
Screenshot: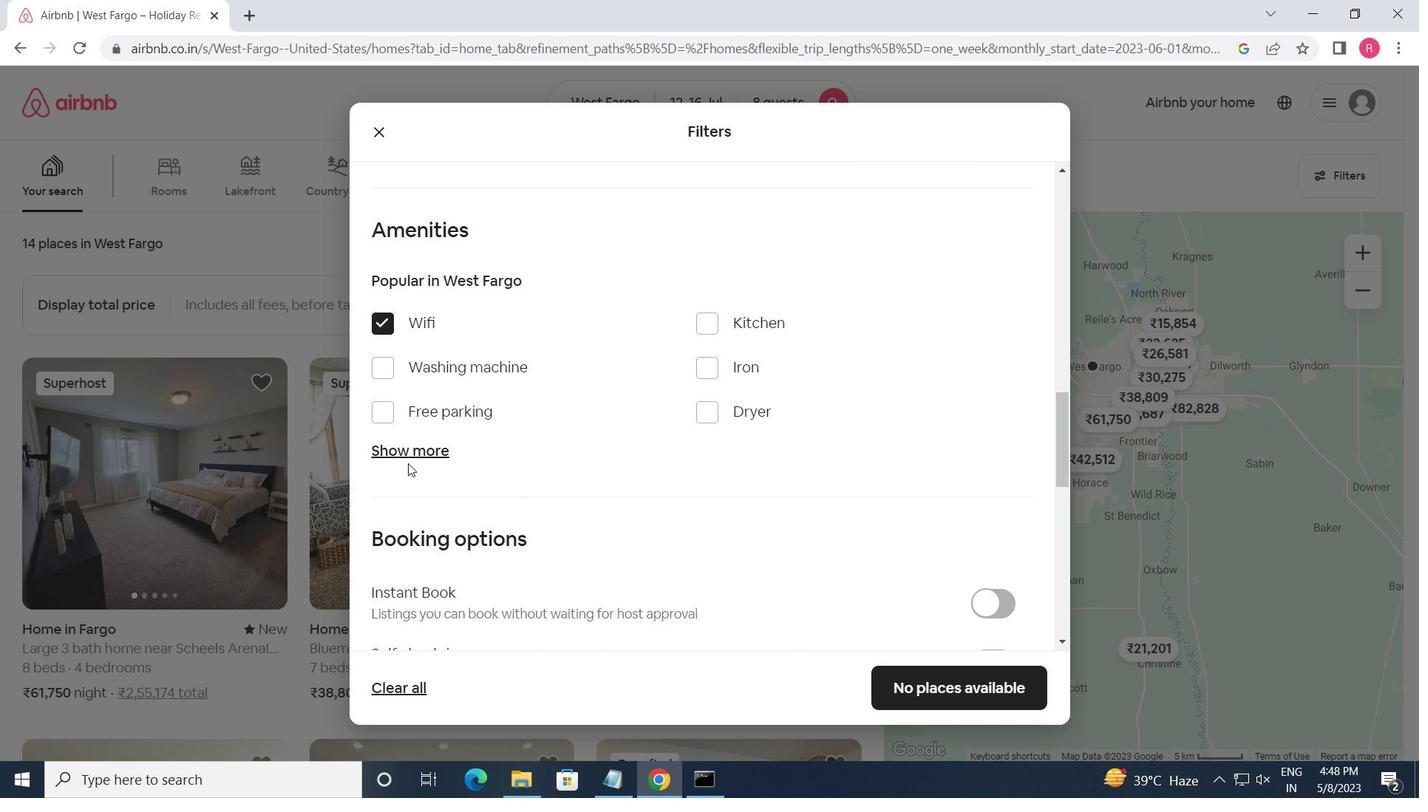 
Action: Mouse pressed left at (408, 455)
Screenshot: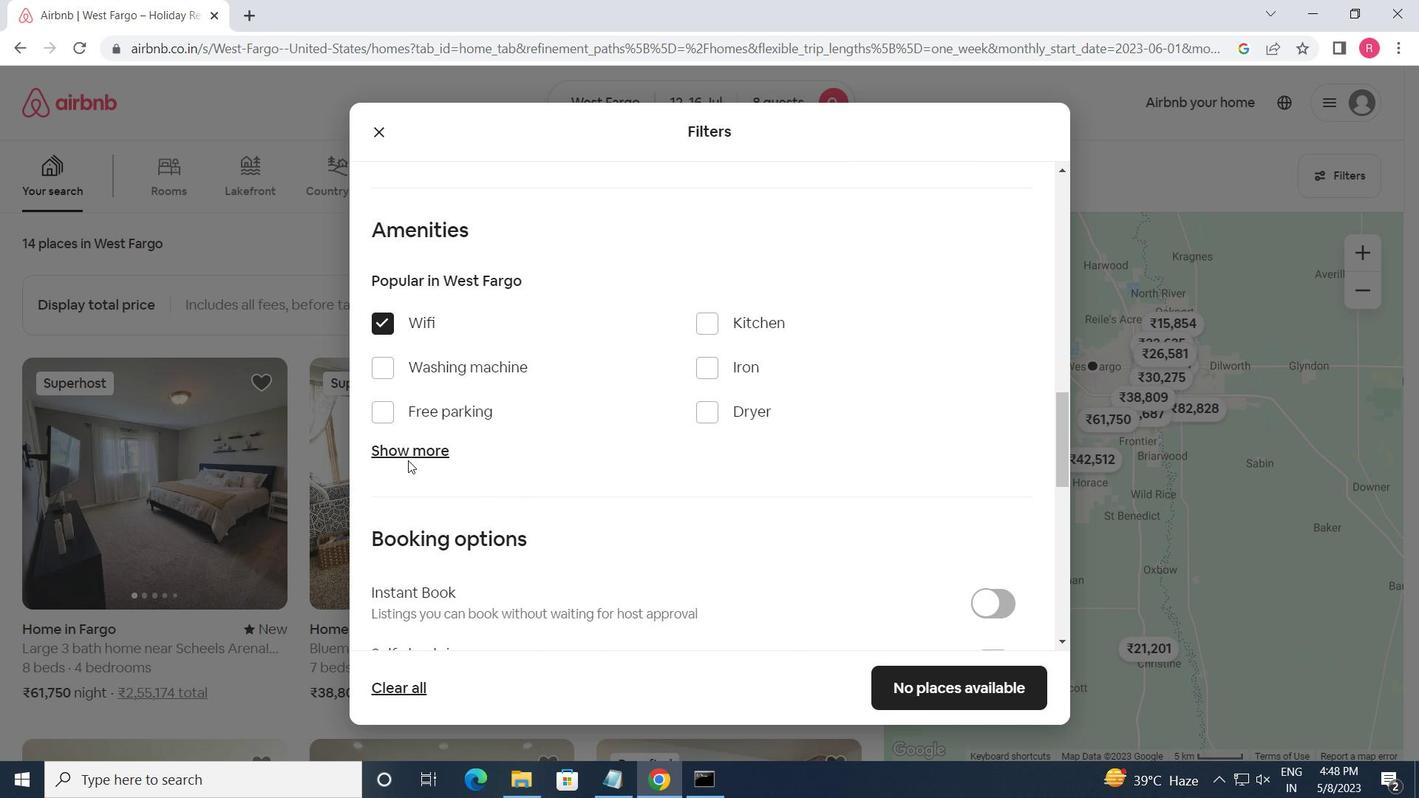 
Action: Mouse moved to (378, 414)
Screenshot: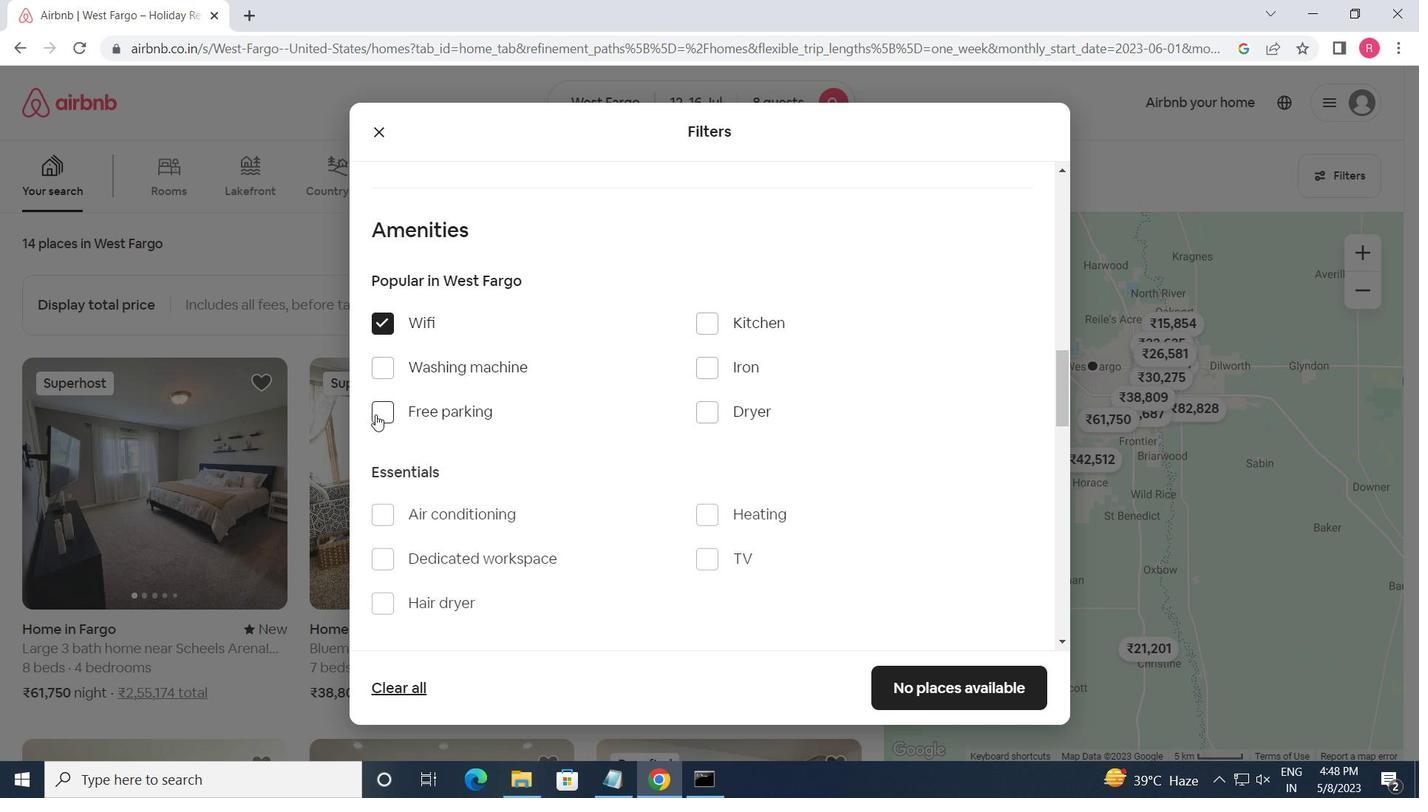 
Action: Mouse pressed left at (378, 414)
Screenshot: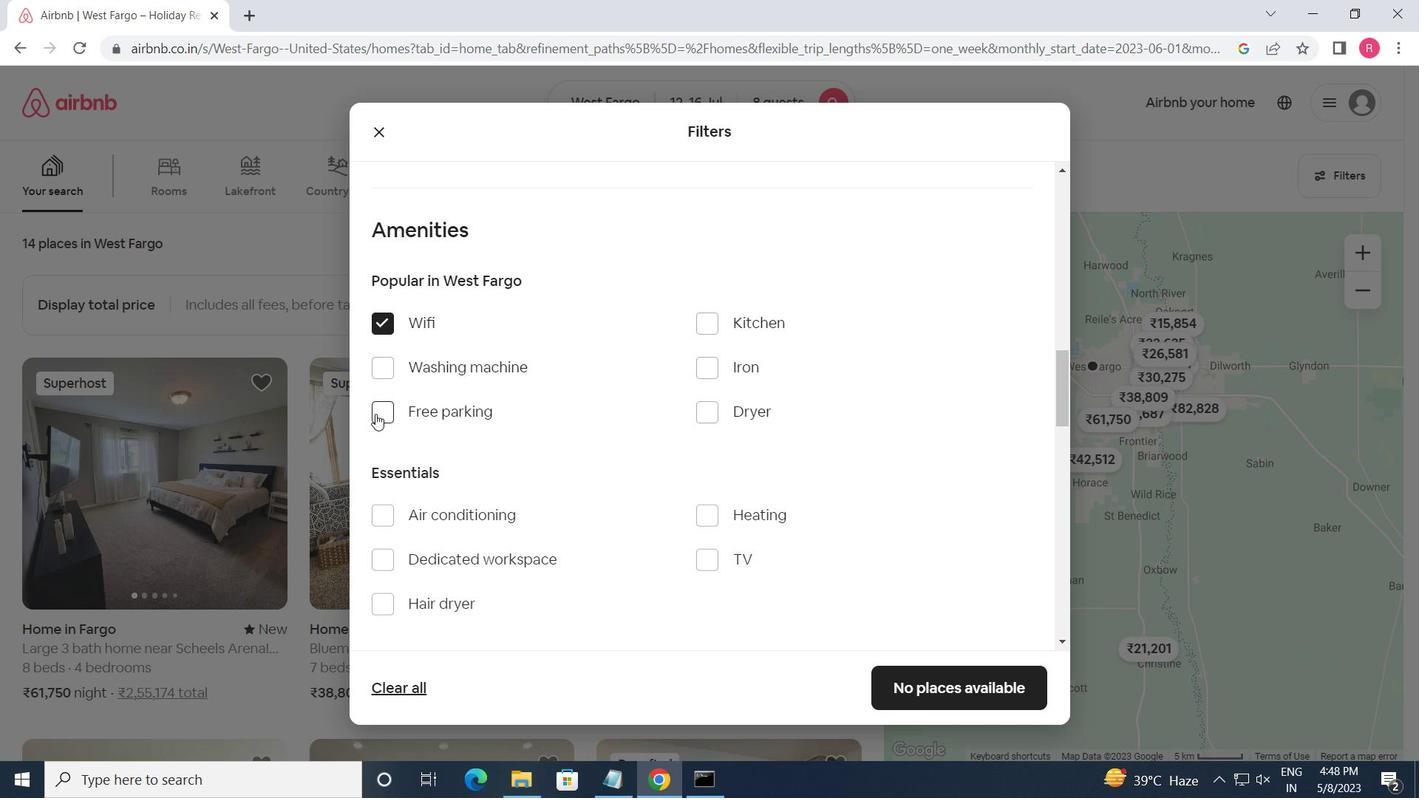 
Action: Mouse moved to (460, 482)
Screenshot: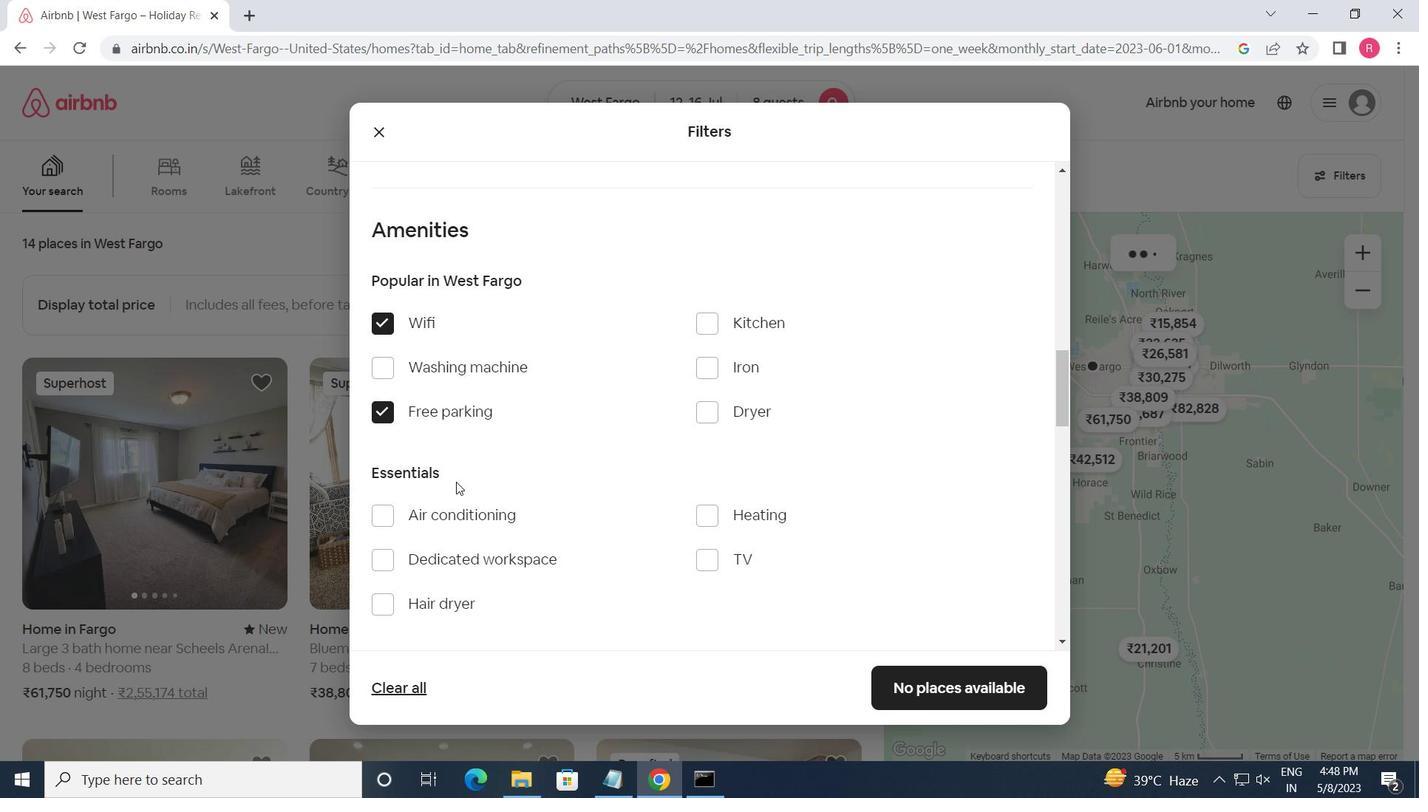 
Action: Mouse scrolled (460, 481) with delta (0, 0)
Screenshot: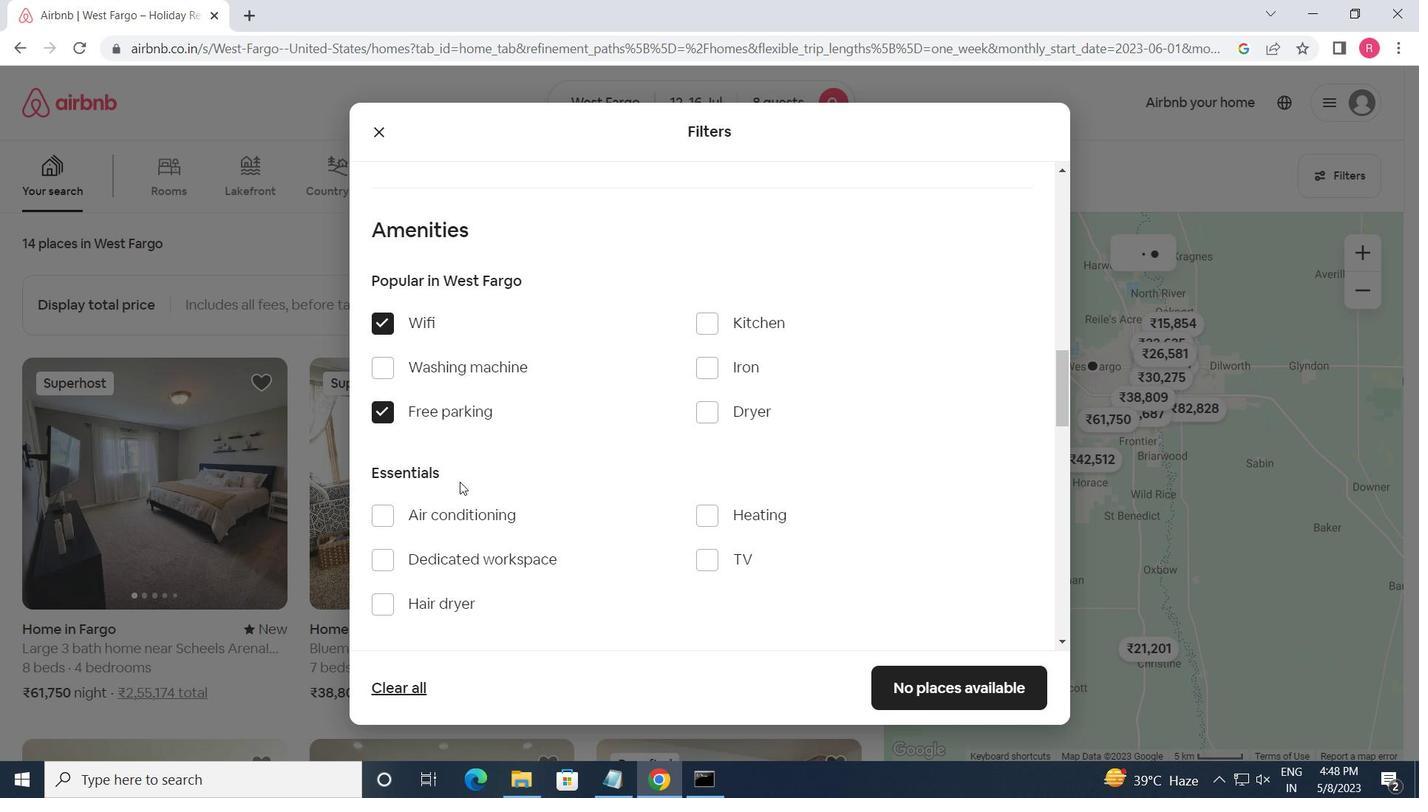 
Action: Mouse scrolled (460, 481) with delta (0, 0)
Screenshot: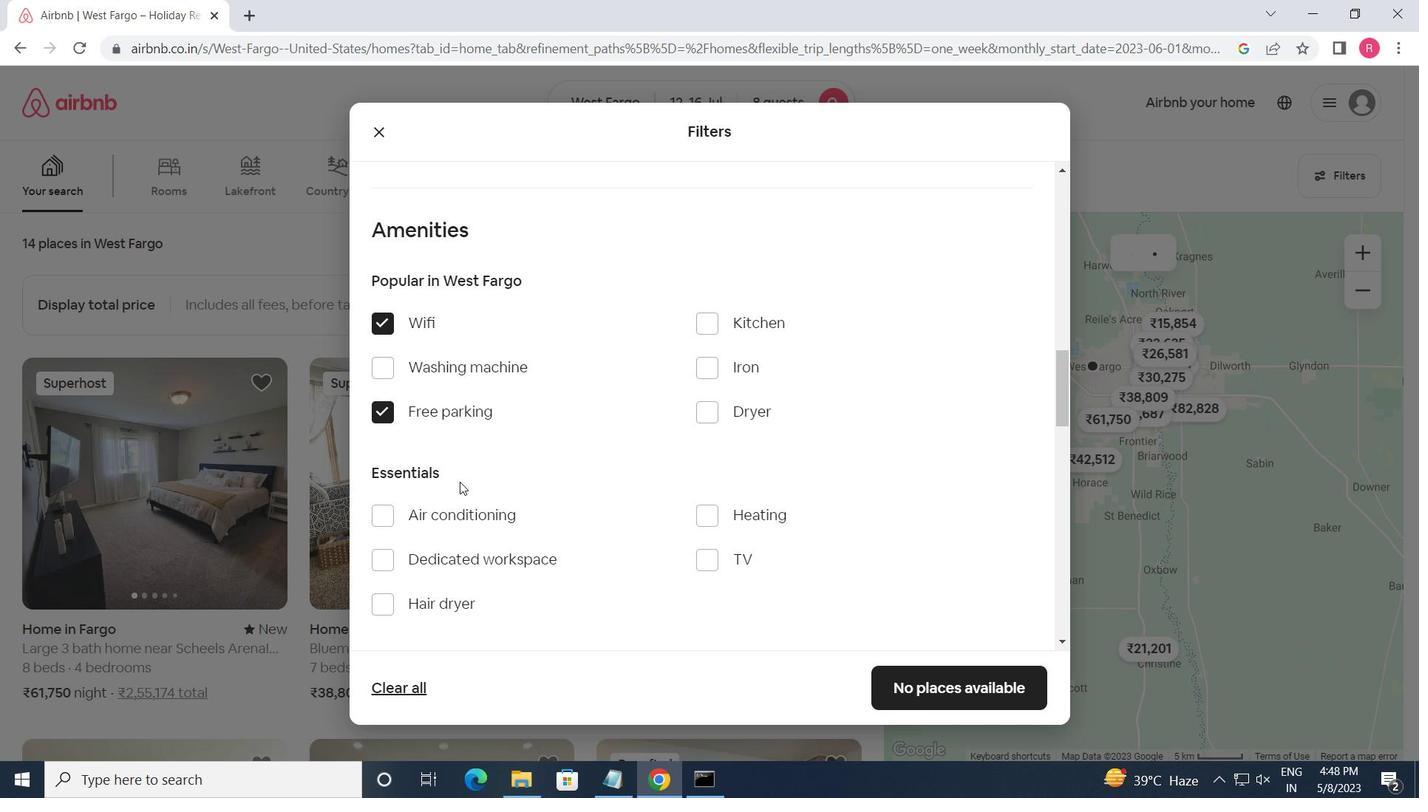 
Action: Mouse moved to (704, 370)
Screenshot: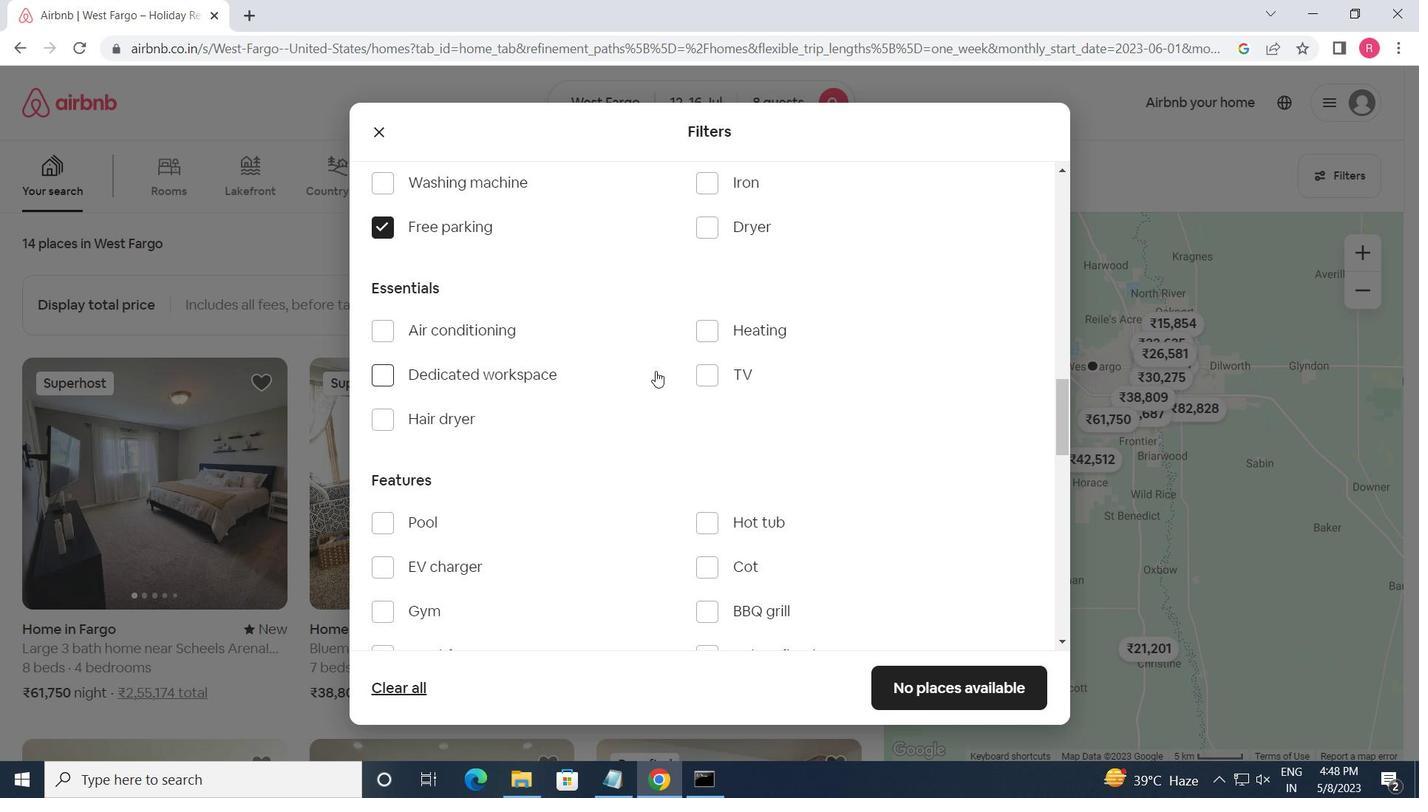
Action: Mouse pressed left at (704, 370)
Screenshot: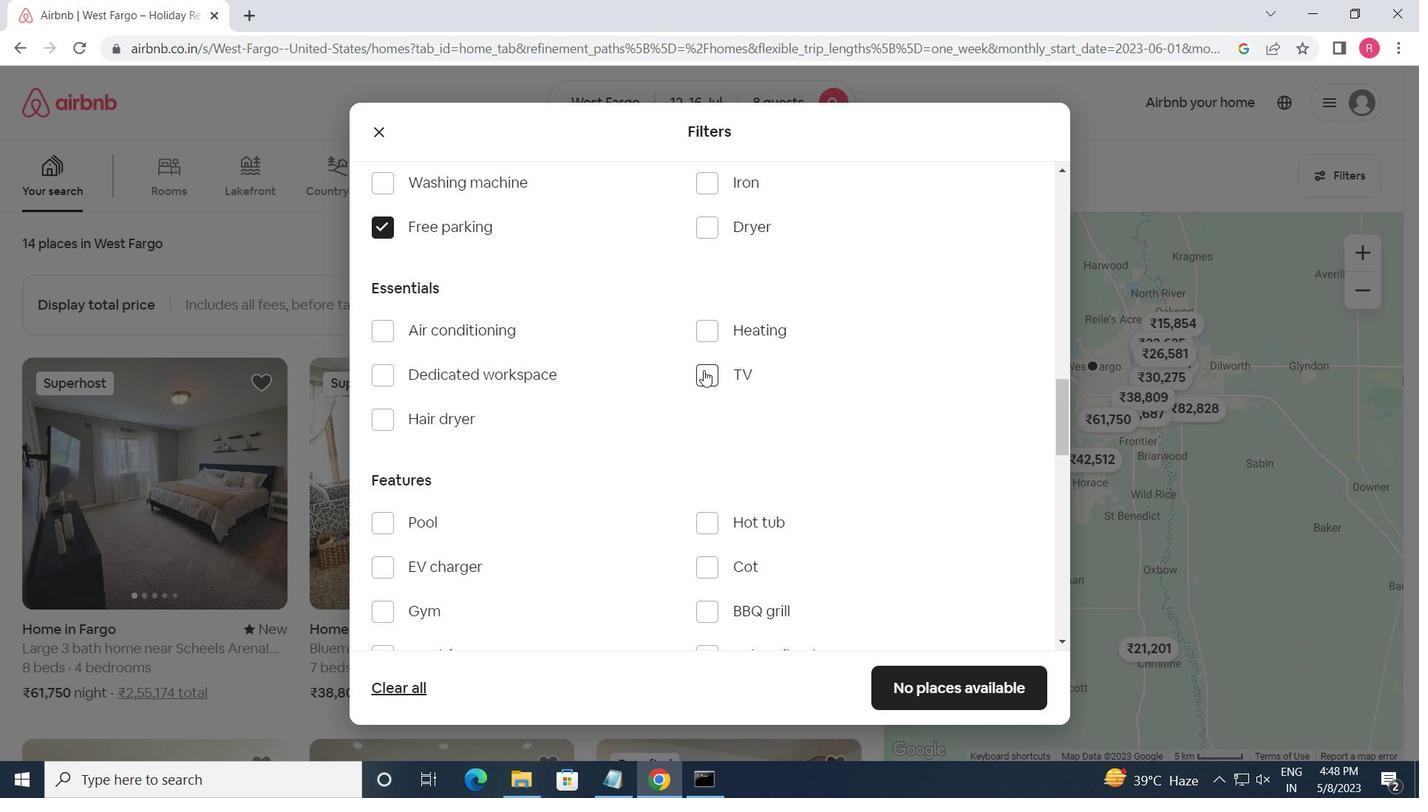
Action: Mouse moved to (475, 485)
Screenshot: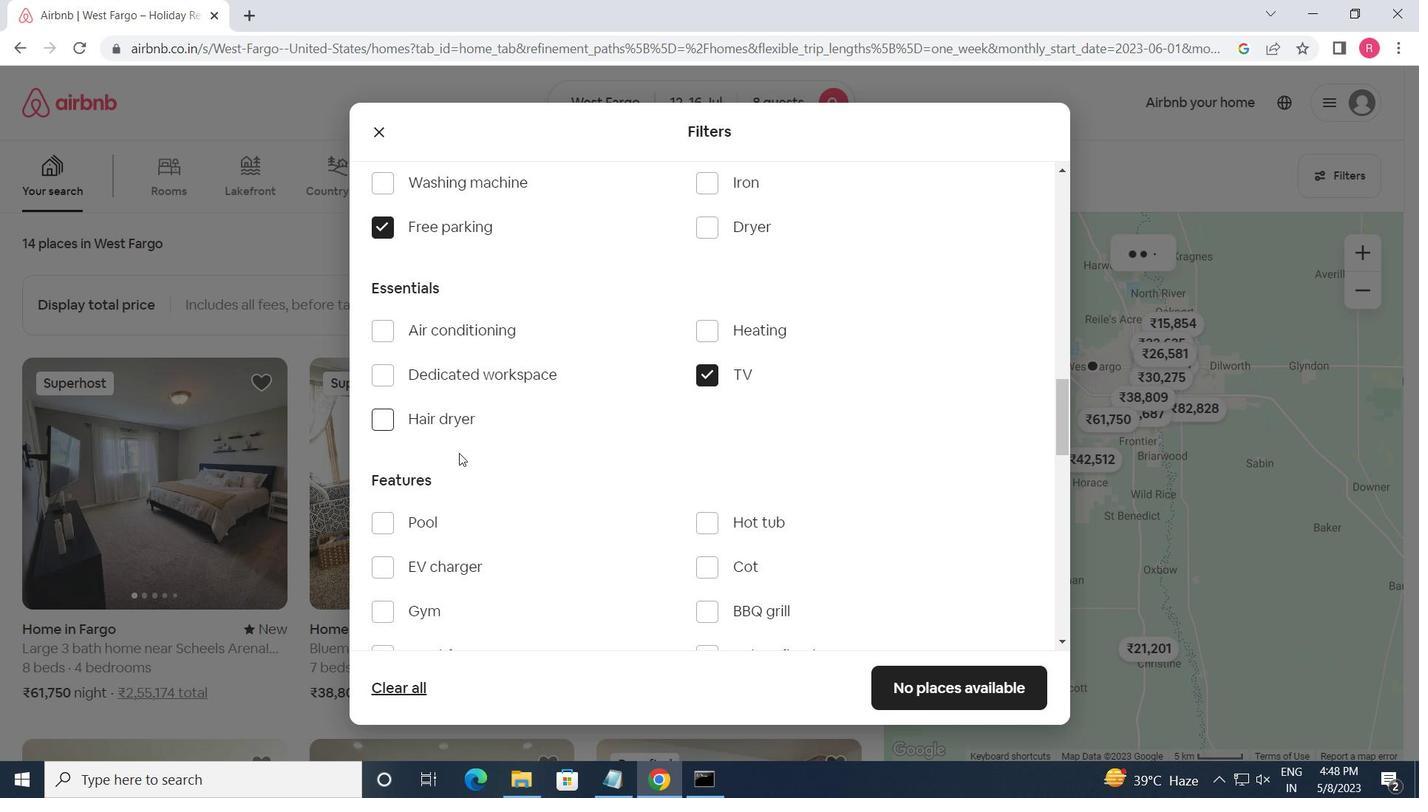 
Action: Mouse scrolled (475, 485) with delta (0, 0)
Screenshot: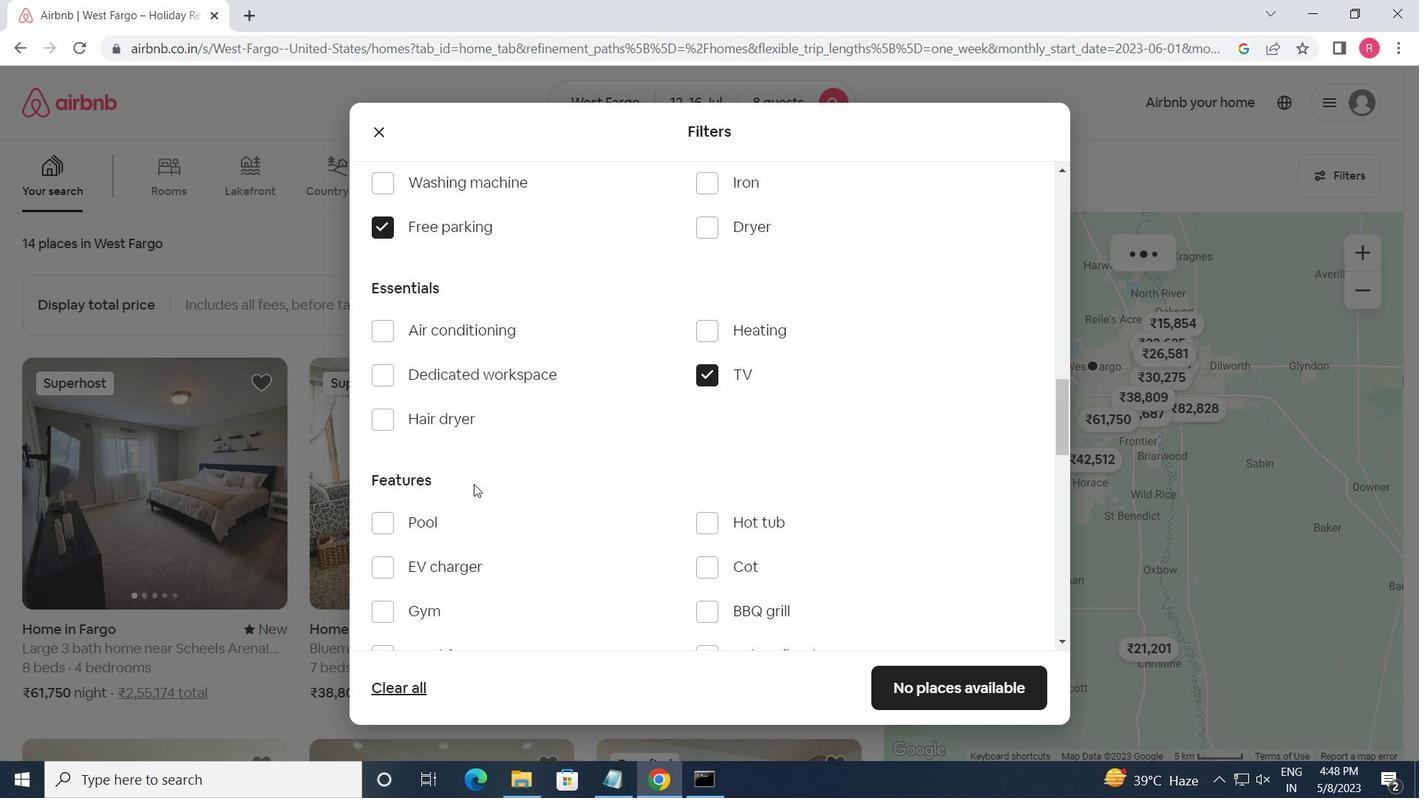 
Action: Mouse moved to (391, 514)
Screenshot: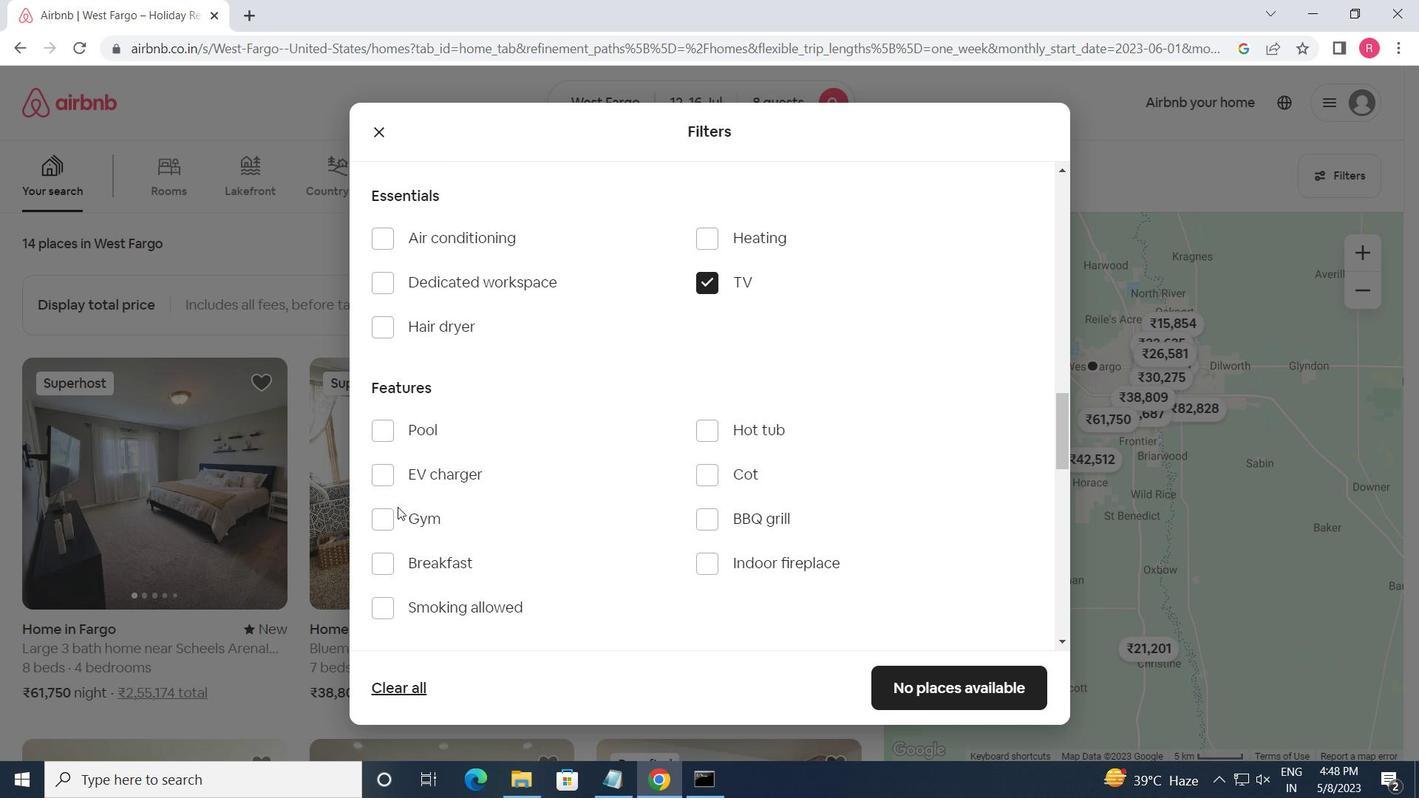 
Action: Mouse pressed left at (391, 514)
Screenshot: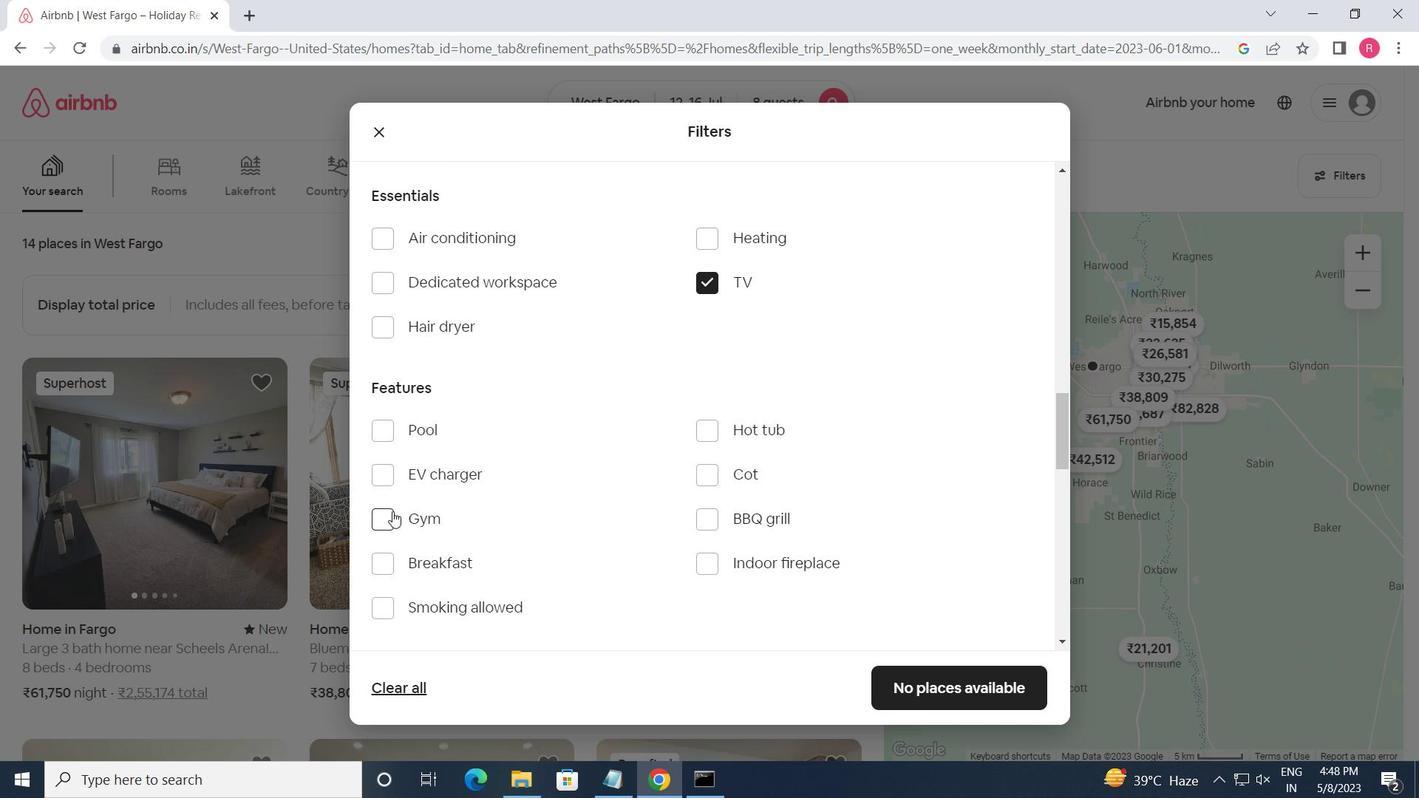 
Action: Mouse moved to (396, 565)
Screenshot: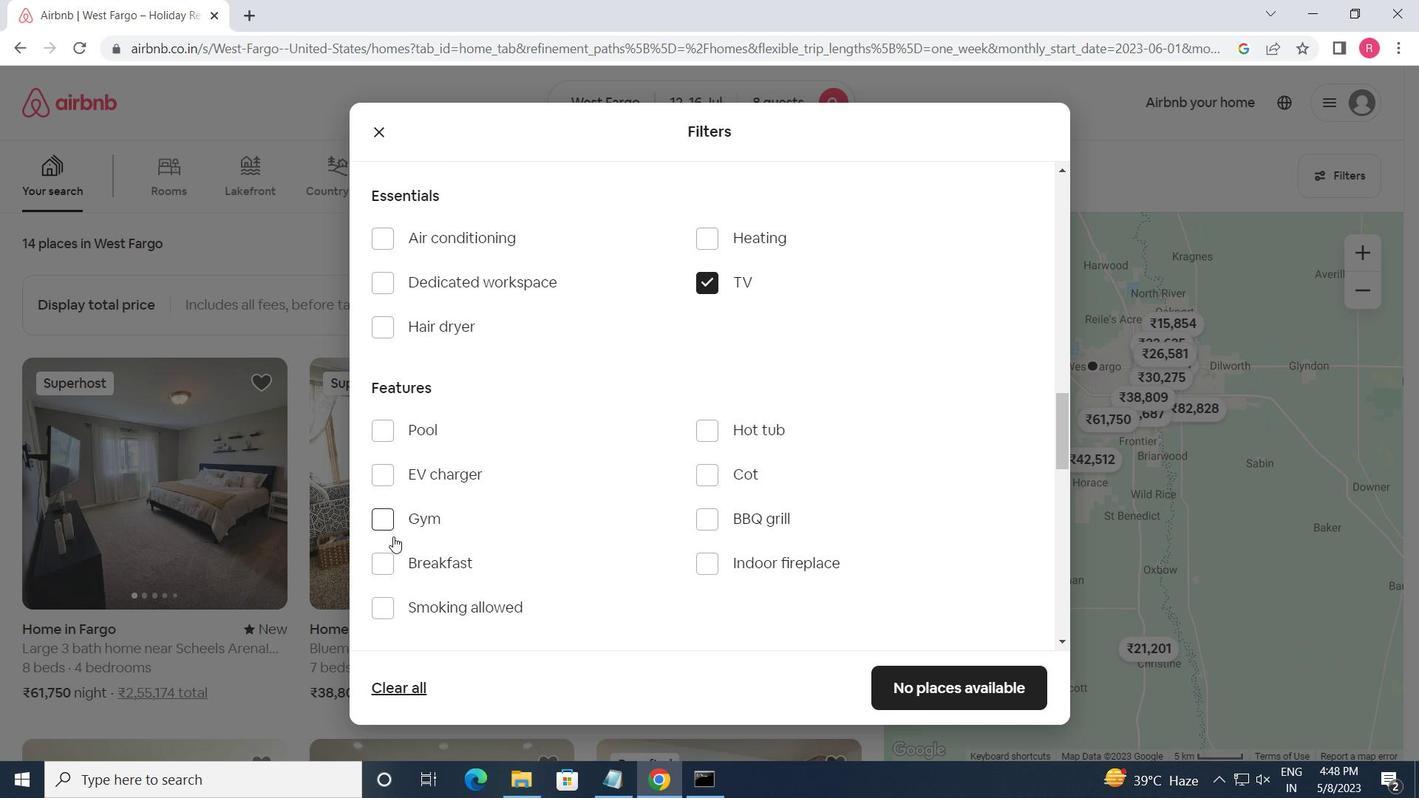 
Action: Mouse pressed left at (396, 565)
Screenshot: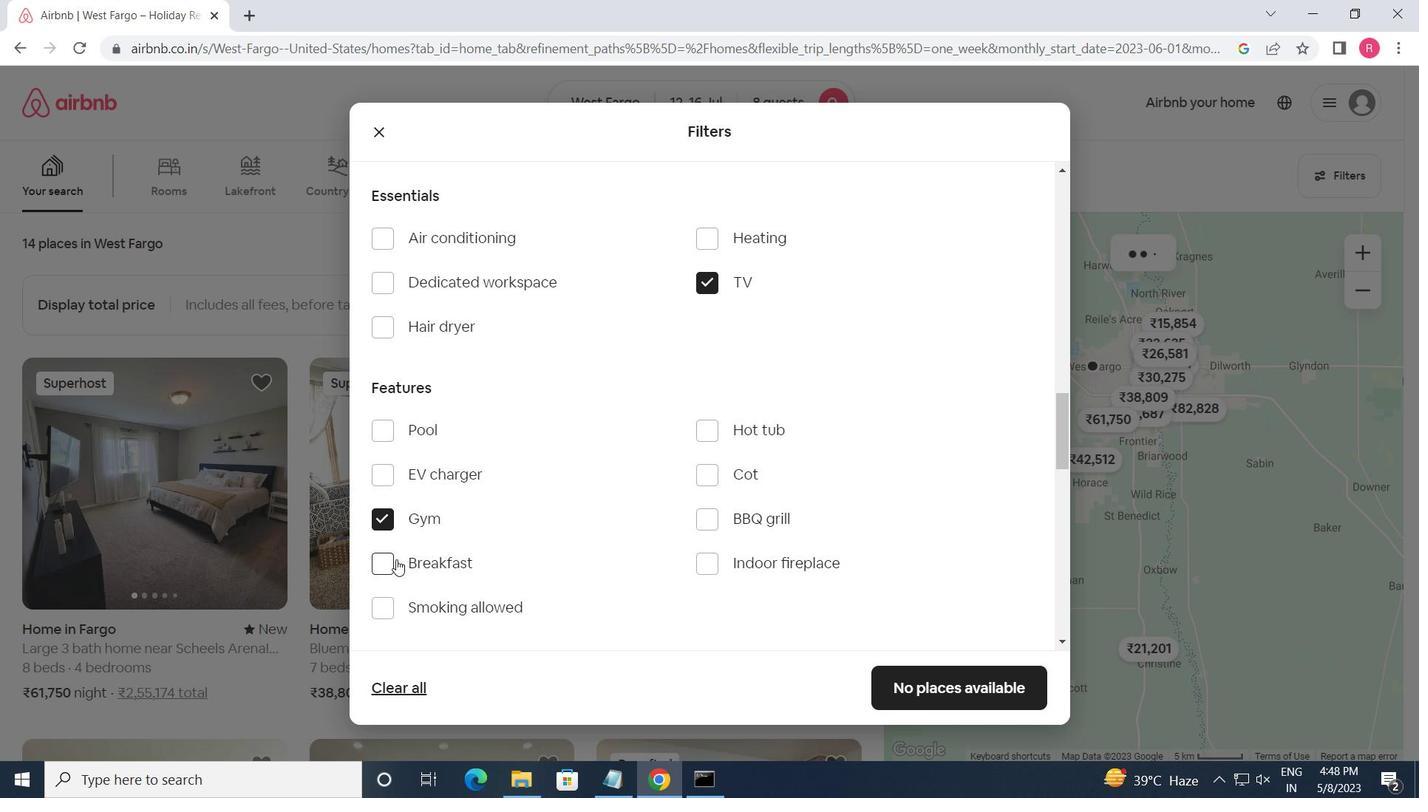 
Action: Mouse moved to (655, 582)
Screenshot: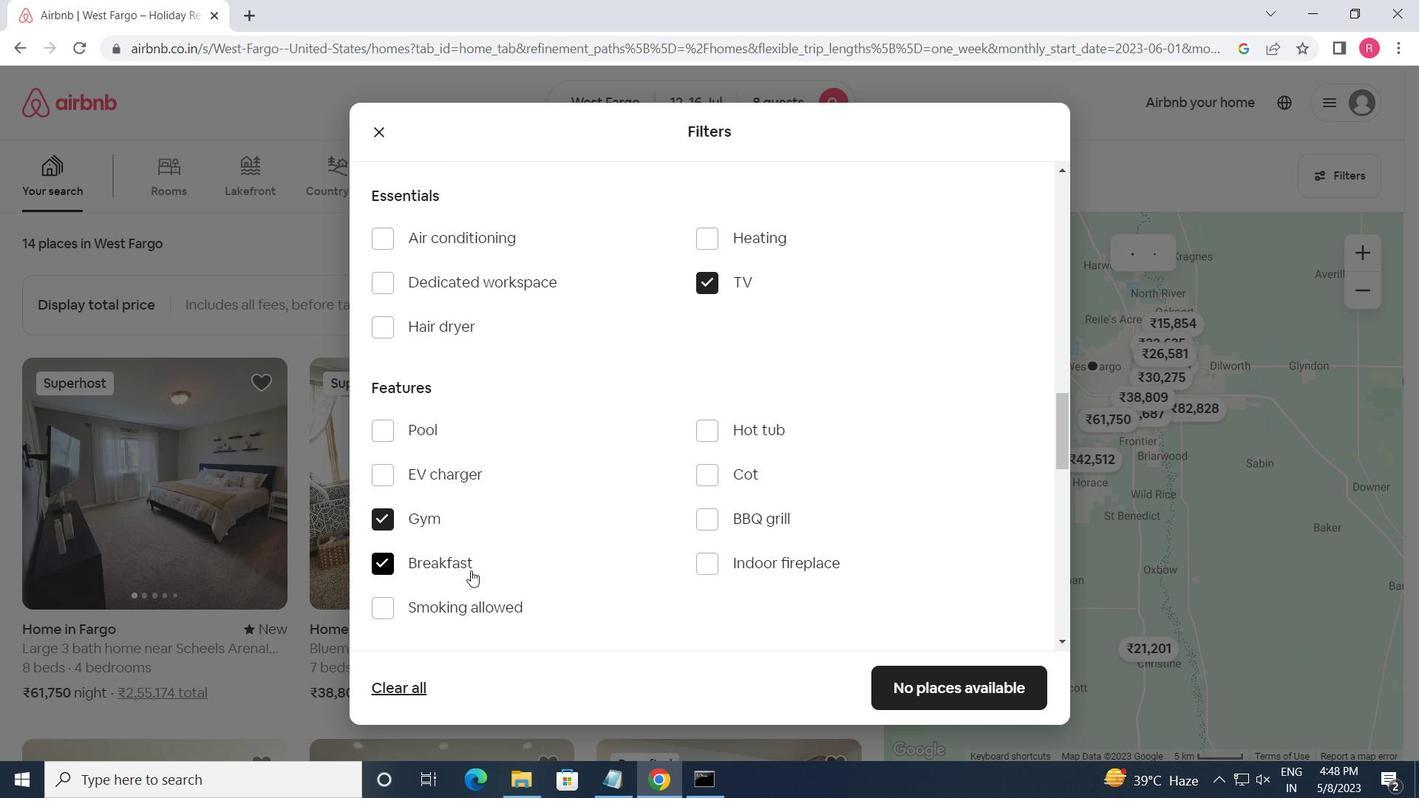 
Action: Mouse scrolled (655, 581) with delta (0, 0)
Screenshot: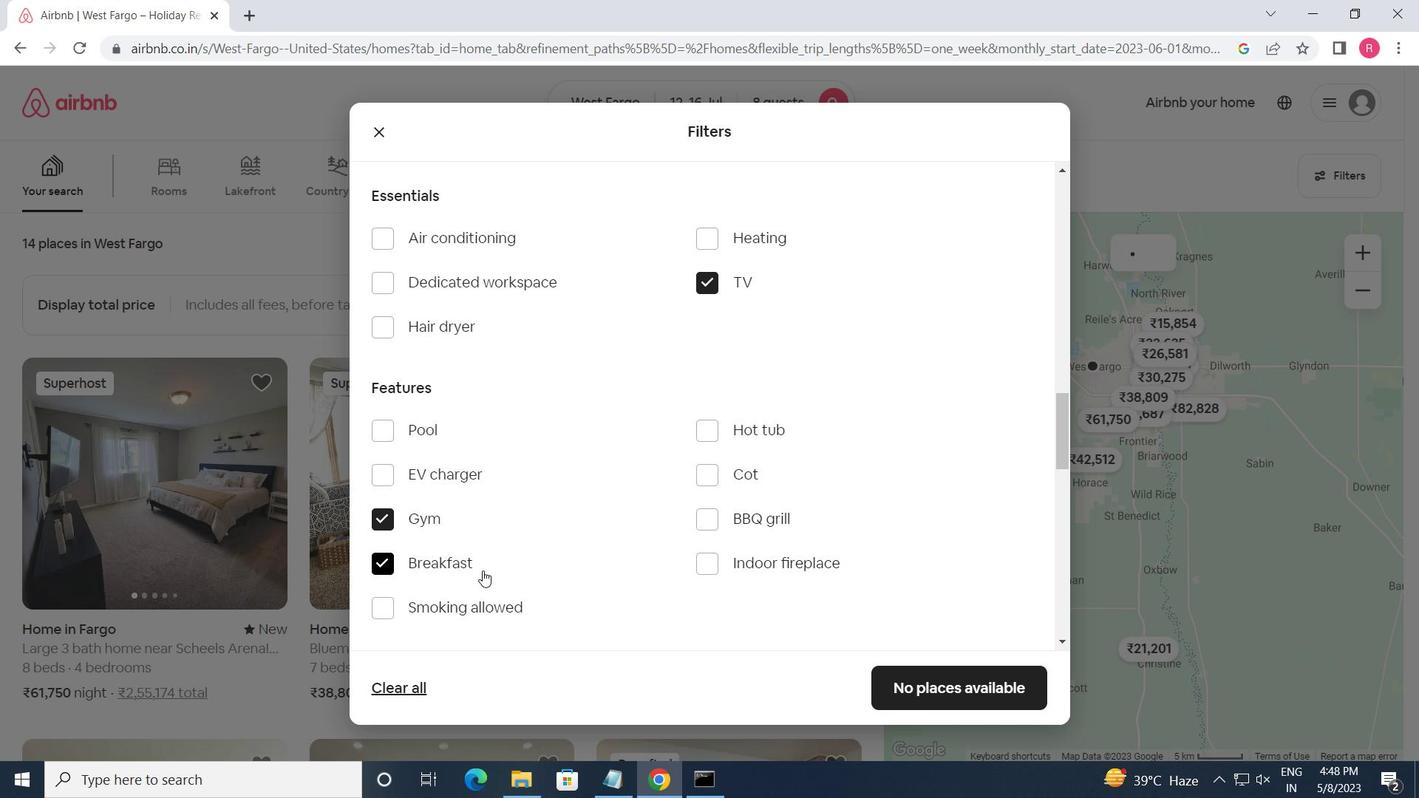 
Action: Mouse scrolled (655, 581) with delta (0, 0)
Screenshot: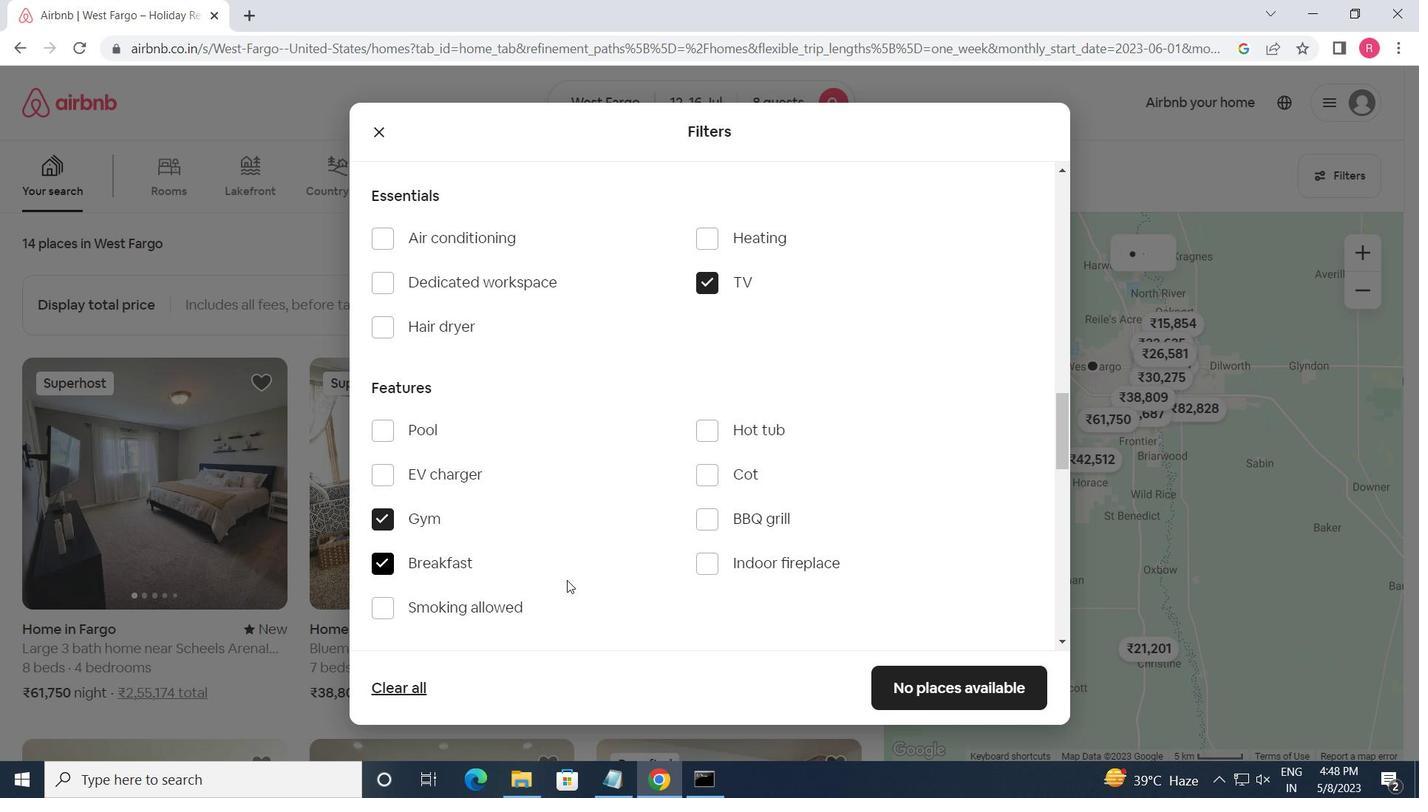 
Action: Mouse scrolled (655, 581) with delta (0, 0)
Screenshot: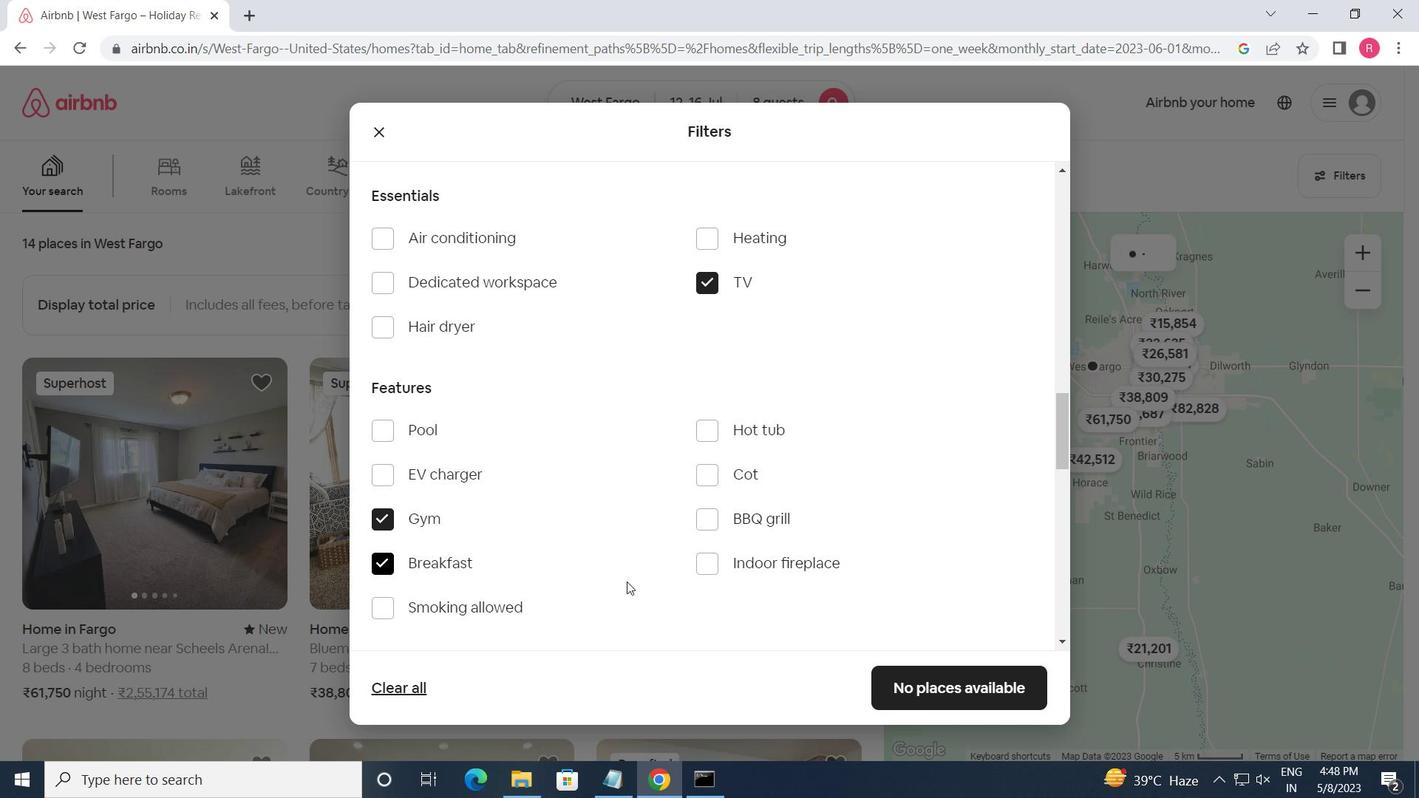 
Action: Mouse scrolled (655, 581) with delta (0, 0)
Screenshot: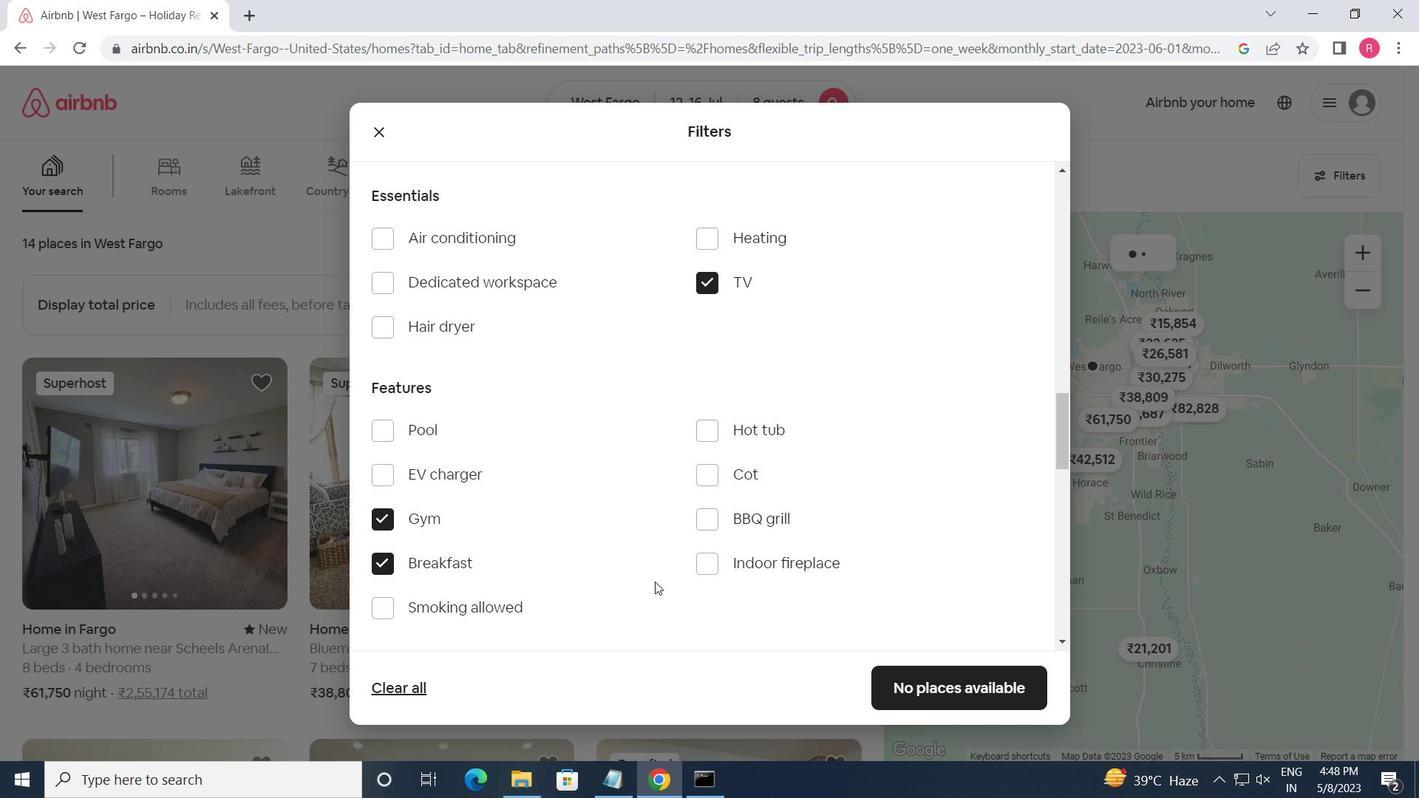 
Action: Mouse moved to (759, 565)
Screenshot: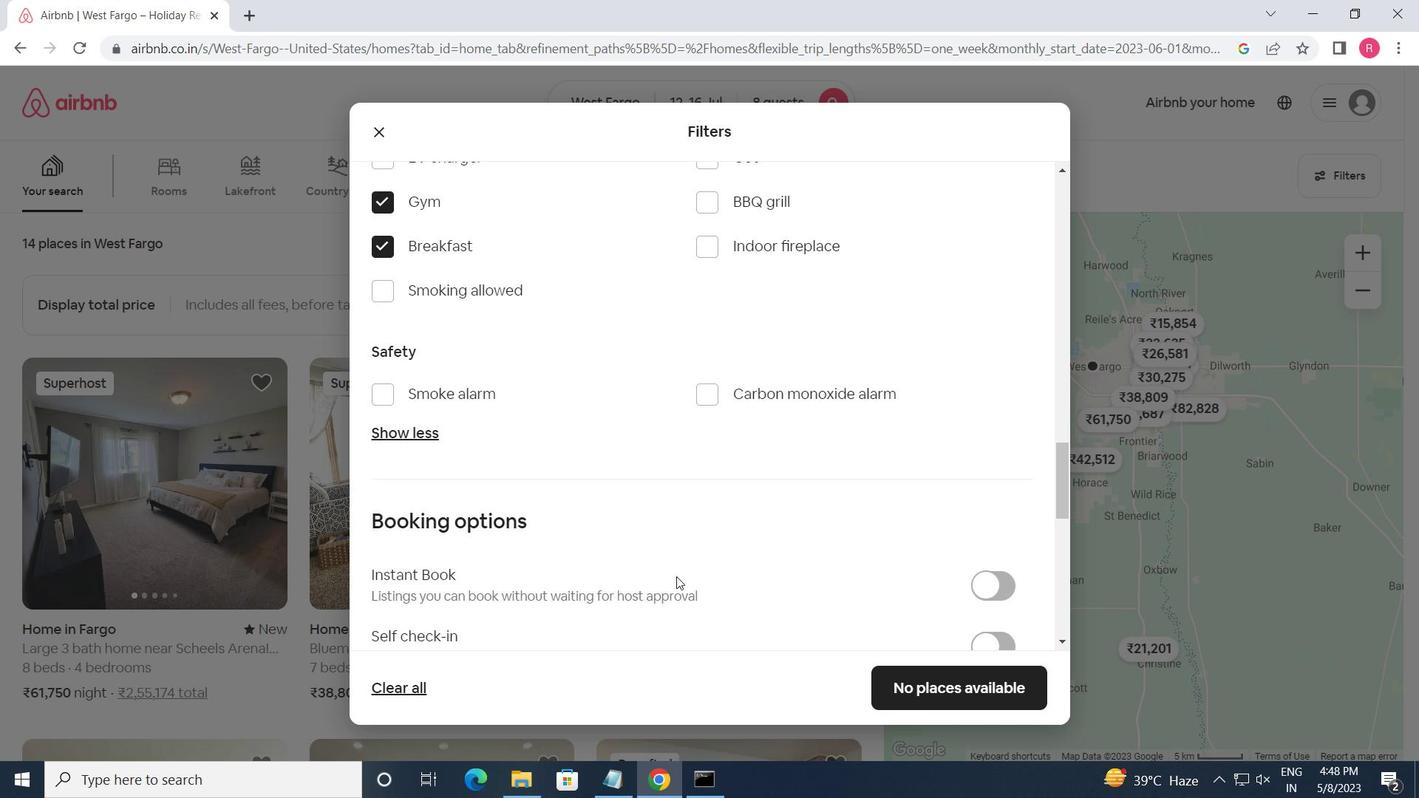 
Action: Mouse scrolled (759, 565) with delta (0, 0)
Screenshot: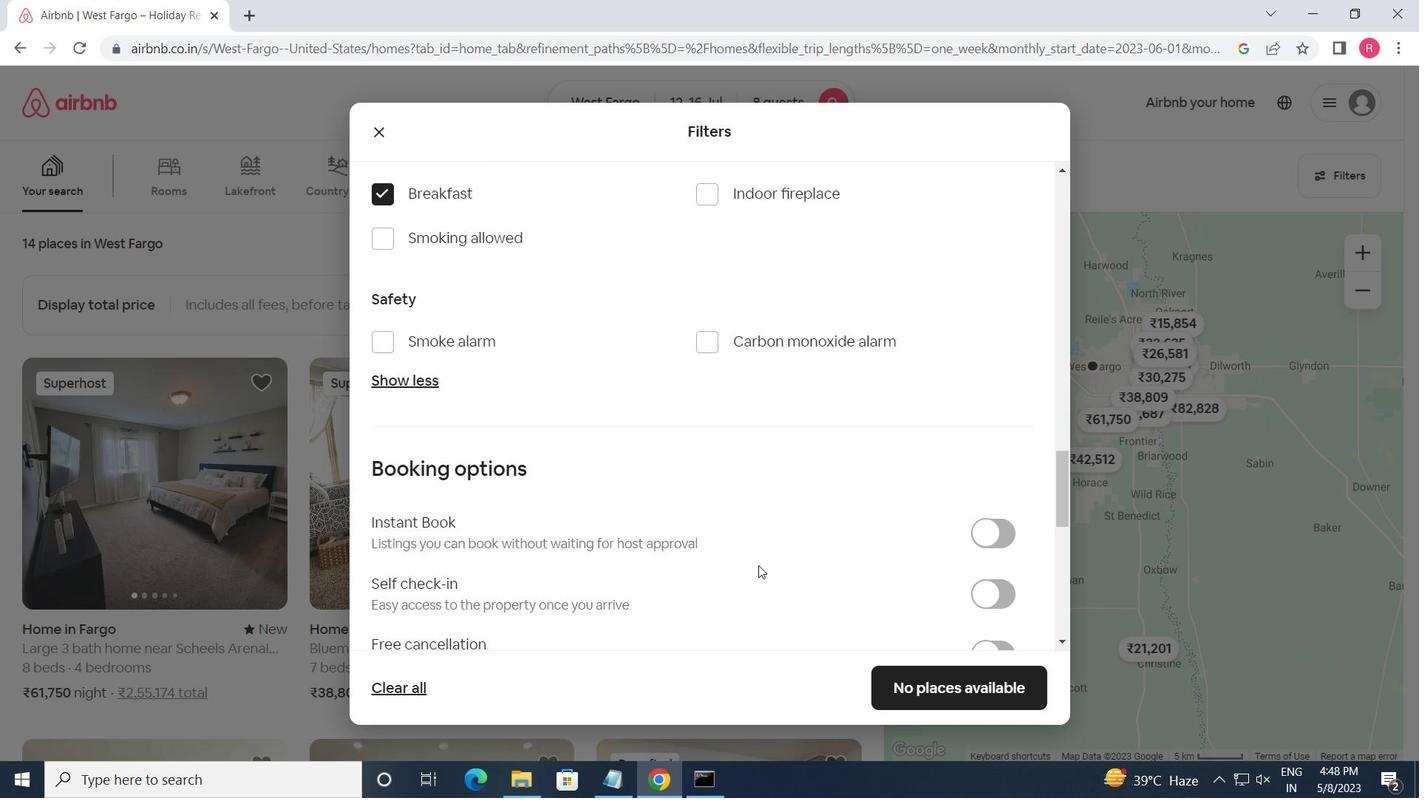 
Action: Mouse scrolled (759, 565) with delta (0, 0)
Screenshot: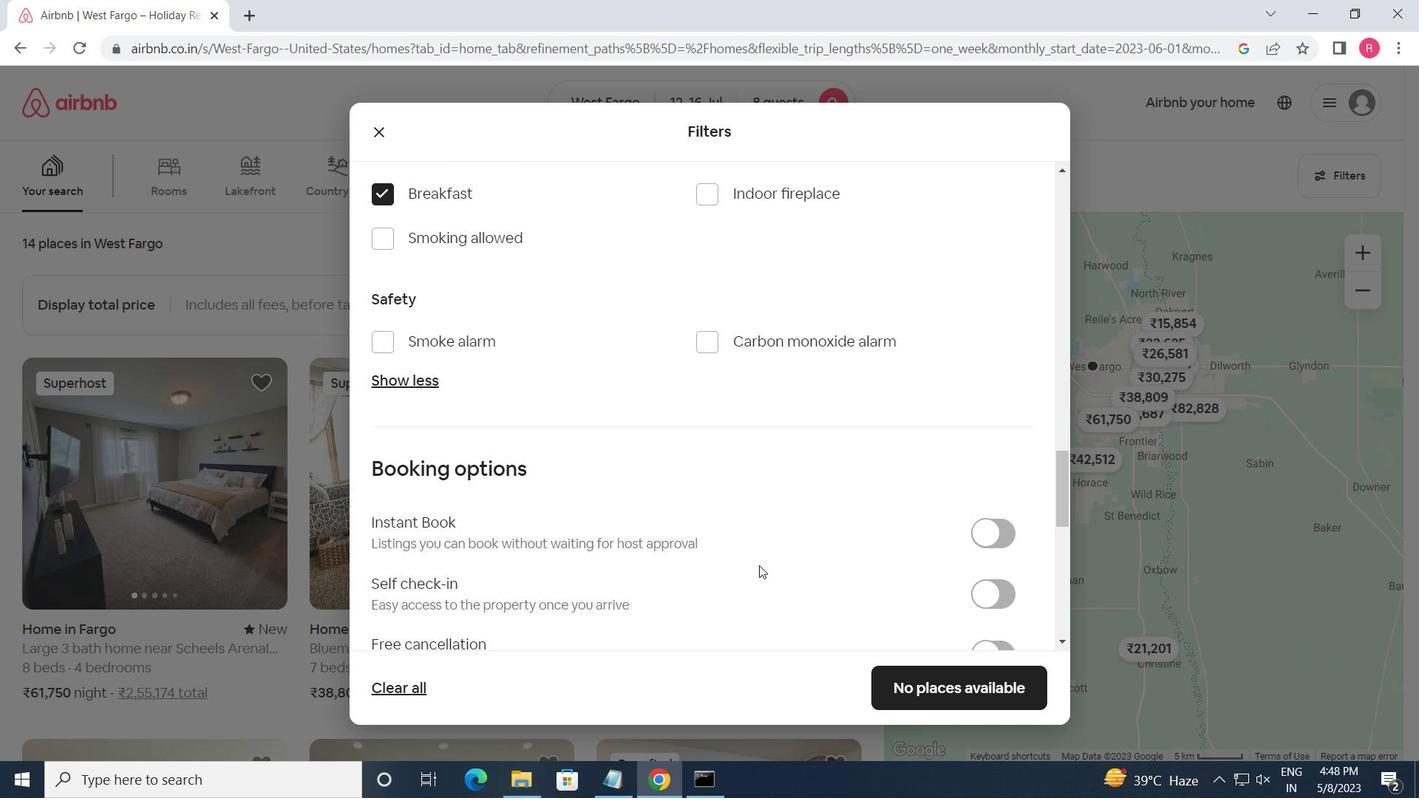 
Action: Mouse moved to (993, 411)
Screenshot: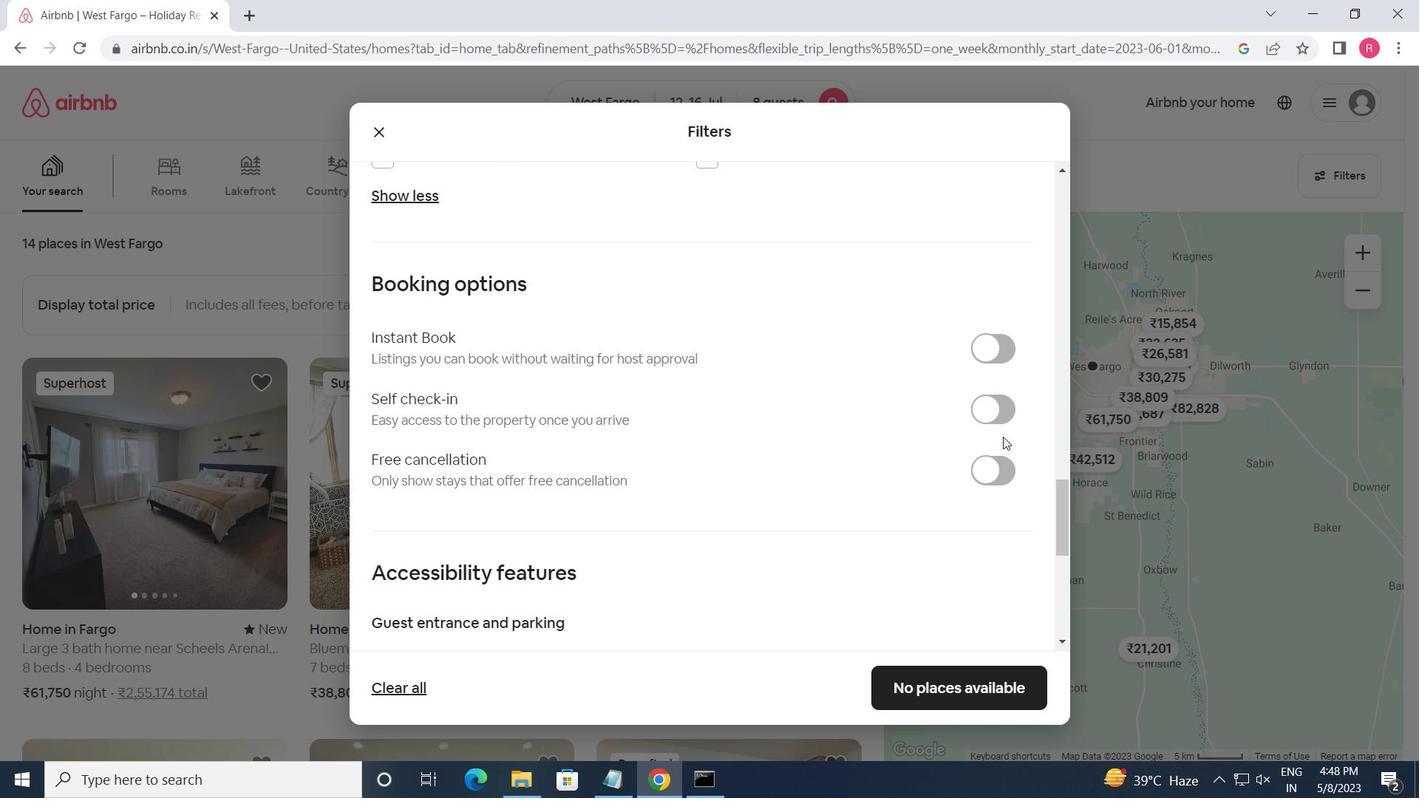 
Action: Mouse pressed left at (993, 411)
Screenshot: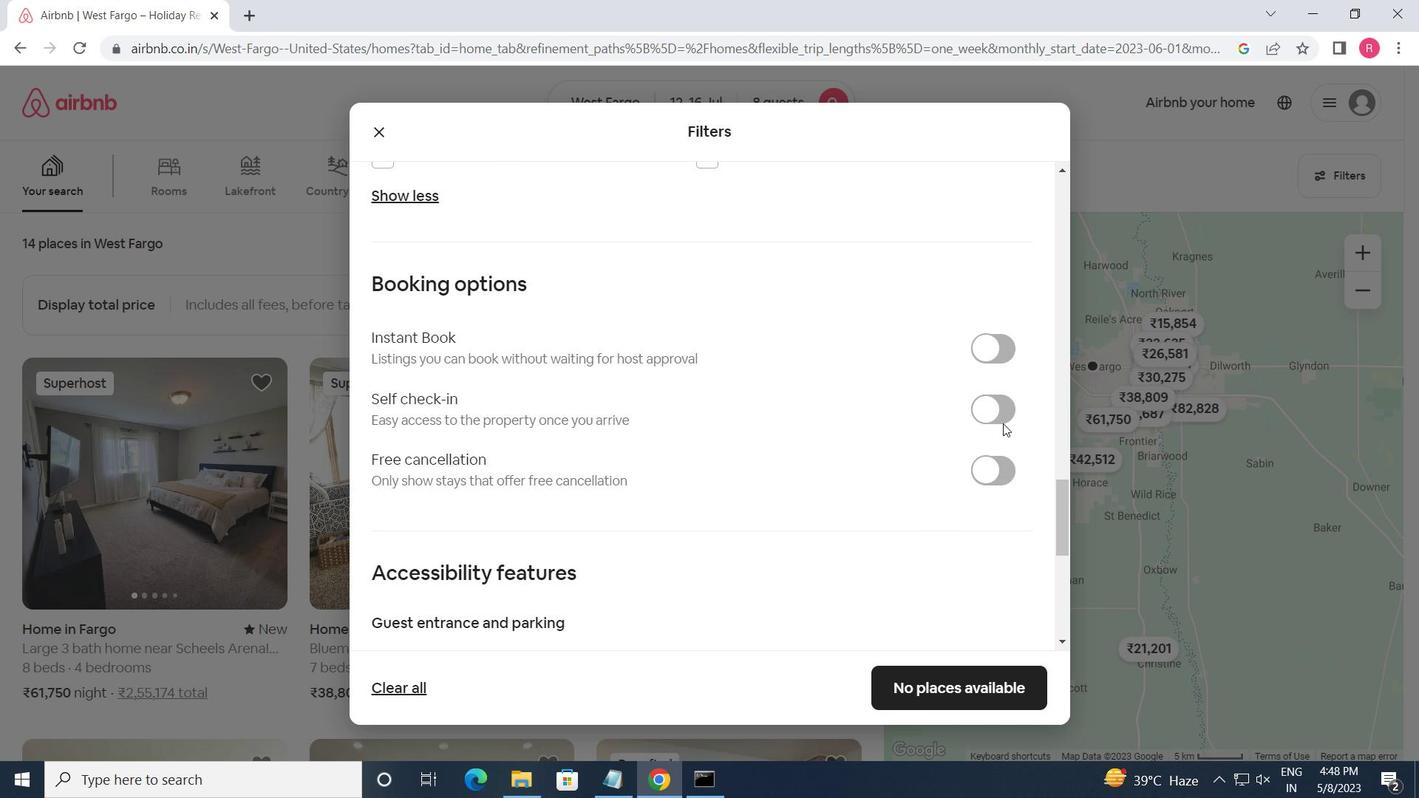 
Action: Mouse moved to (591, 500)
Screenshot: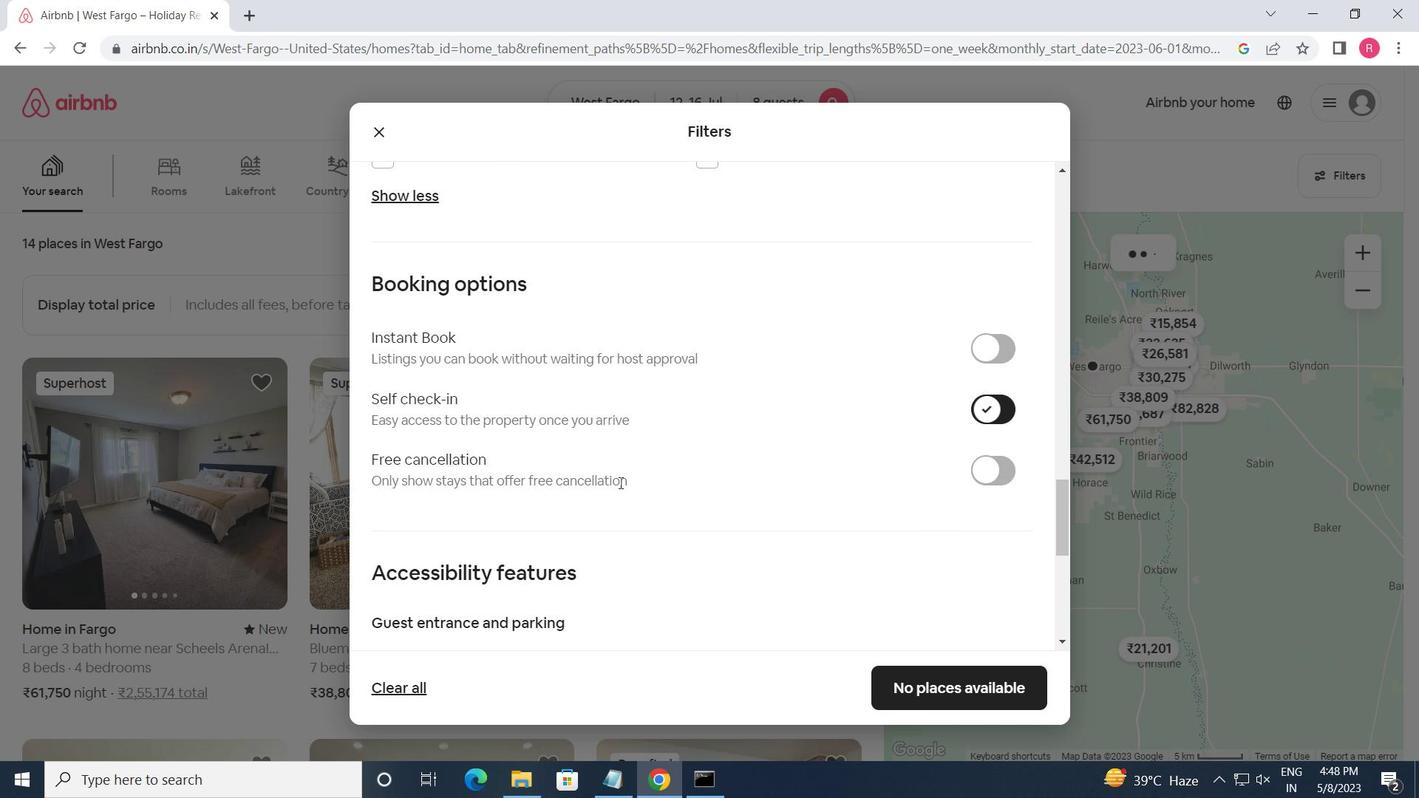 
Action: Mouse scrolled (591, 499) with delta (0, 0)
Screenshot: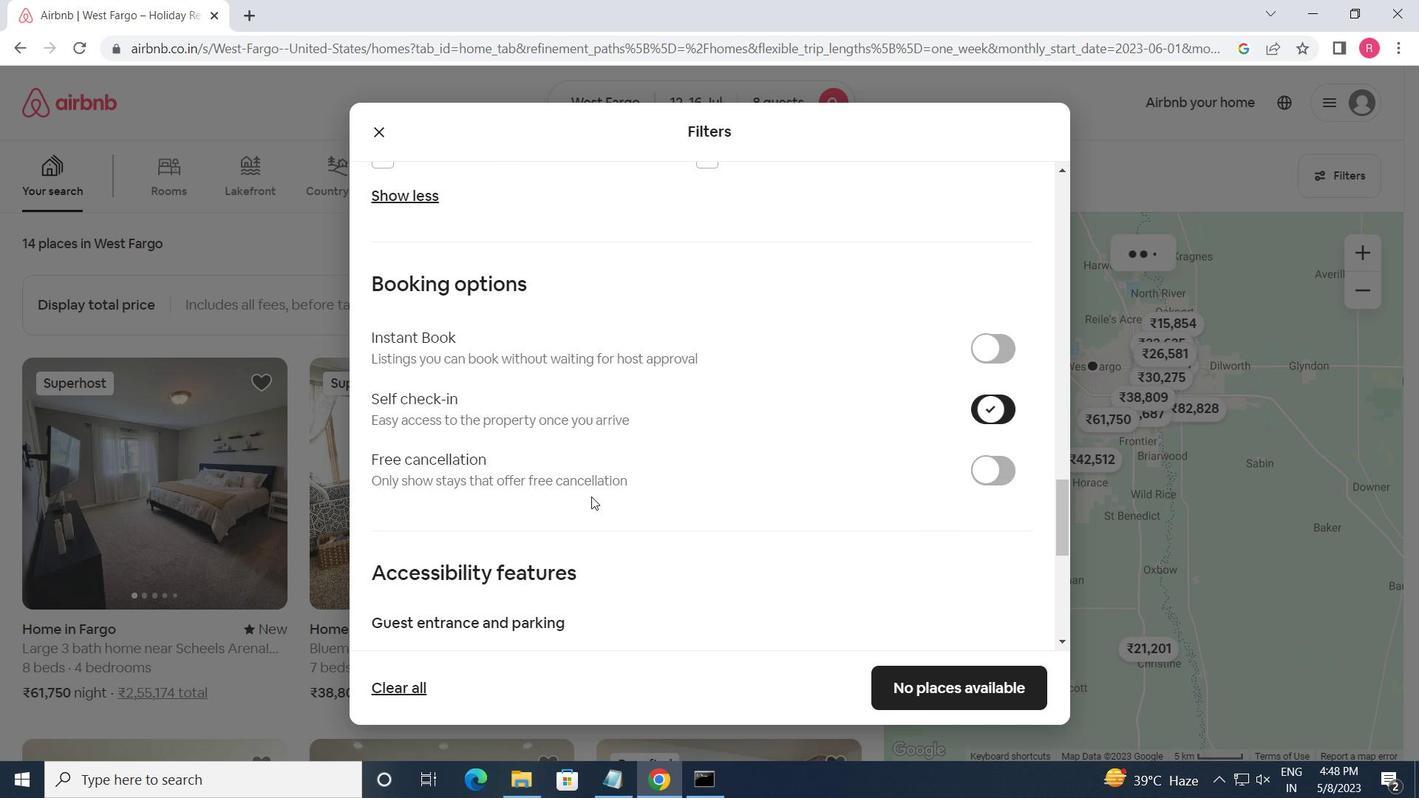 
Action: Mouse scrolled (591, 499) with delta (0, 0)
Screenshot: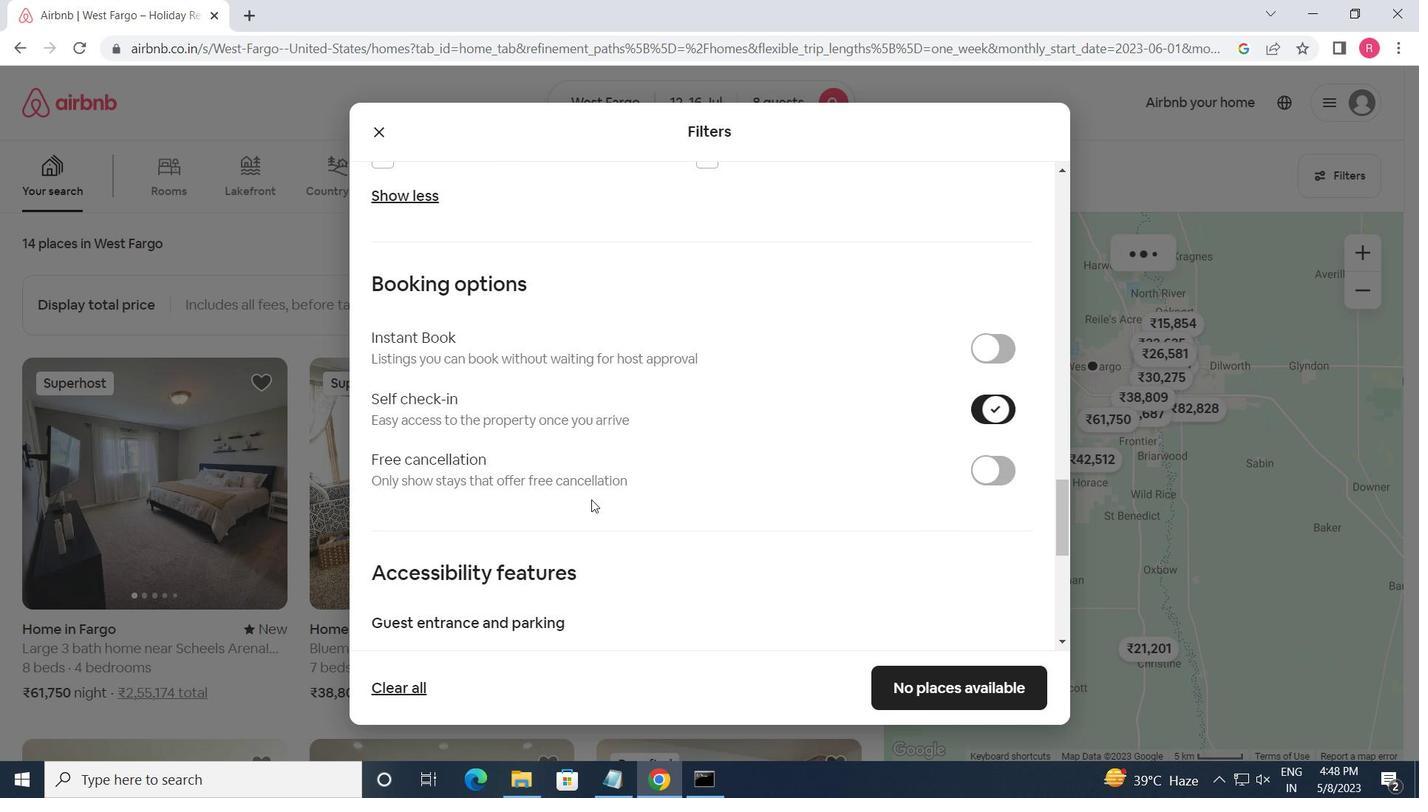 
Action: Mouse moved to (591, 501)
Screenshot: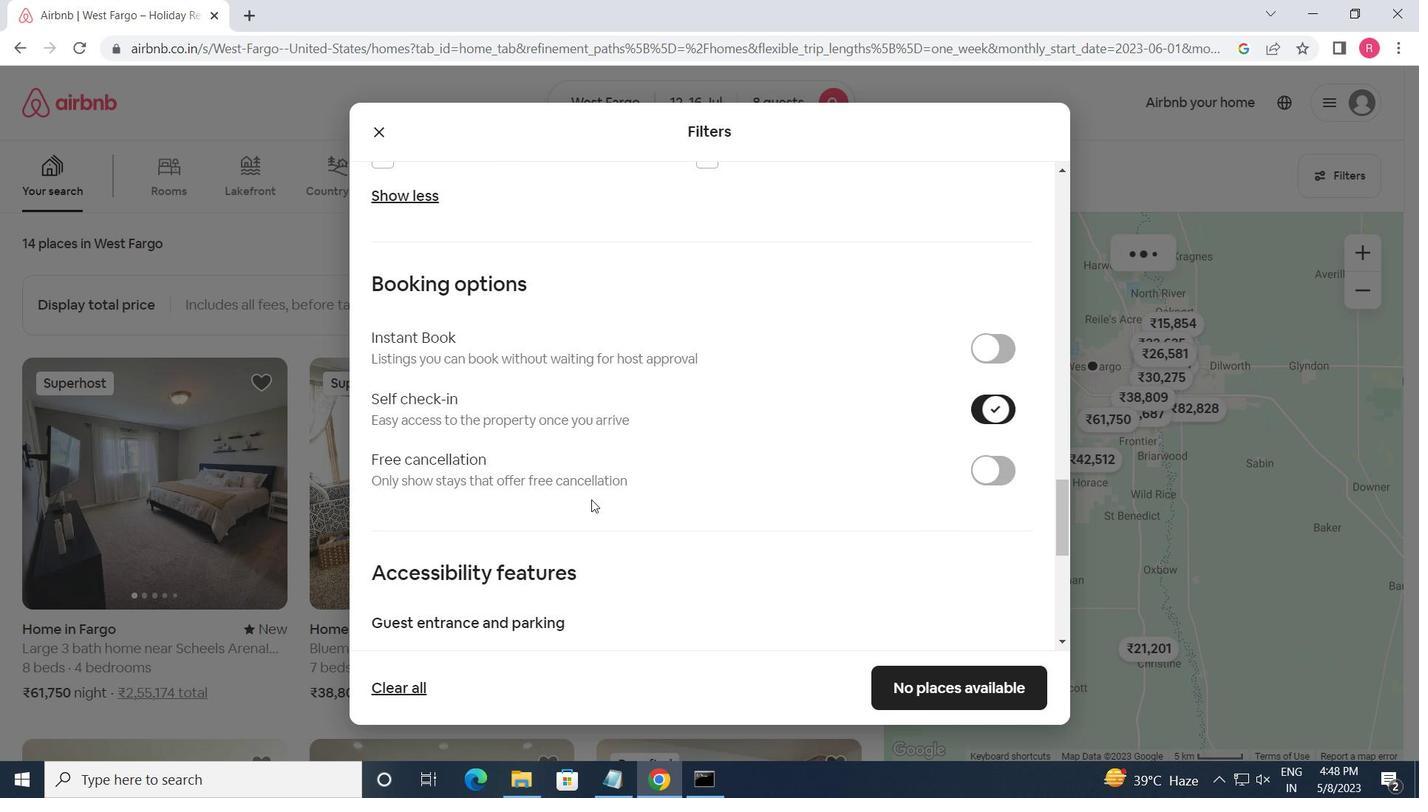
Action: Mouse scrolled (591, 500) with delta (0, 0)
Screenshot: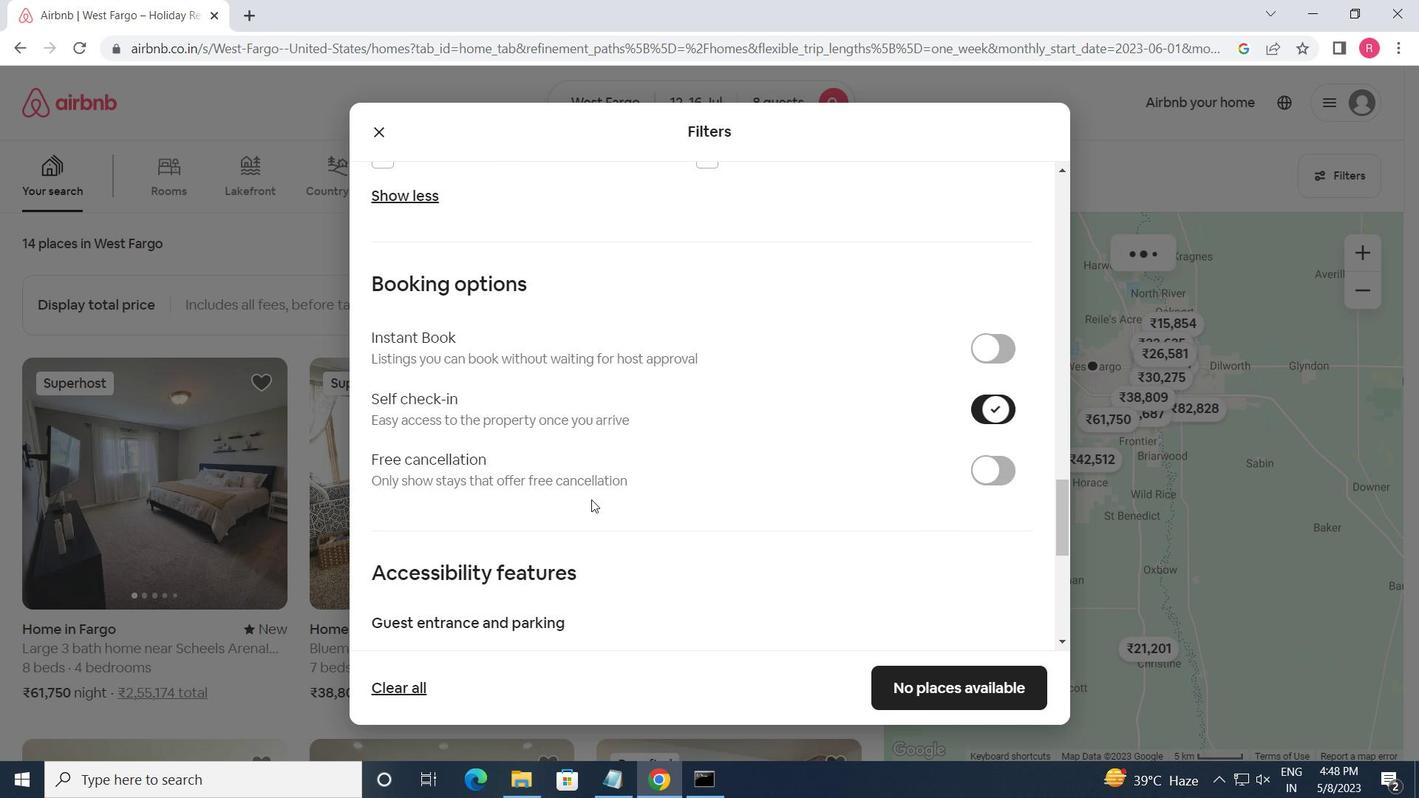 
Action: Mouse scrolled (591, 500) with delta (0, 0)
Screenshot: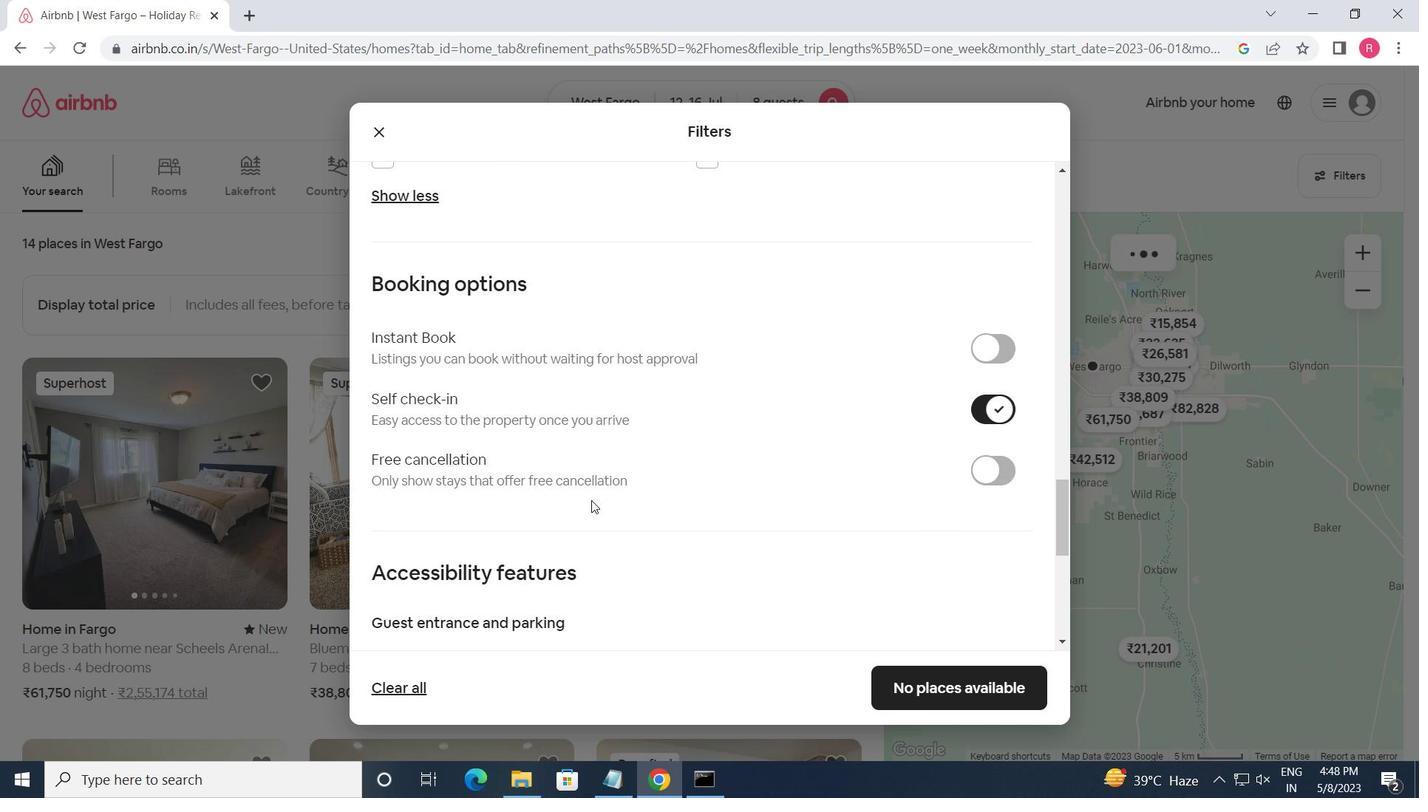 
Action: Mouse scrolled (591, 500) with delta (0, 0)
Screenshot: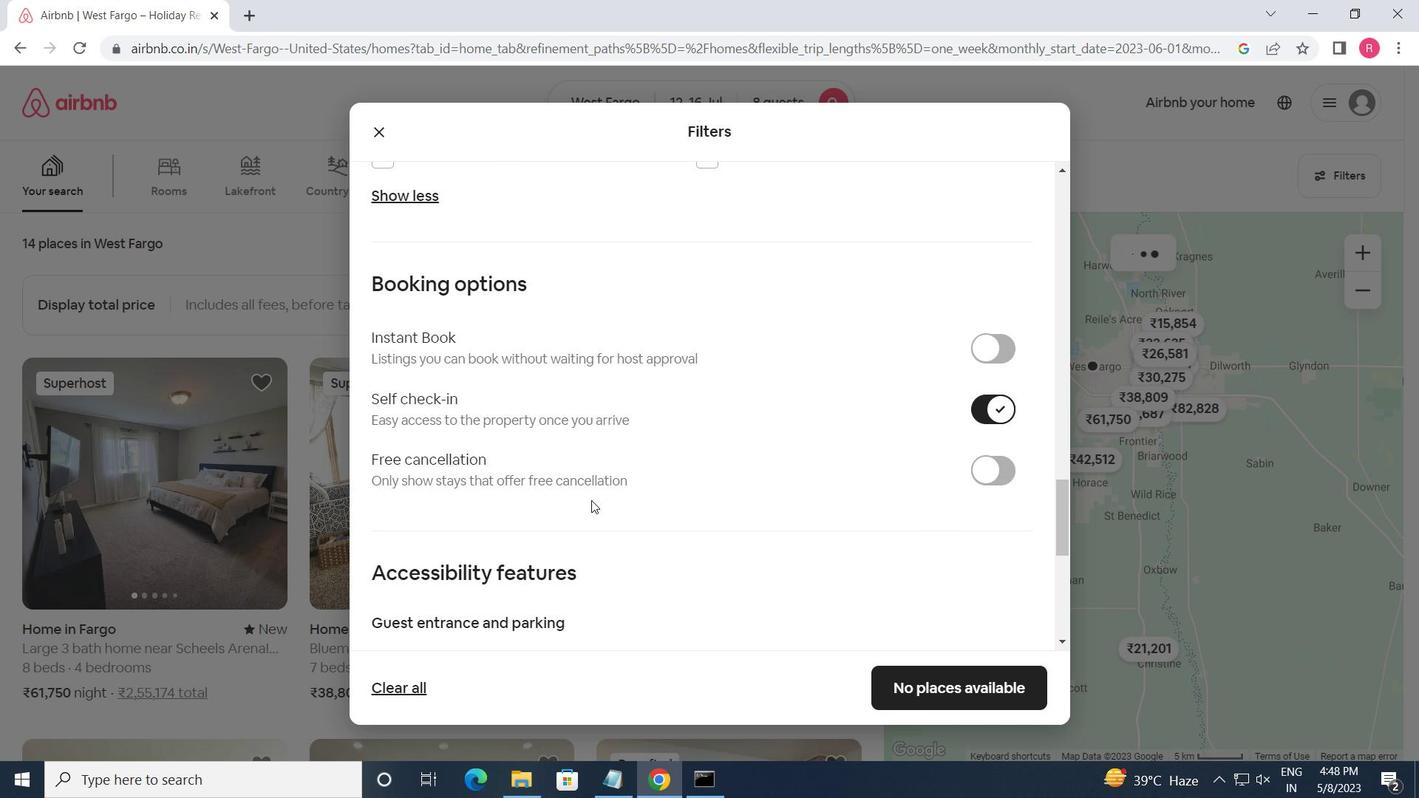 
Action: Mouse scrolled (591, 500) with delta (0, 0)
Screenshot: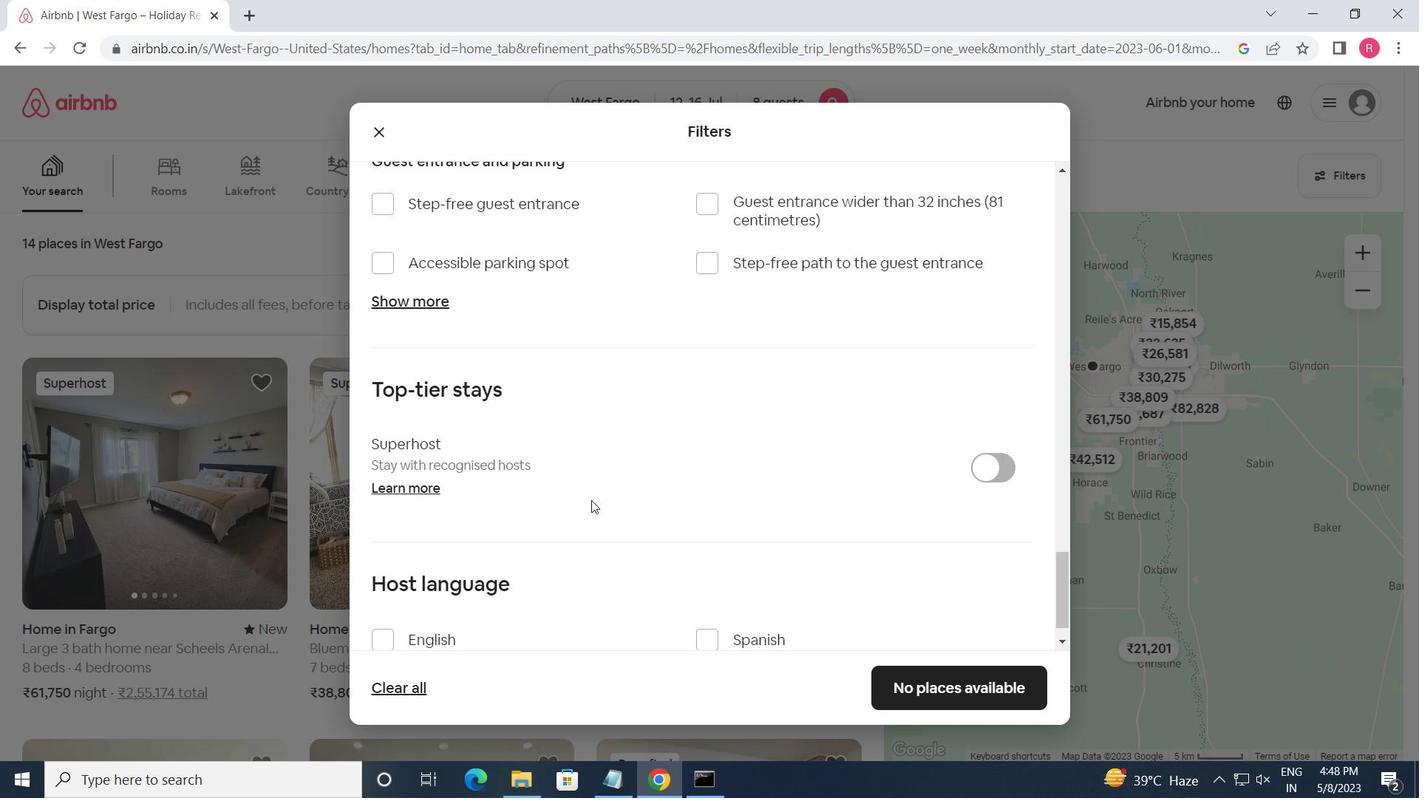 
Action: Mouse scrolled (591, 500) with delta (0, 0)
Screenshot: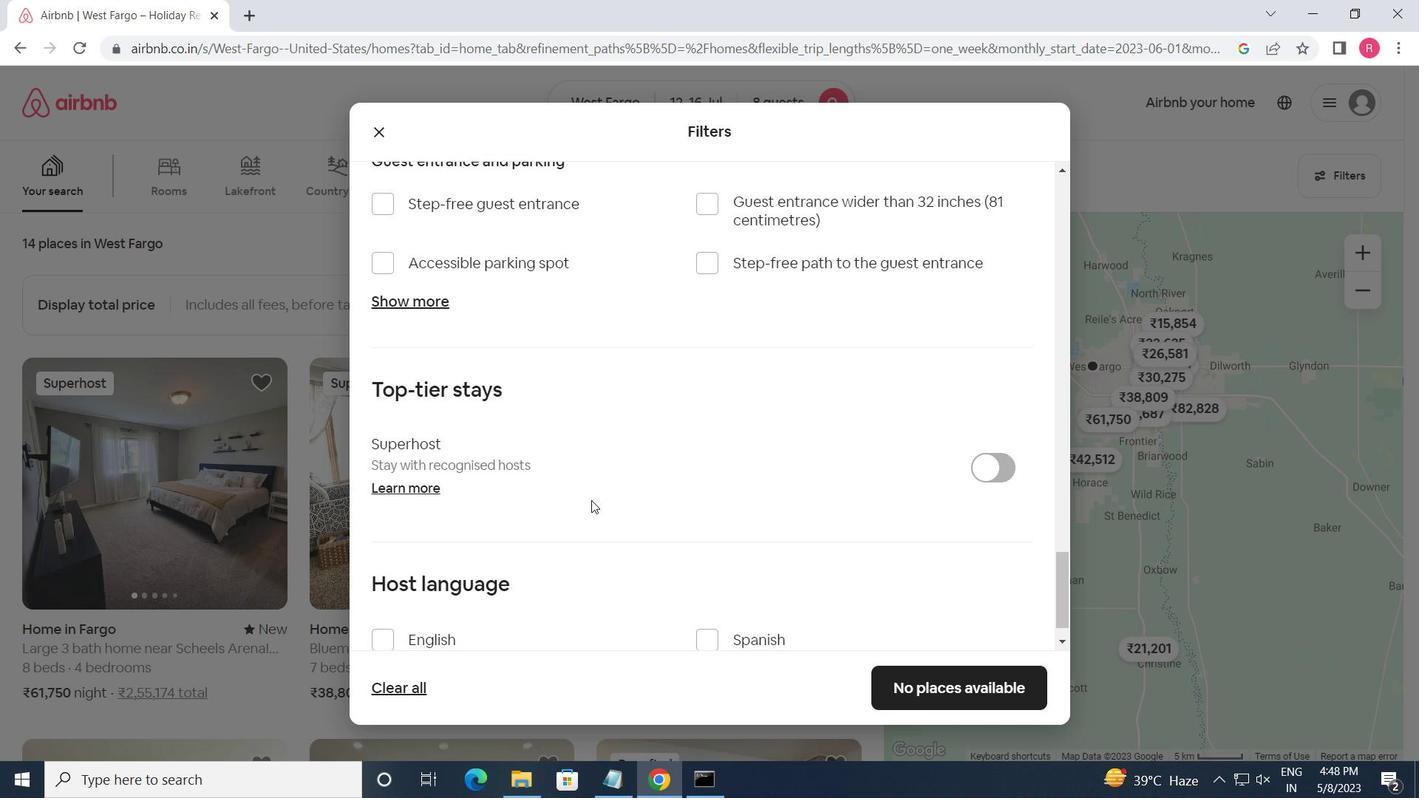
Action: Mouse scrolled (591, 500) with delta (0, 0)
Screenshot: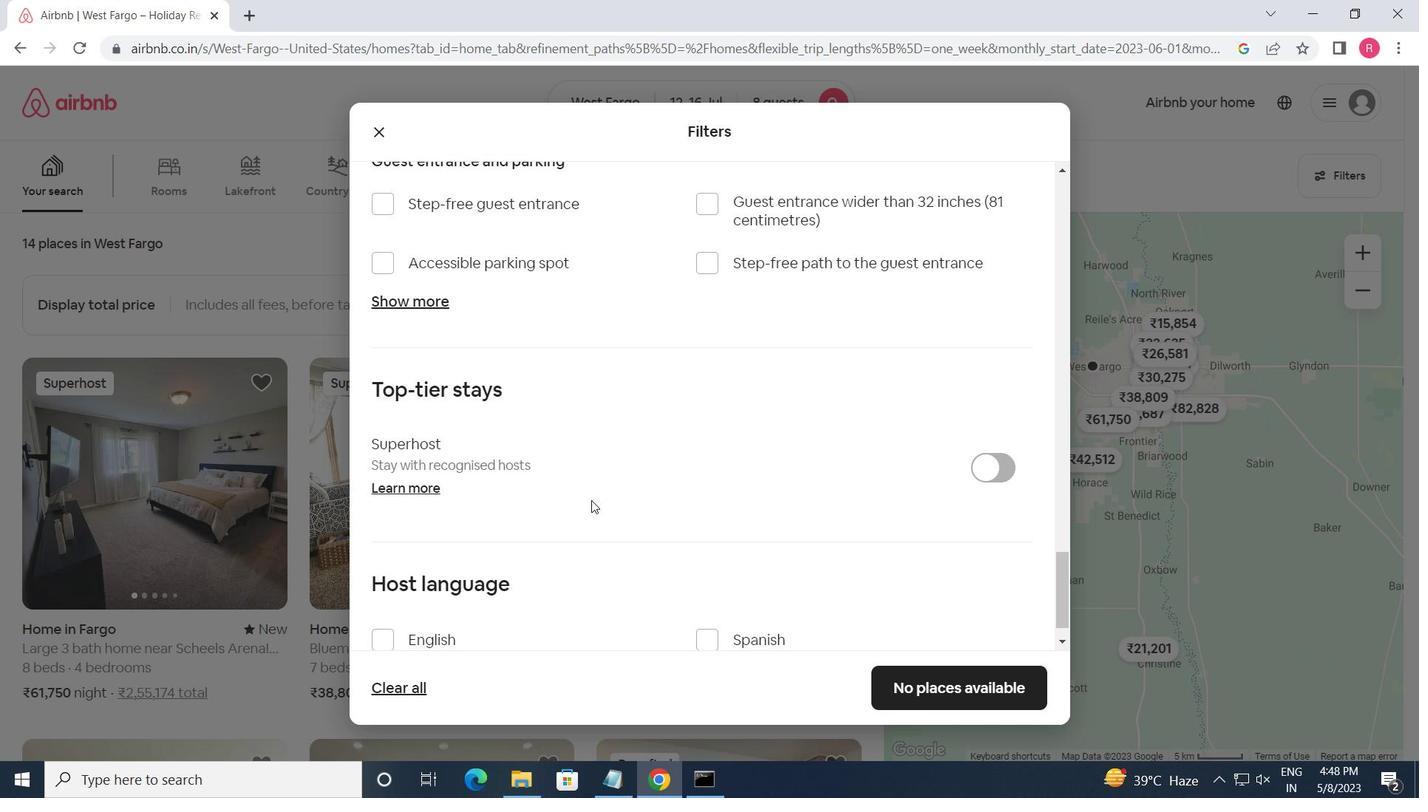 
Action: Mouse moved to (395, 589)
Screenshot: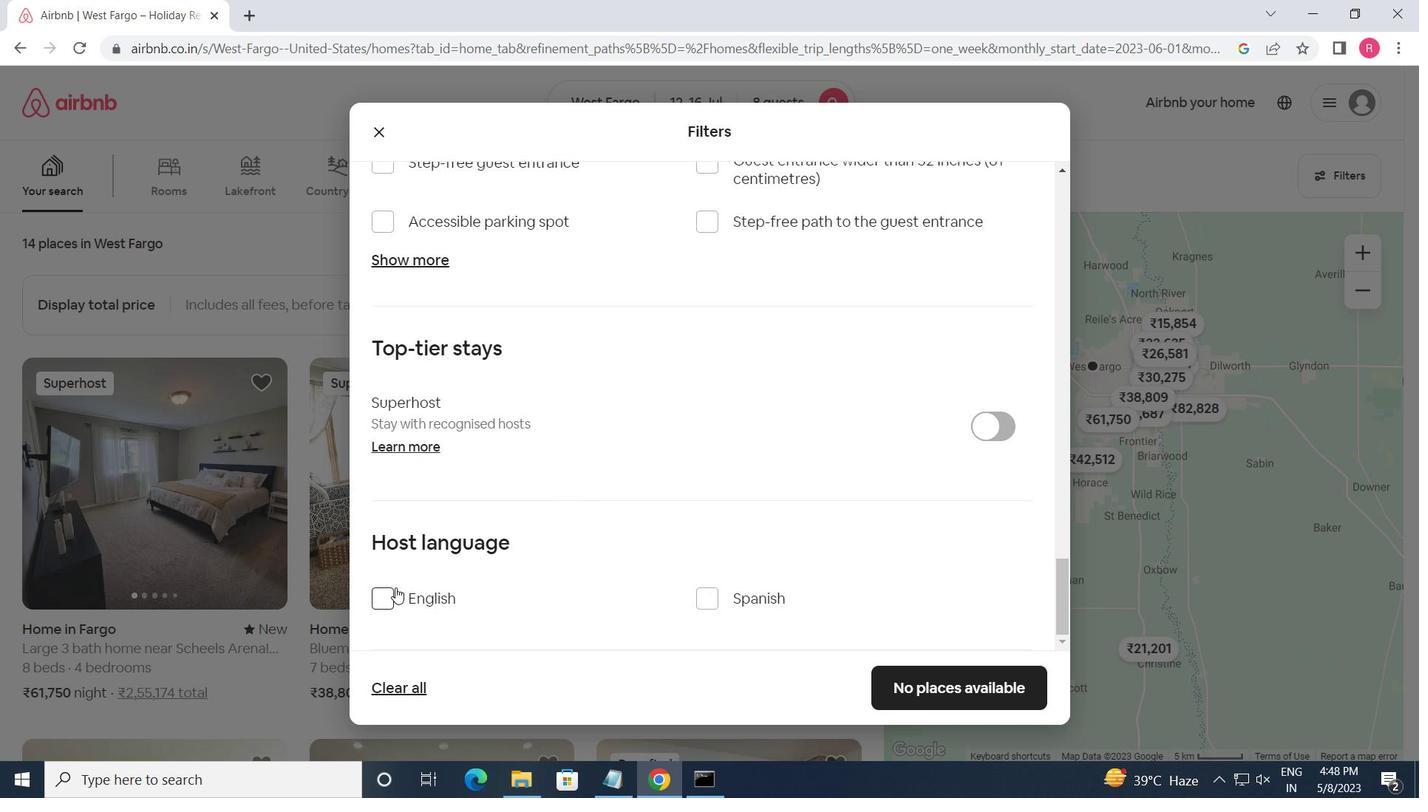
Action: Mouse pressed left at (395, 589)
Screenshot: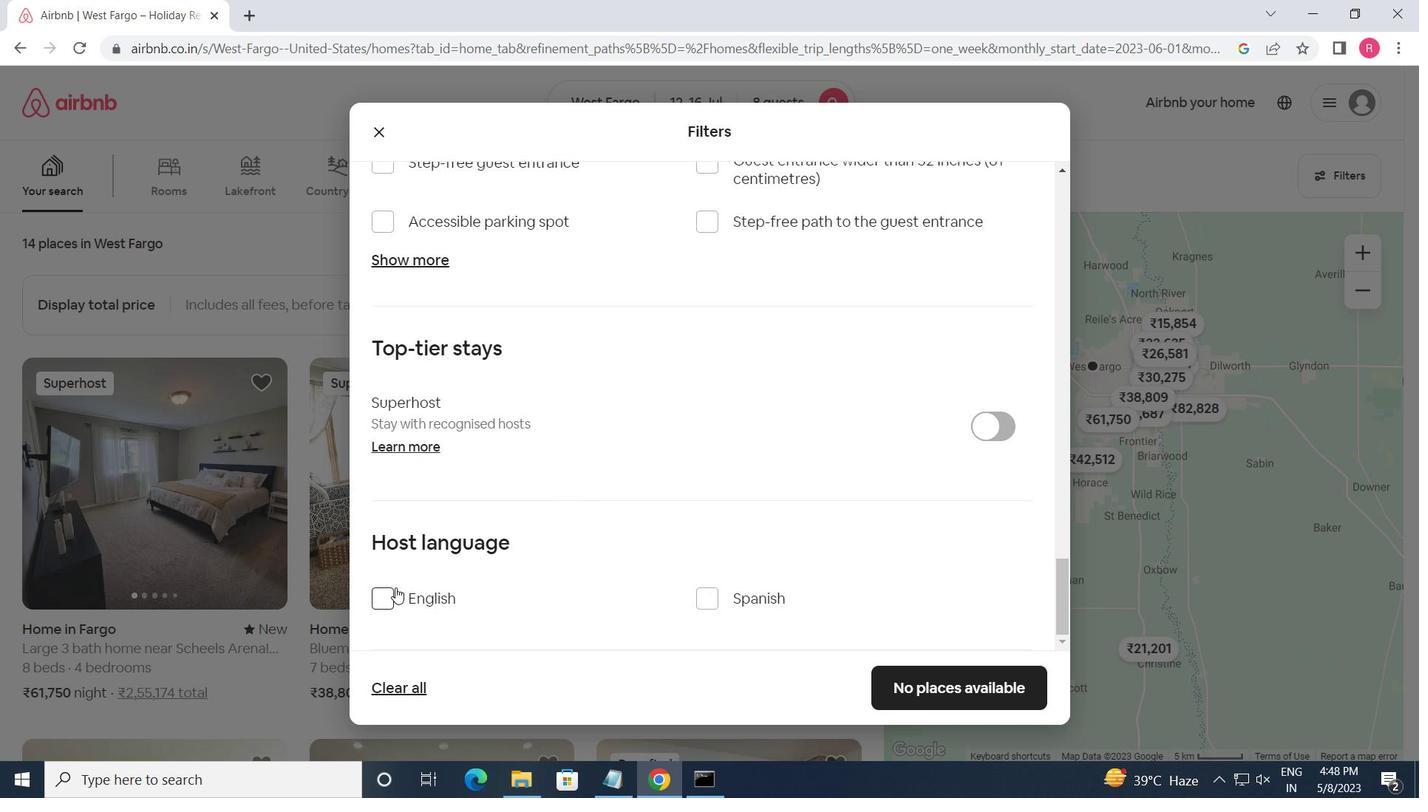 
Action: Mouse moved to (887, 691)
Screenshot: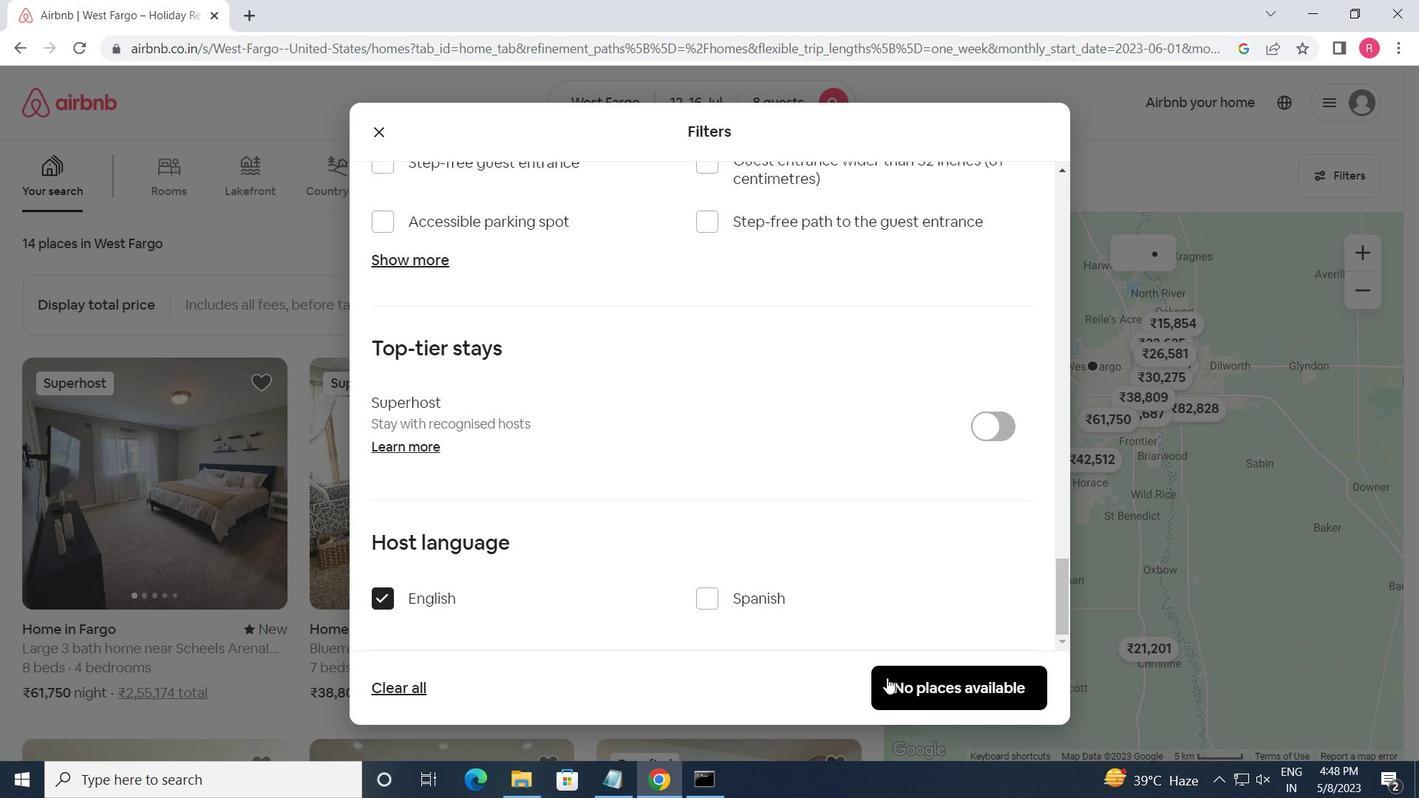 
Action: Mouse pressed left at (887, 691)
Screenshot: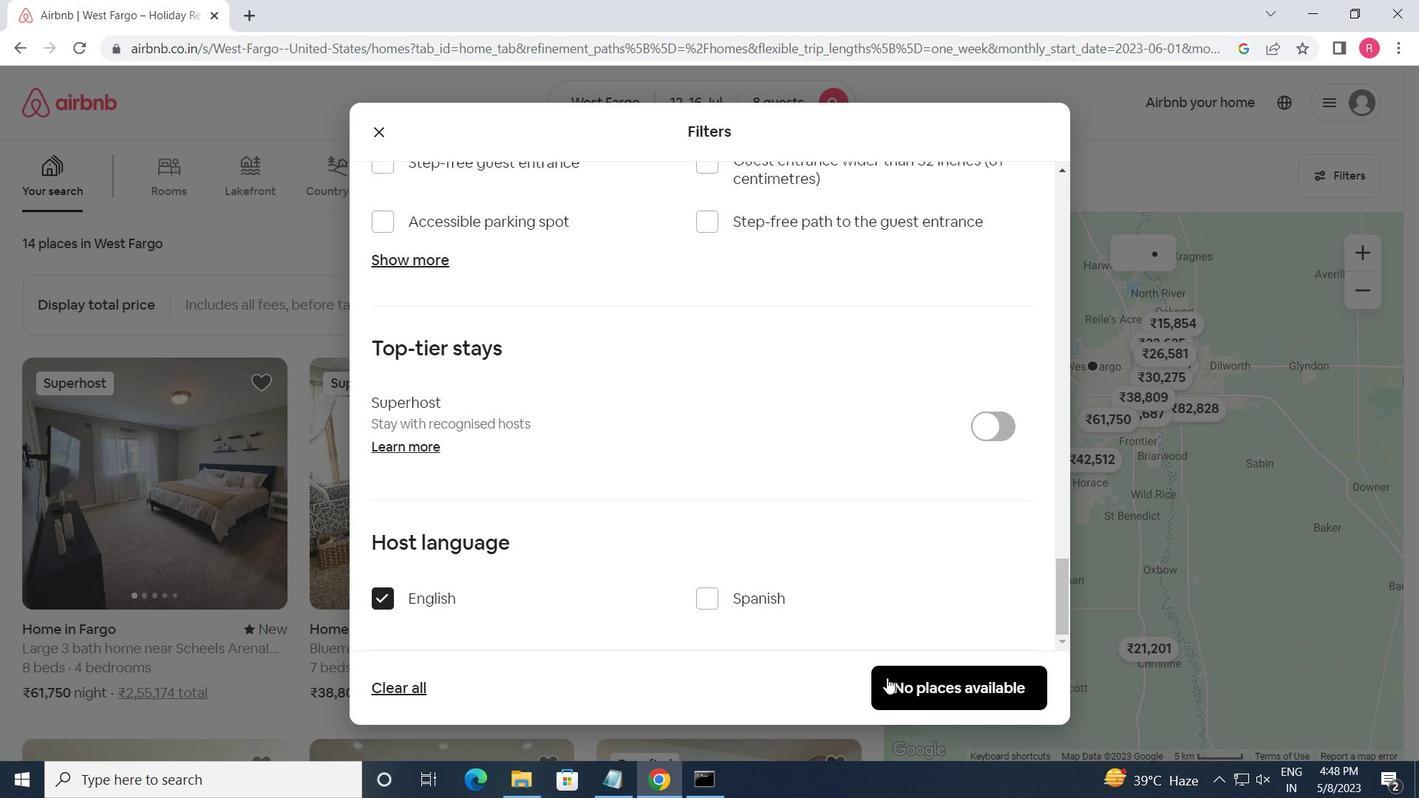 
Action: Mouse moved to (812, 623)
Screenshot: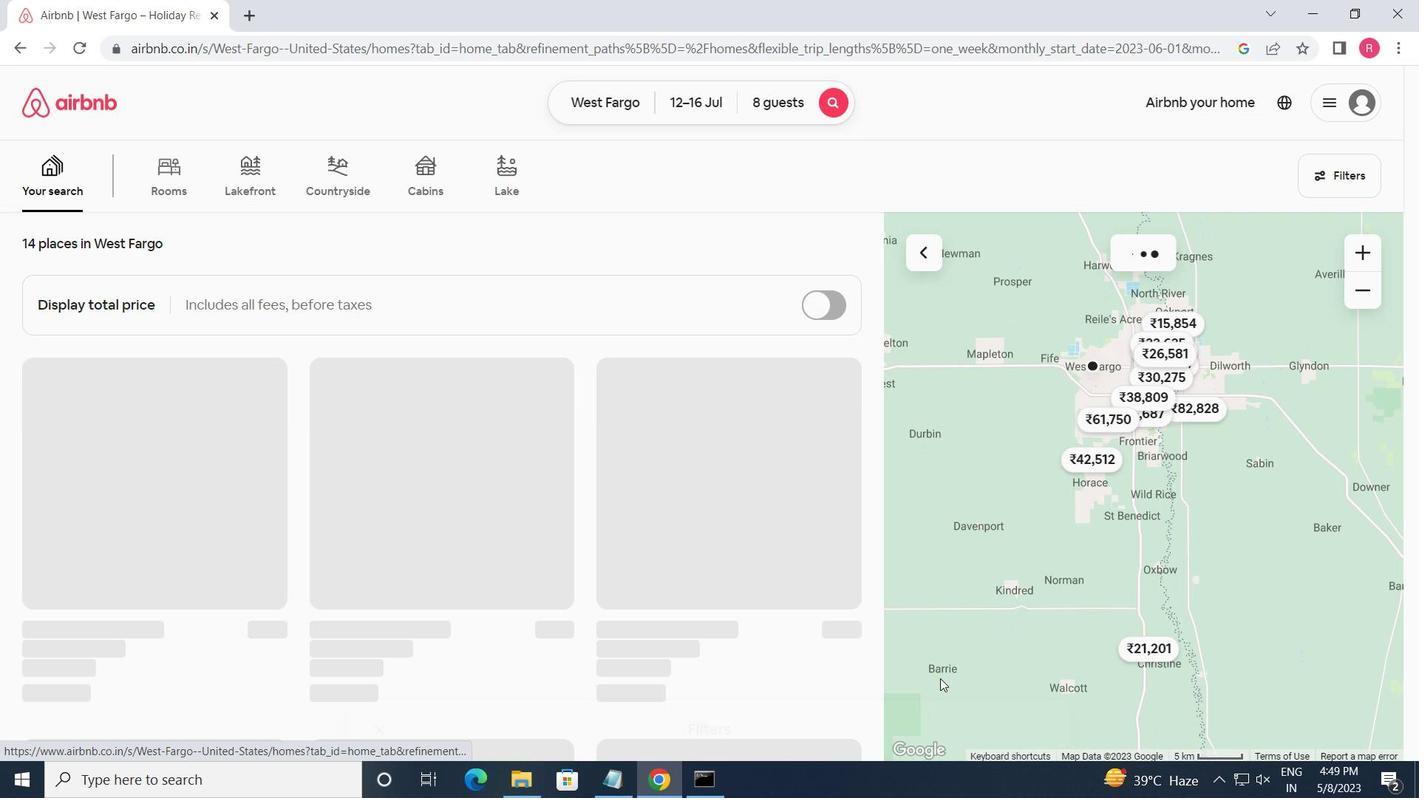 
